 Task: Find connections with filter location Maymana with filter topic #Businesswith filter profile language German with filter current company JPMorgan Chase & Co. with filter school Paavai Engineering College with filter industry Nonresidential Building Construction with filter service category Date Entry with filter keywords title Administrative Manager
Action: Mouse scrolled (452, 286) with delta (0, 0)
Screenshot: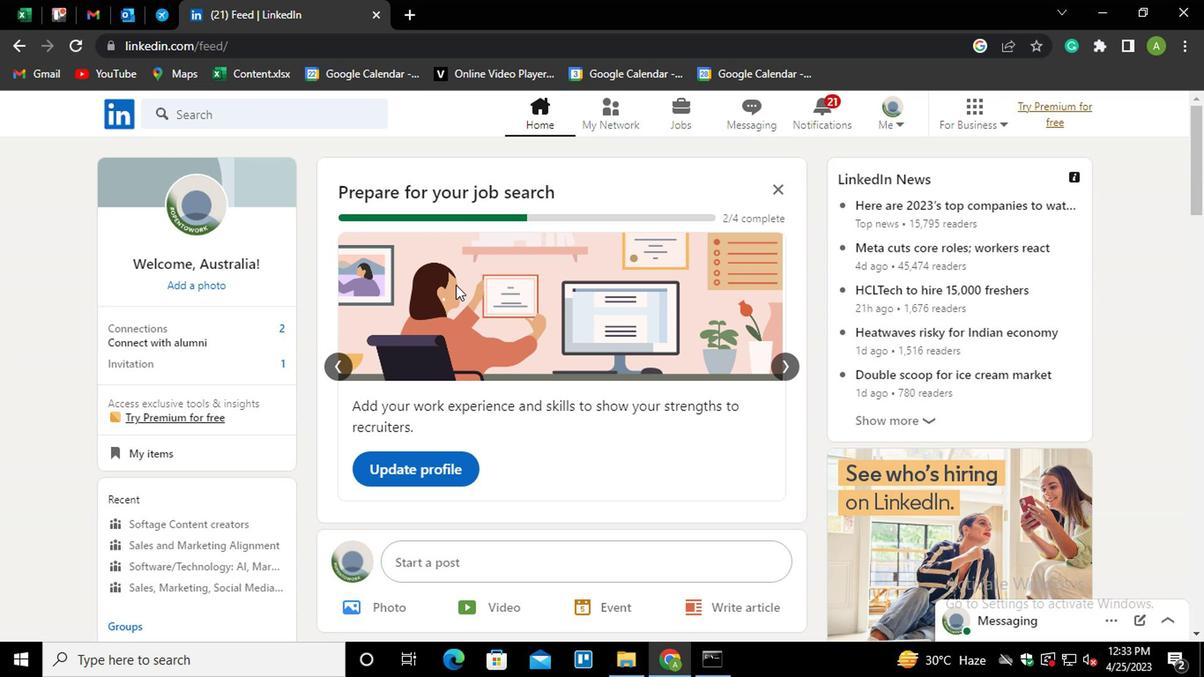 
Action: Mouse moved to (596, 114)
Screenshot: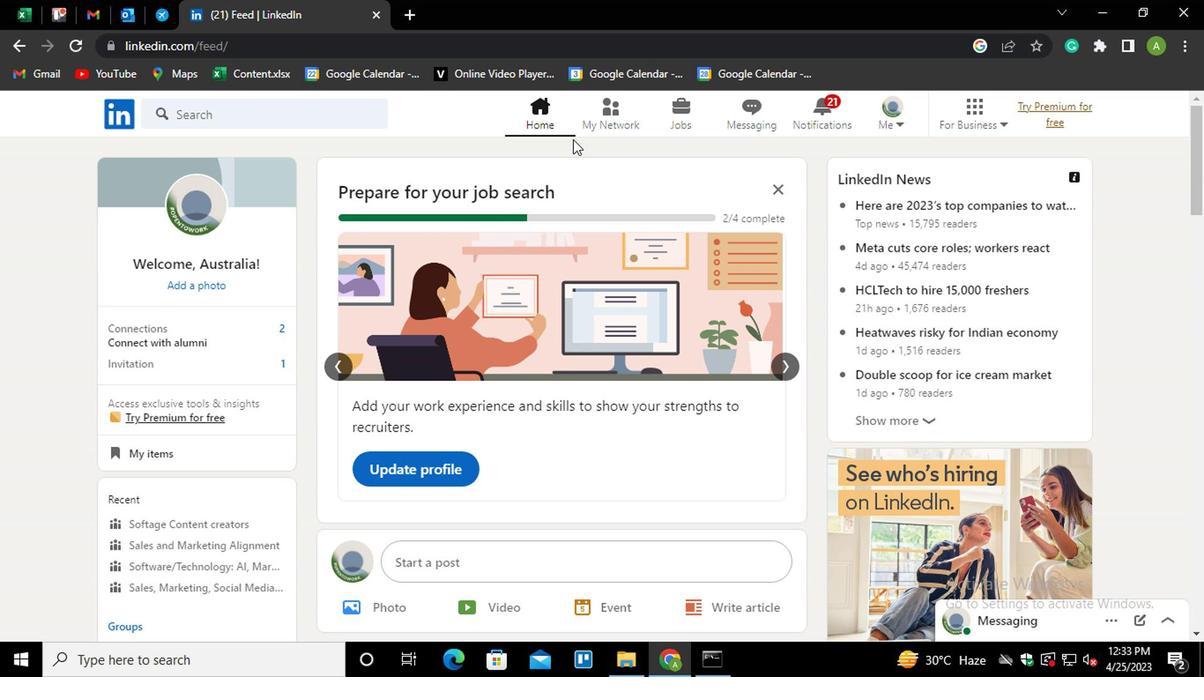 
Action: Mouse pressed left at (596, 114)
Screenshot: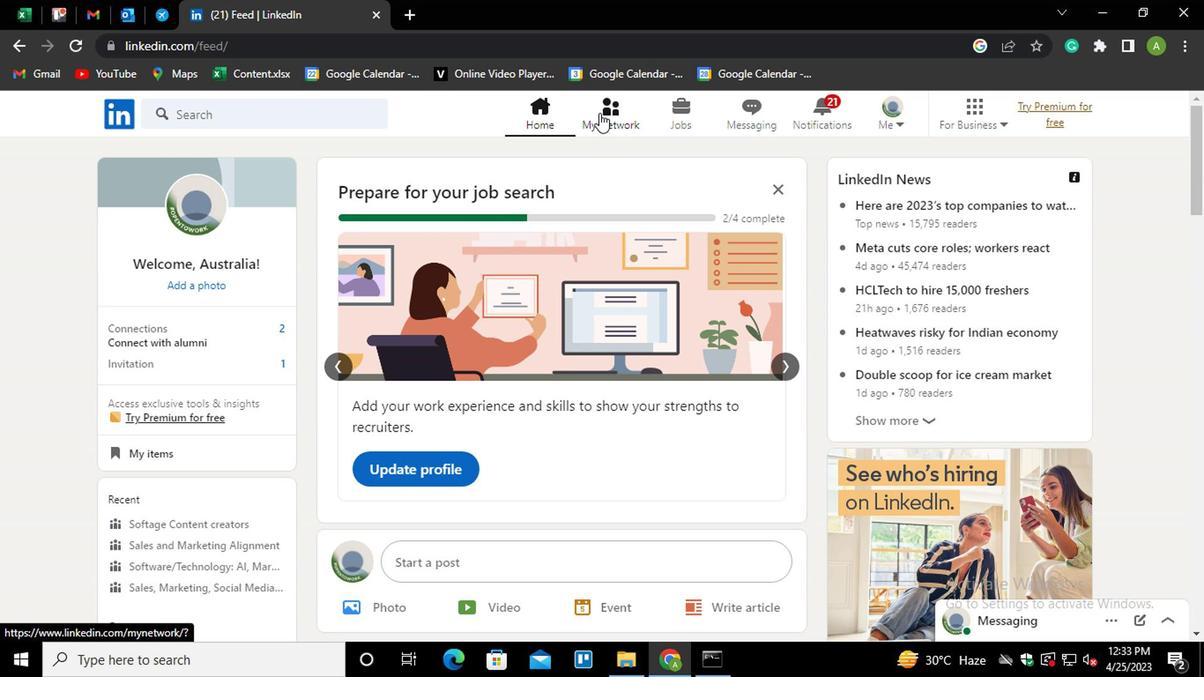 
Action: Mouse moved to (256, 204)
Screenshot: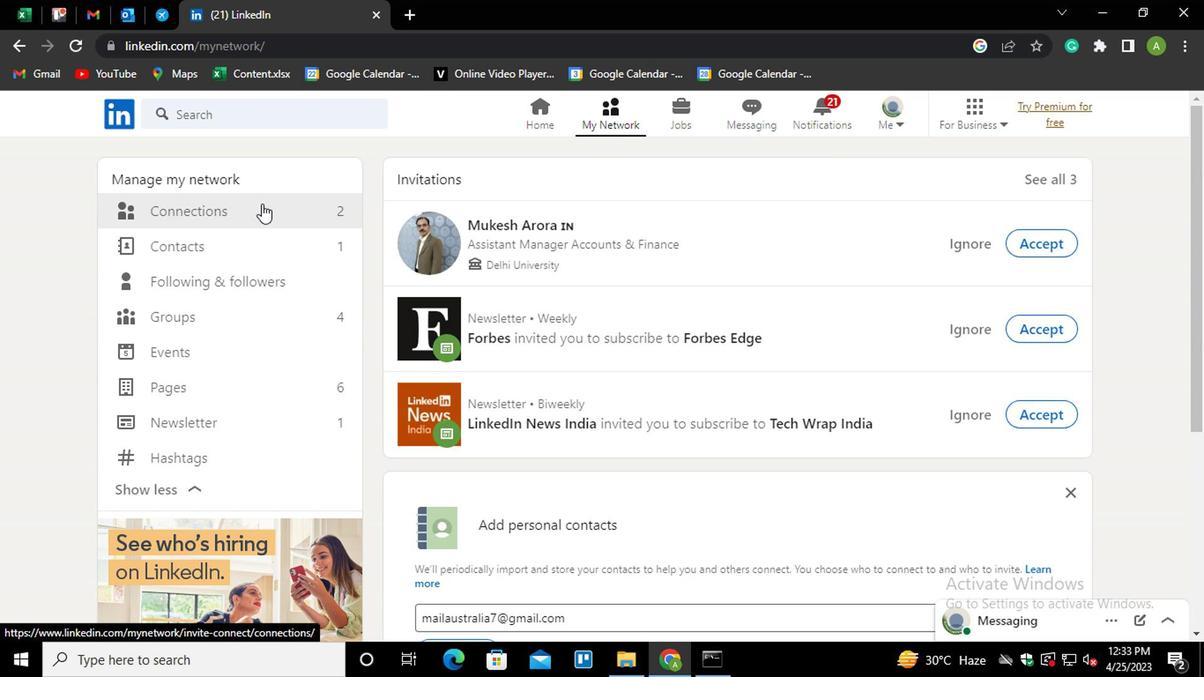 
Action: Mouse pressed left at (256, 204)
Screenshot: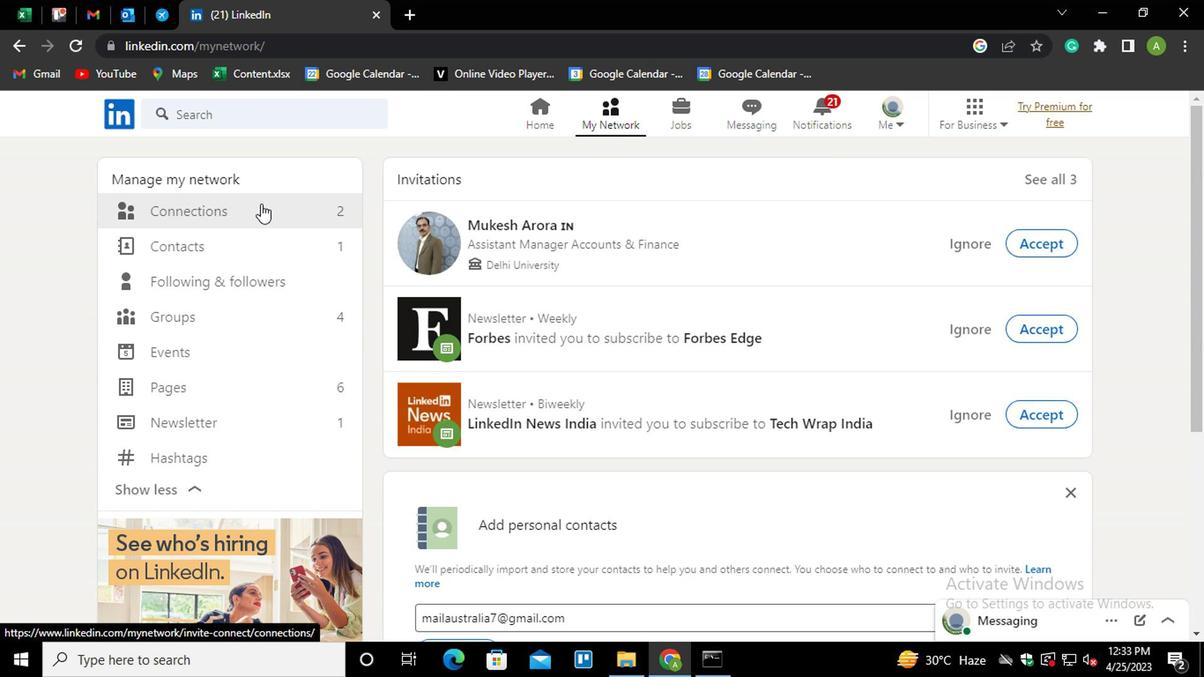 
Action: Mouse moved to (738, 215)
Screenshot: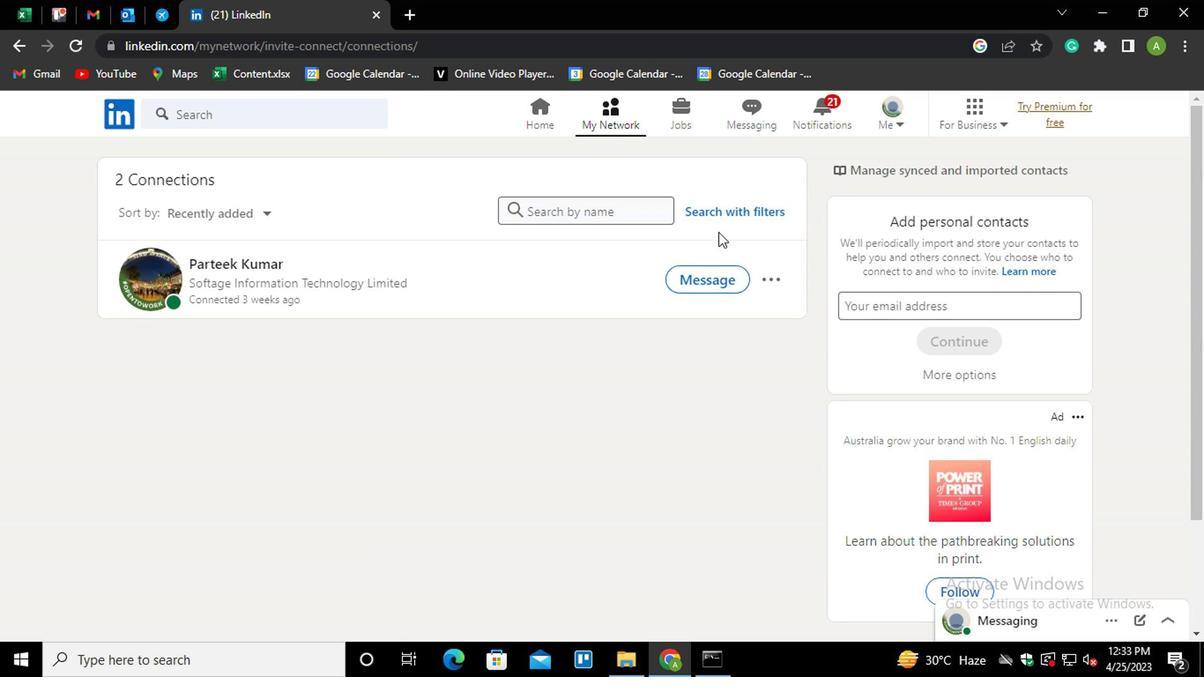 
Action: Mouse pressed left at (738, 215)
Screenshot: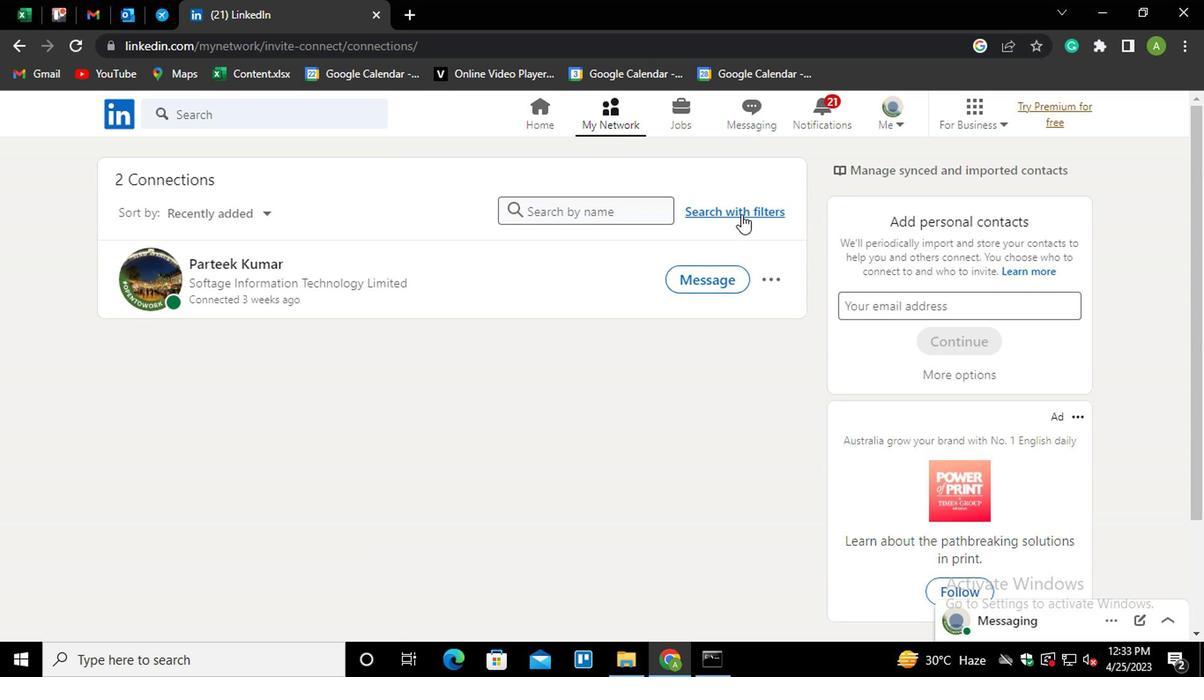 
Action: Mouse moved to (572, 164)
Screenshot: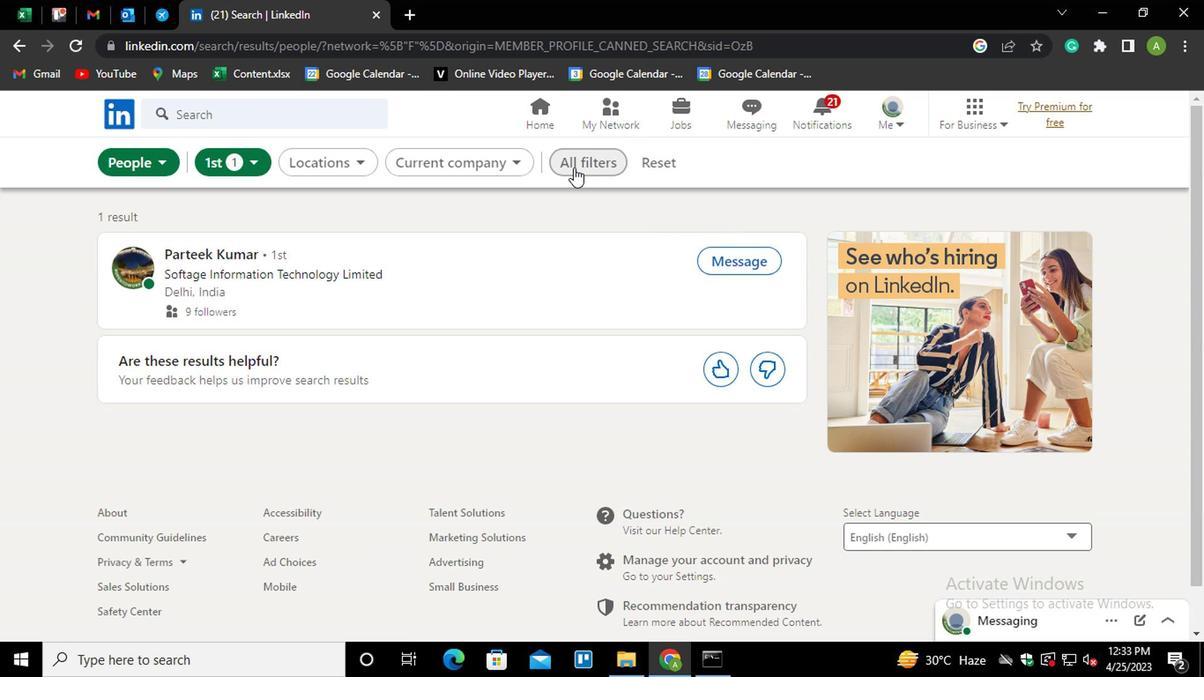 
Action: Mouse pressed left at (572, 164)
Screenshot: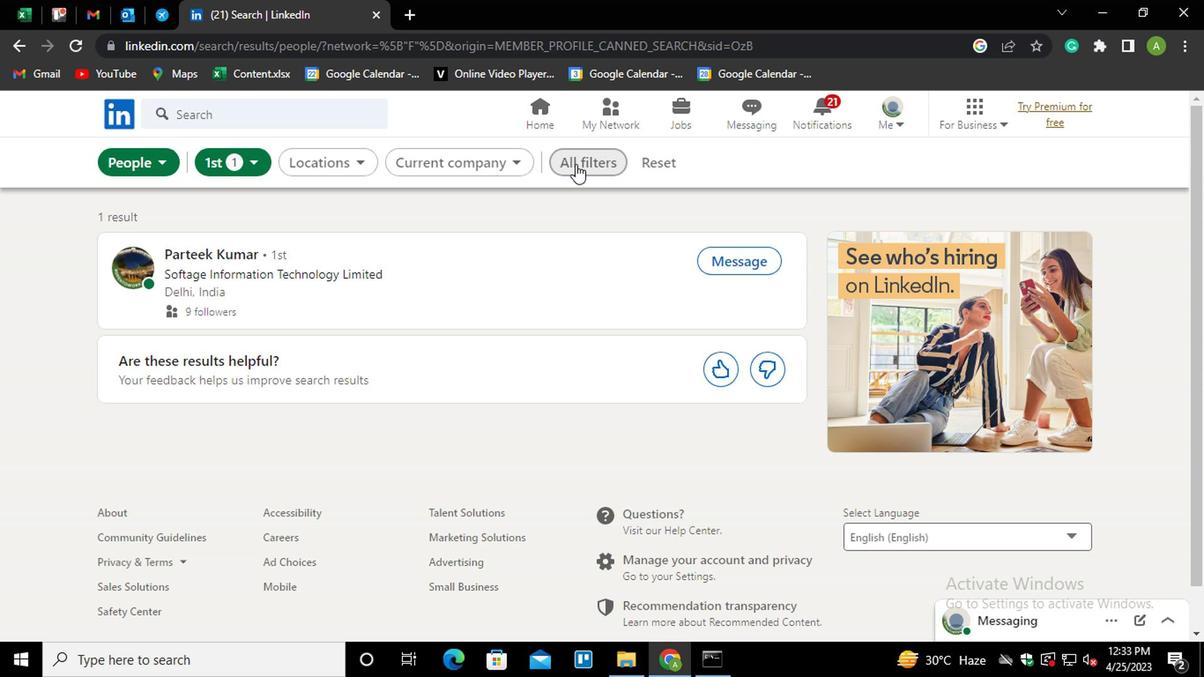 
Action: Mouse moved to (828, 417)
Screenshot: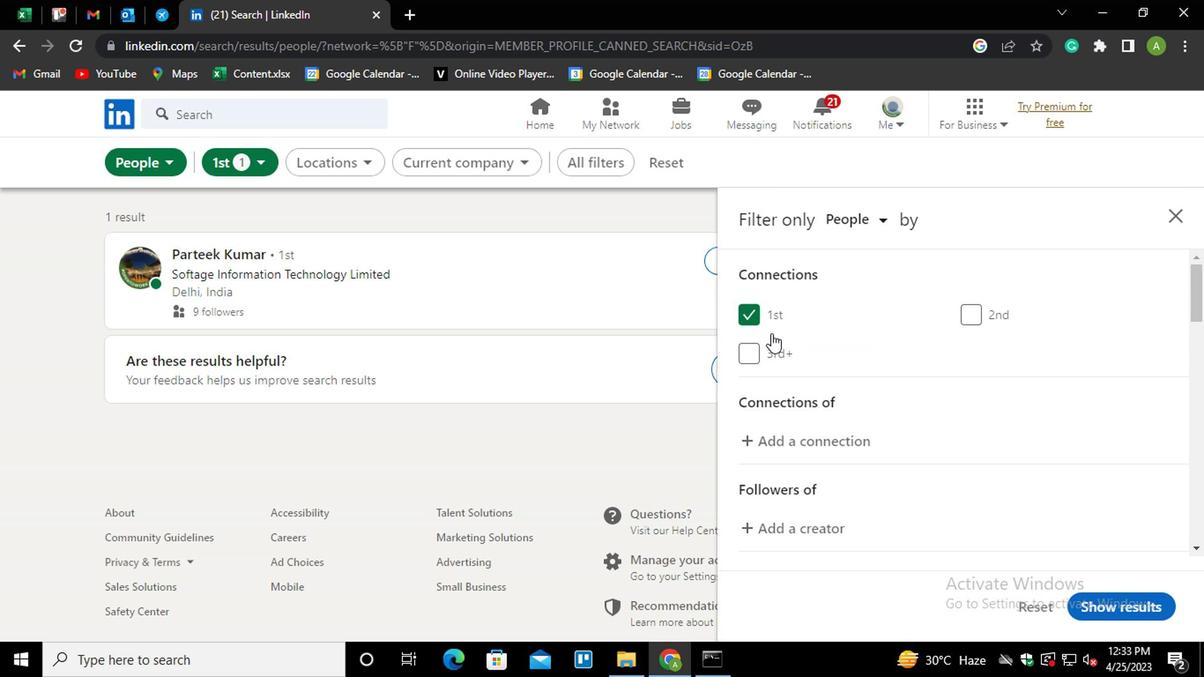 
Action: Mouse scrolled (828, 416) with delta (0, 0)
Screenshot: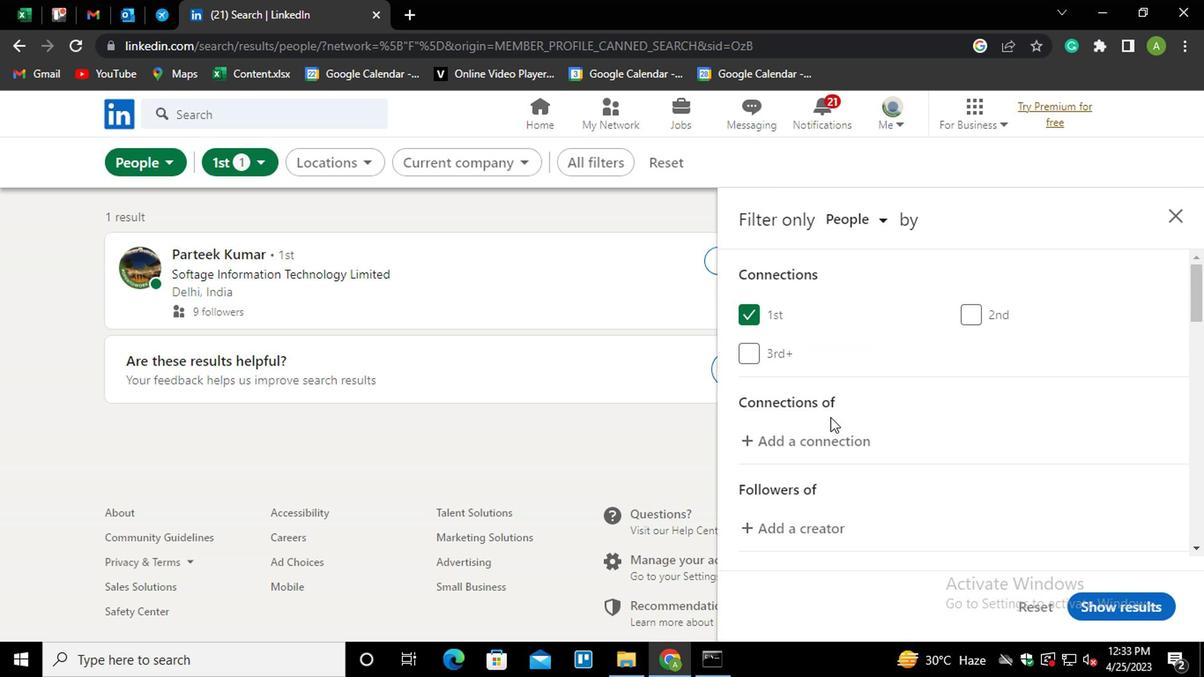 
Action: Mouse scrolled (828, 416) with delta (0, 0)
Screenshot: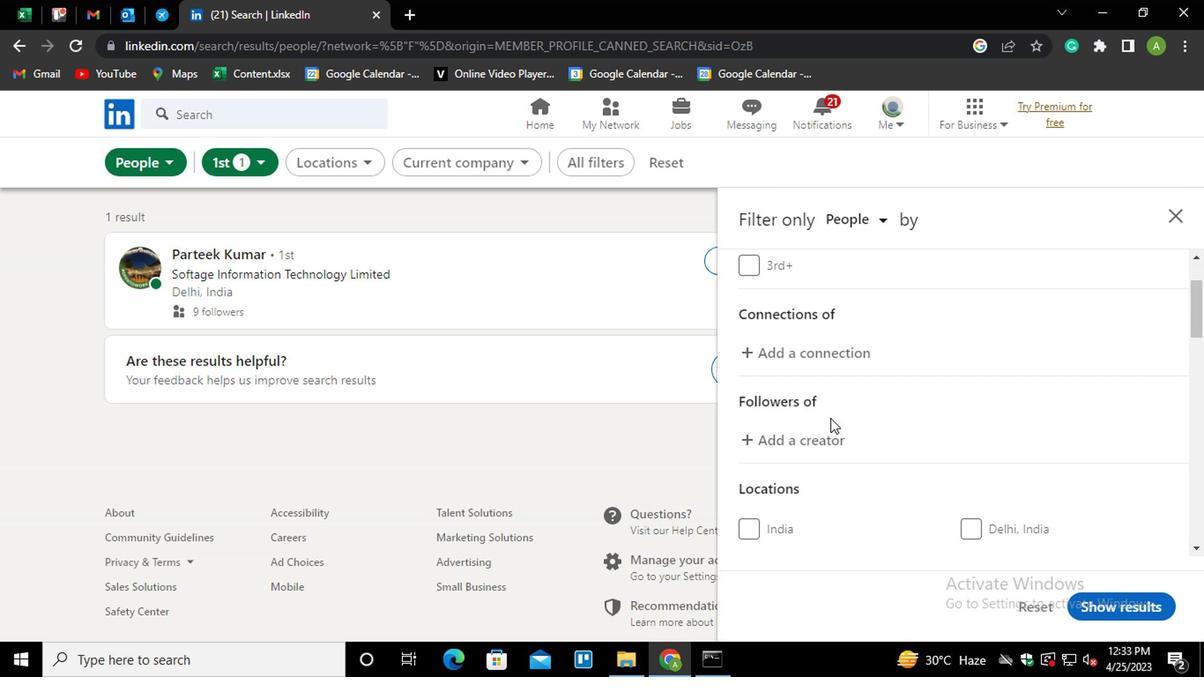 
Action: Mouse scrolled (828, 416) with delta (0, 0)
Screenshot: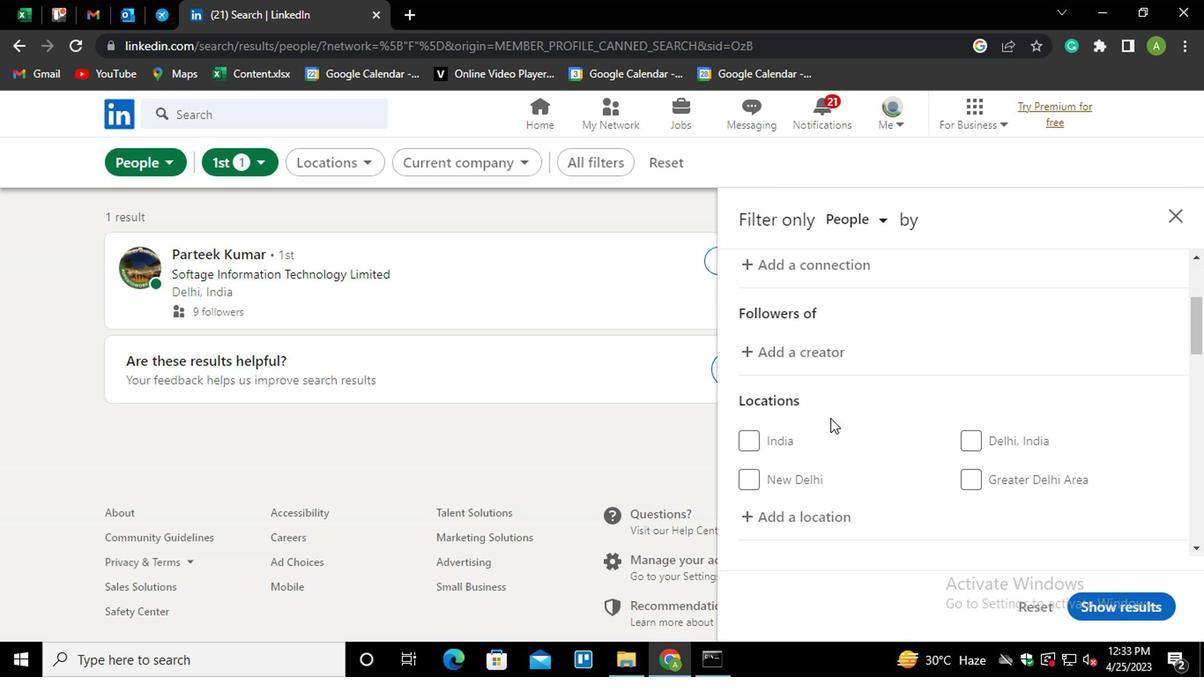 
Action: Mouse scrolled (828, 416) with delta (0, 0)
Screenshot: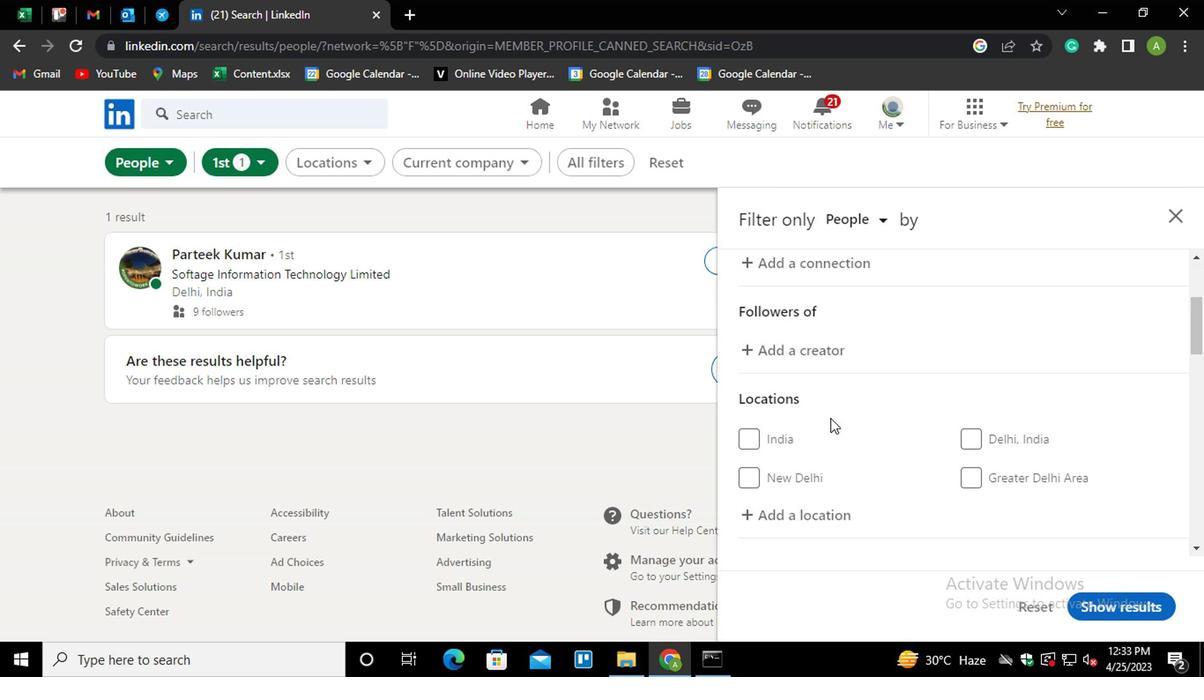 
Action: Mouse moved to (792, 333)
Screenshot: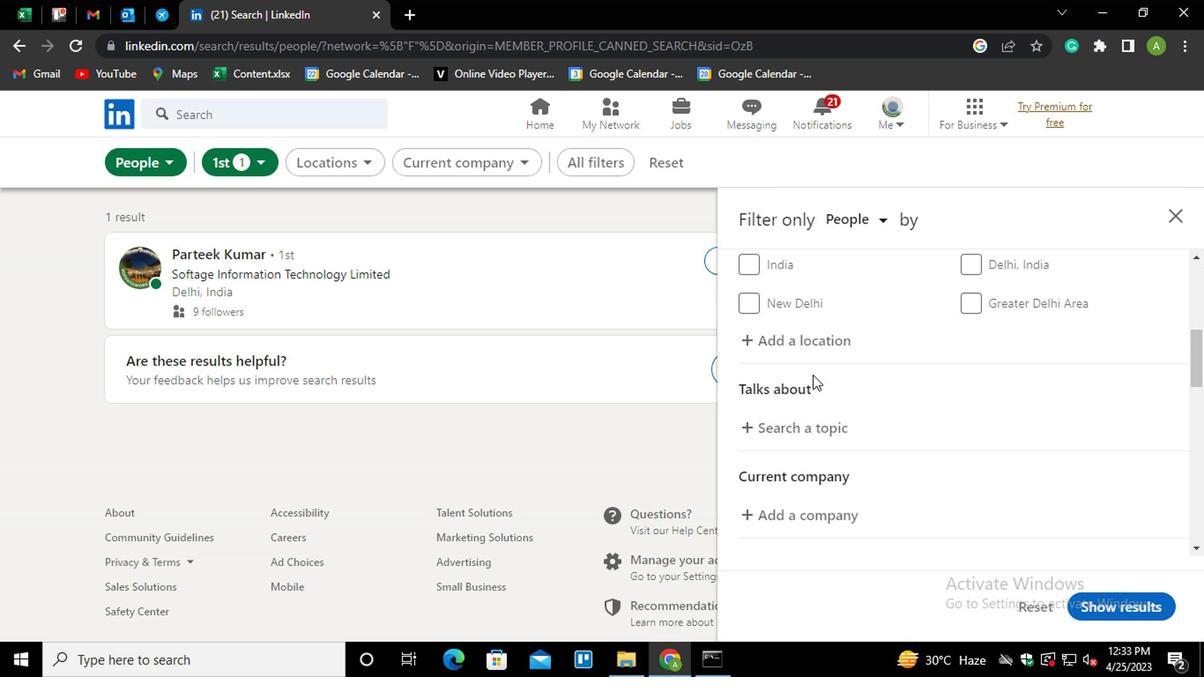 
Action: Mouse pressed left at (792, 333)
Screenshot: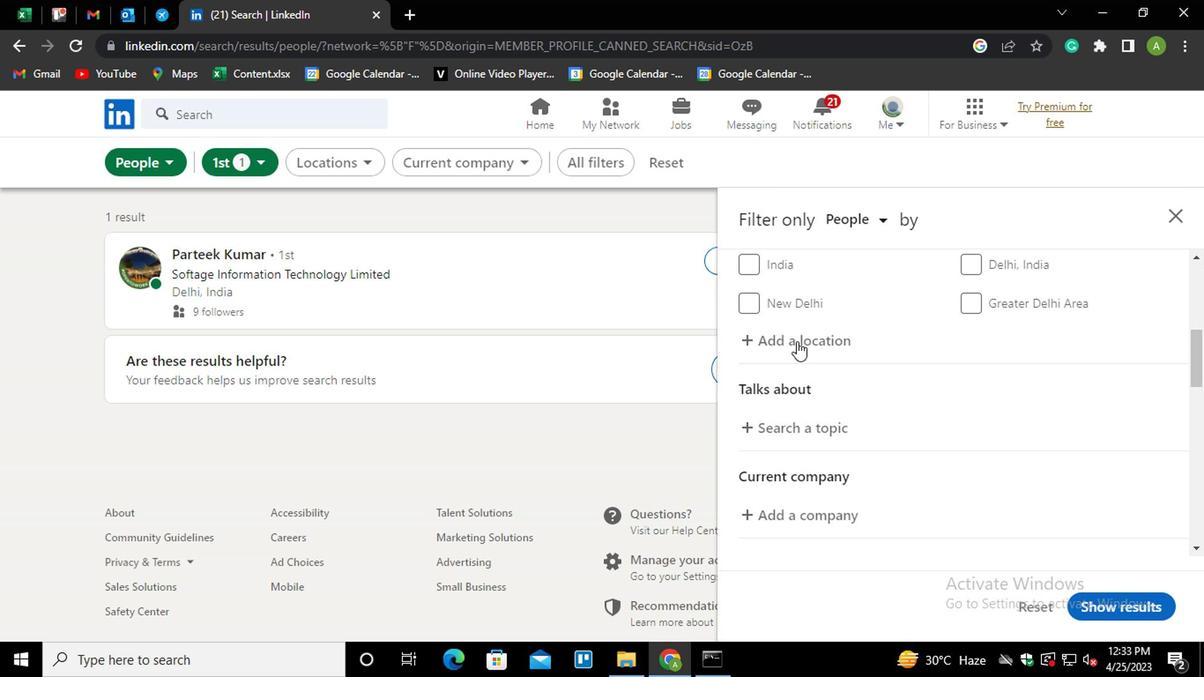 
Action: Mouse moved to (802, 343)
Screenshot: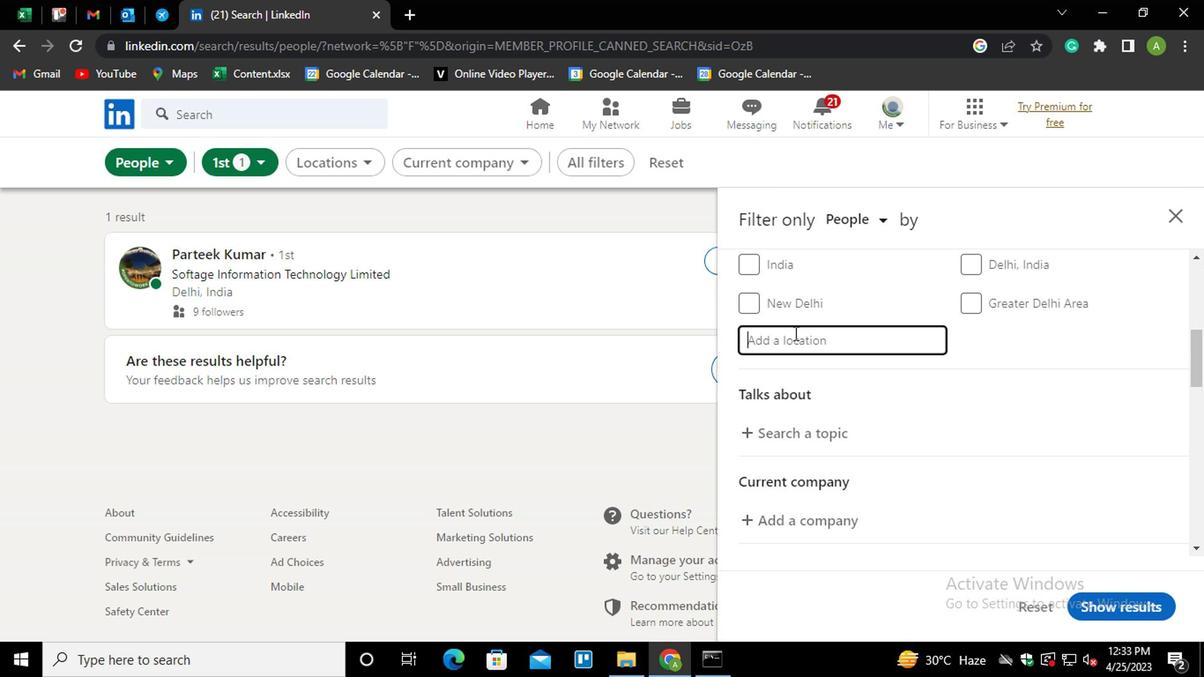 
Action: Mouse pressed left at (802, 343)
Screenshot: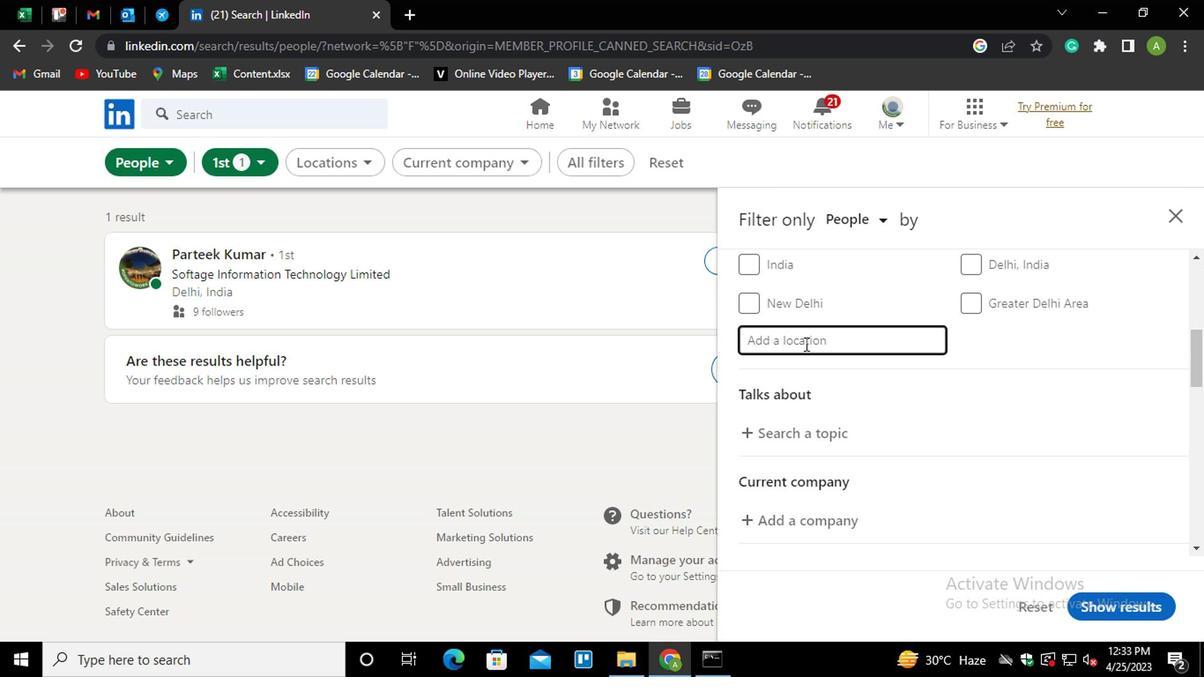 
Action: Key pressed <Key.shift_r>Maymana<Key.enter>
Screenshot: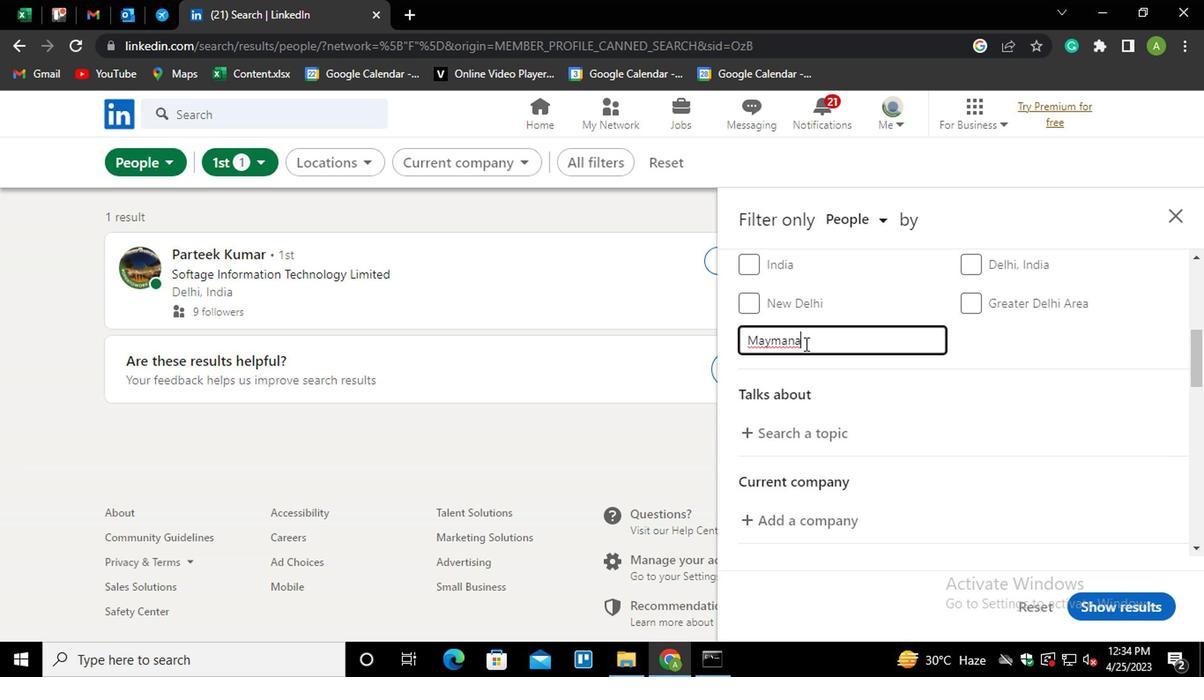 
Action: Mouse moved to (1038, 388)
Screenshot: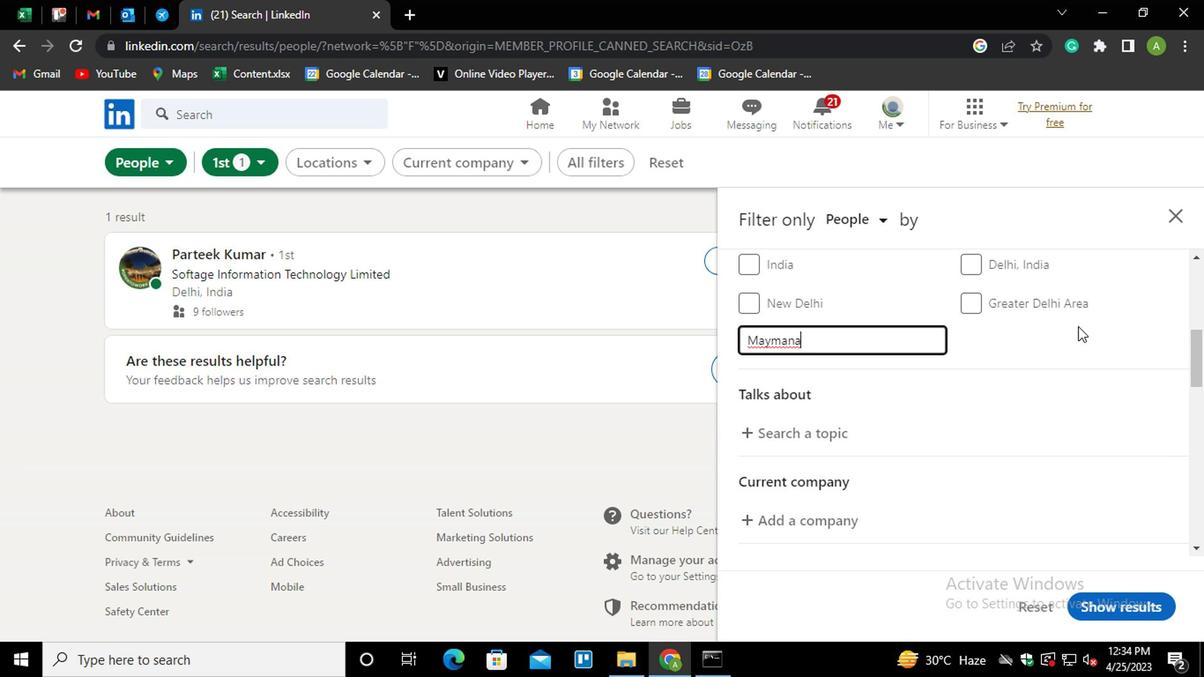 
Action: Mouse pressed left at (1038, 388)
Screenshot: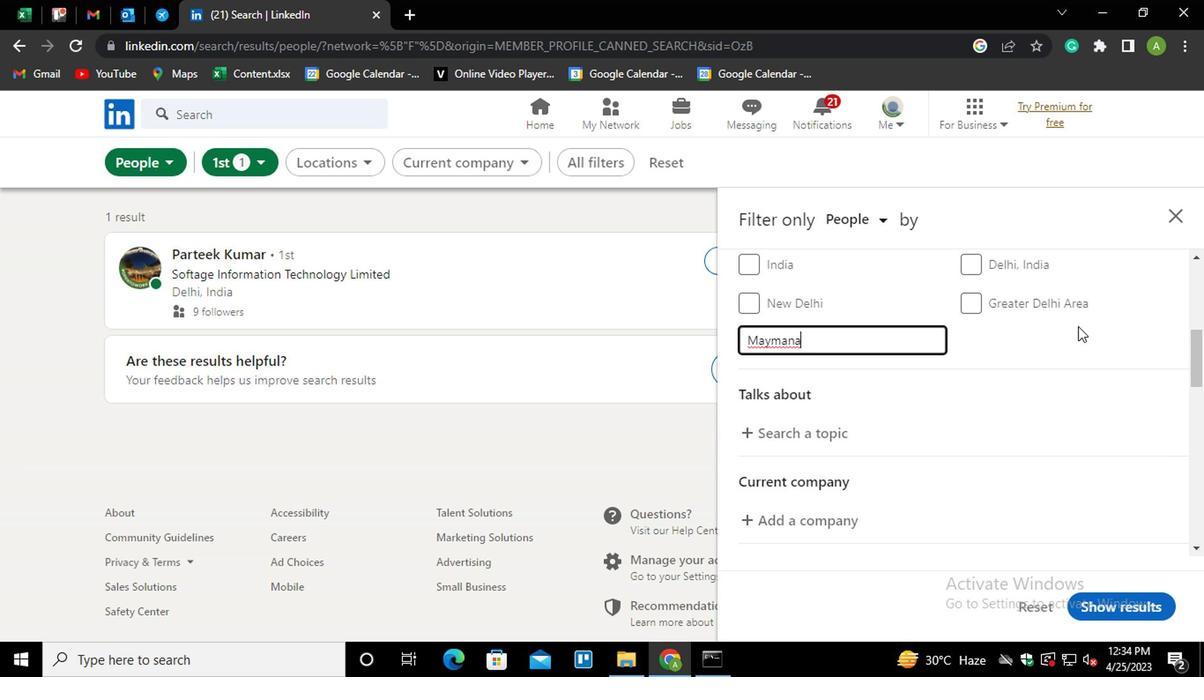 
Action: Mouse moved to (1038, 386)
Screenshot: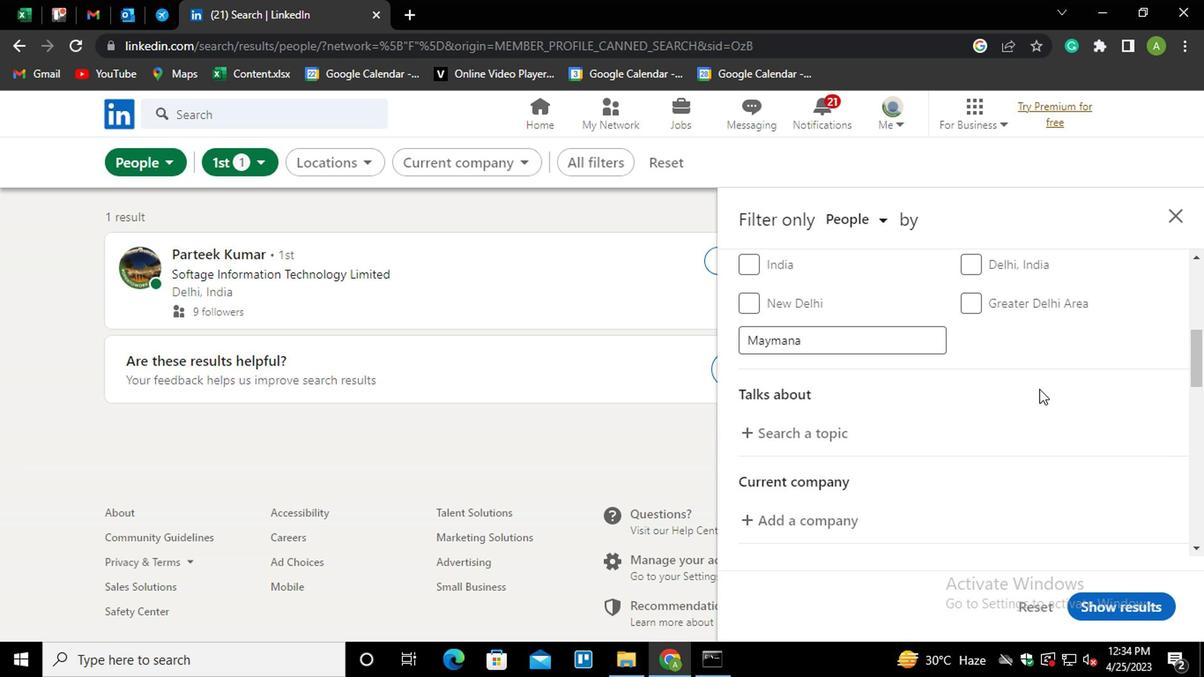 
Action: Mouse scrolled (1038, 385) with delta (0, 0)
Screenshot: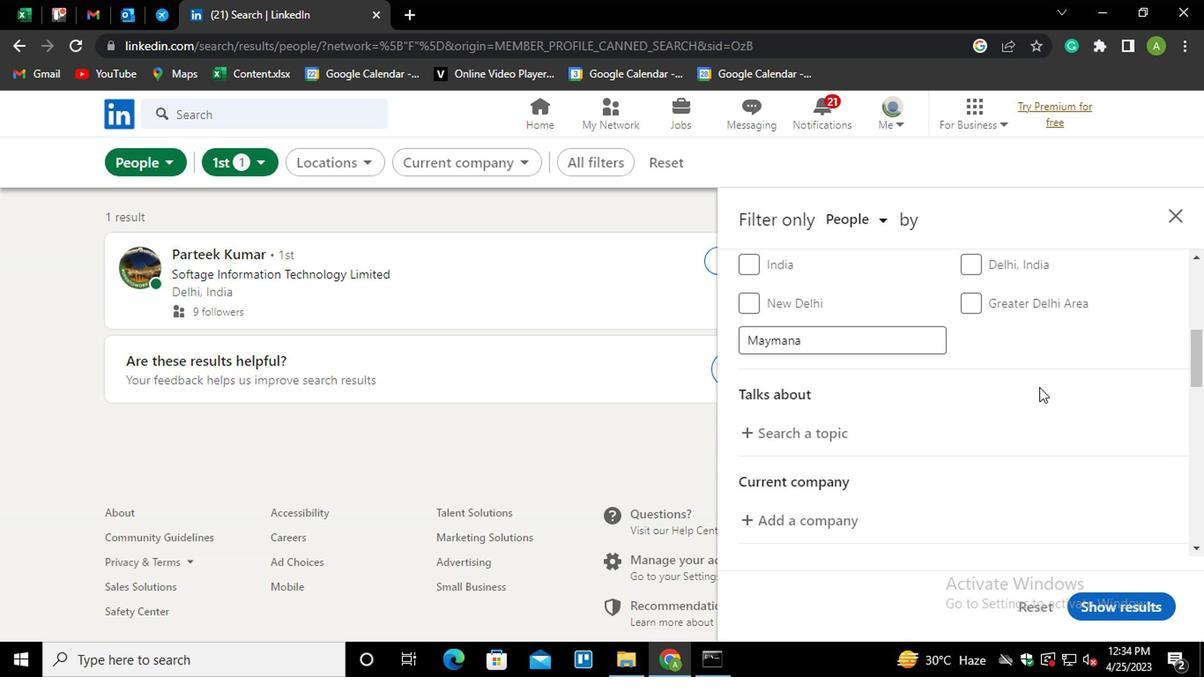 
Action: Mouse moved to (807, 348)
Screenshot: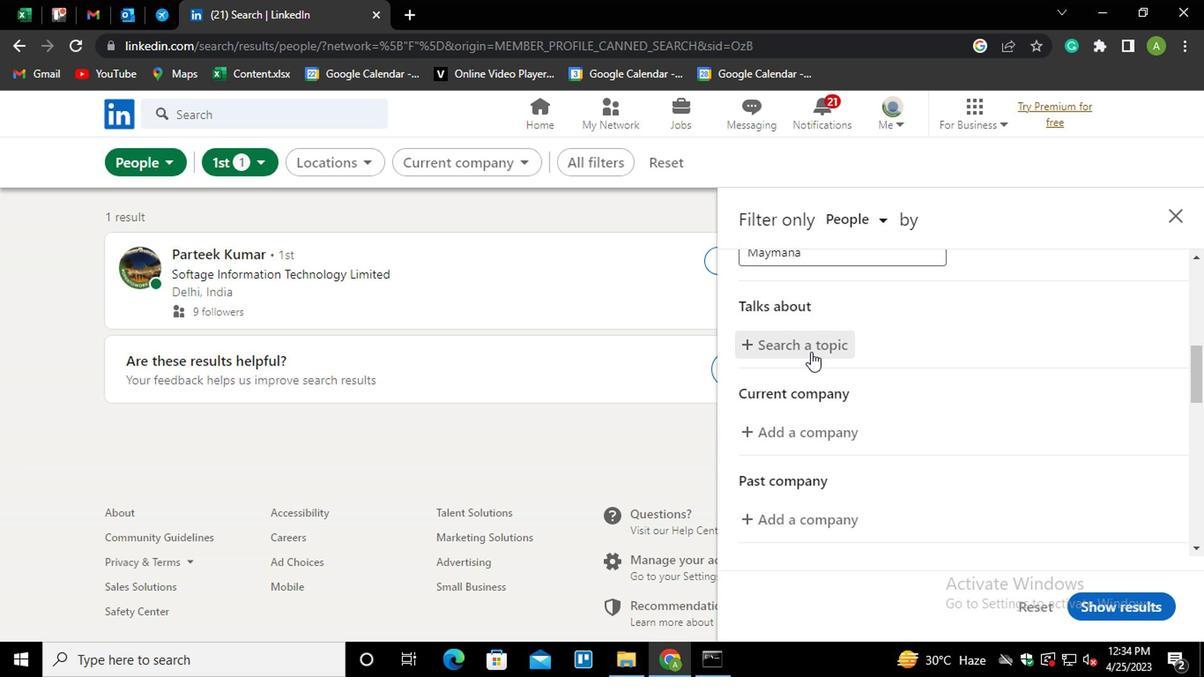 
Action: Mouse pressed left at (807, 348)
Screenshot: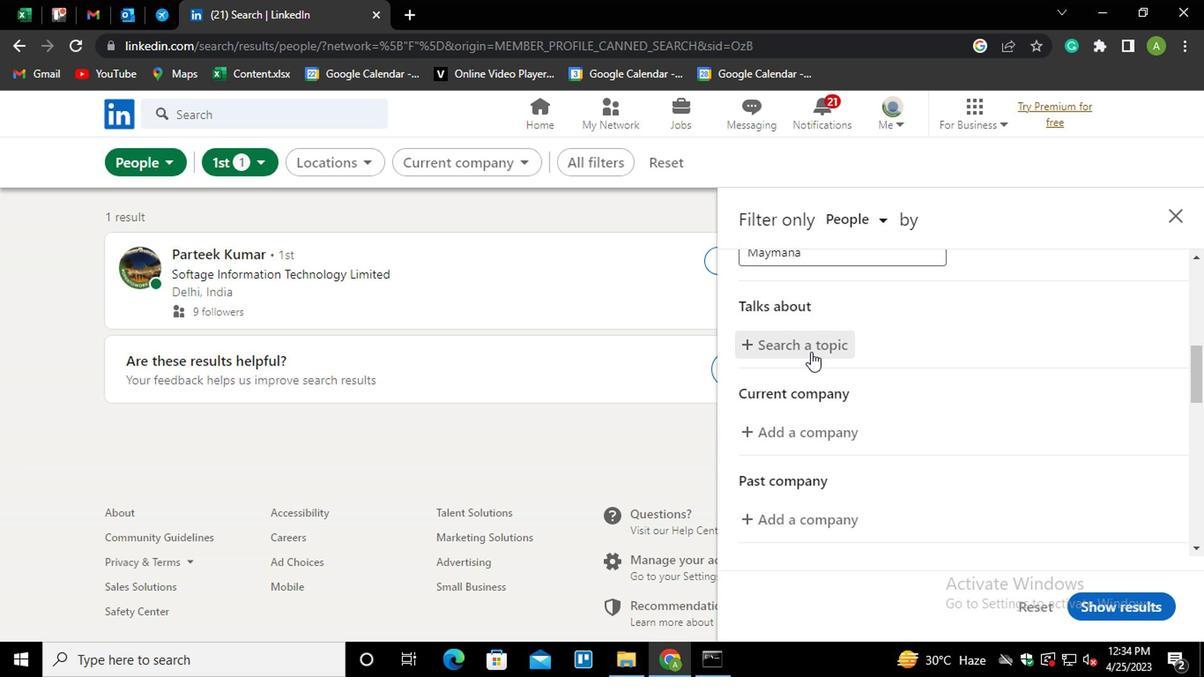 
Action: Mouse moved to (811, 344)
Screenshot: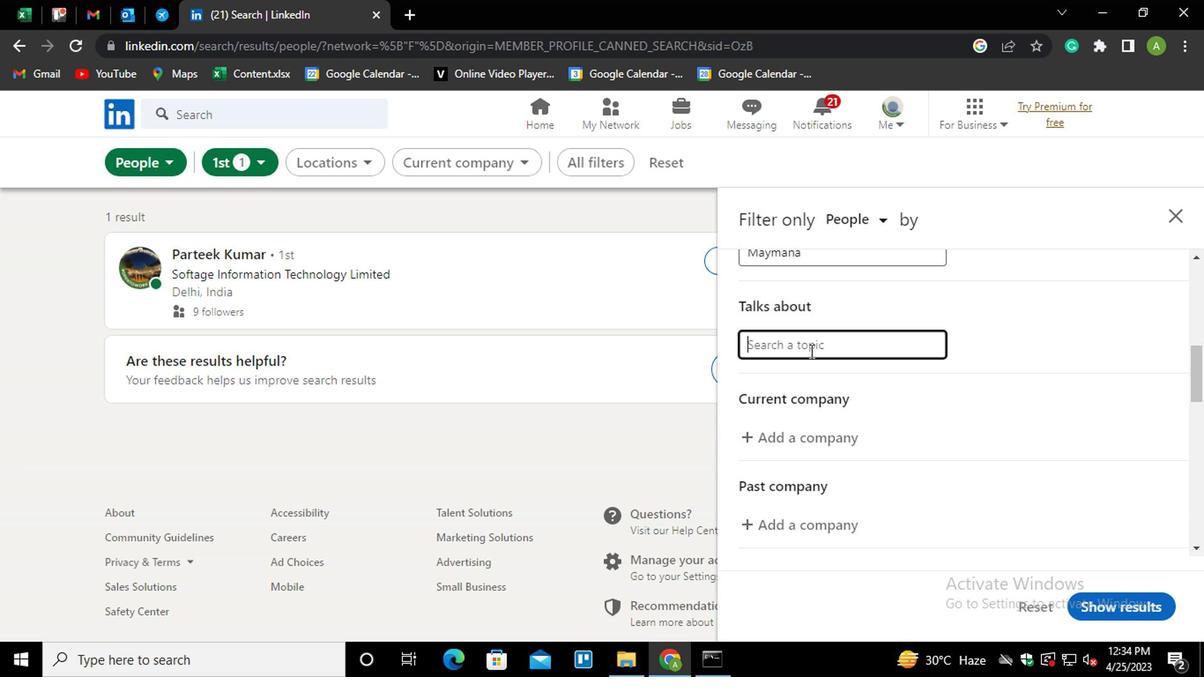 
Action: Mouse pressed left at (811, 344)
Screenshot: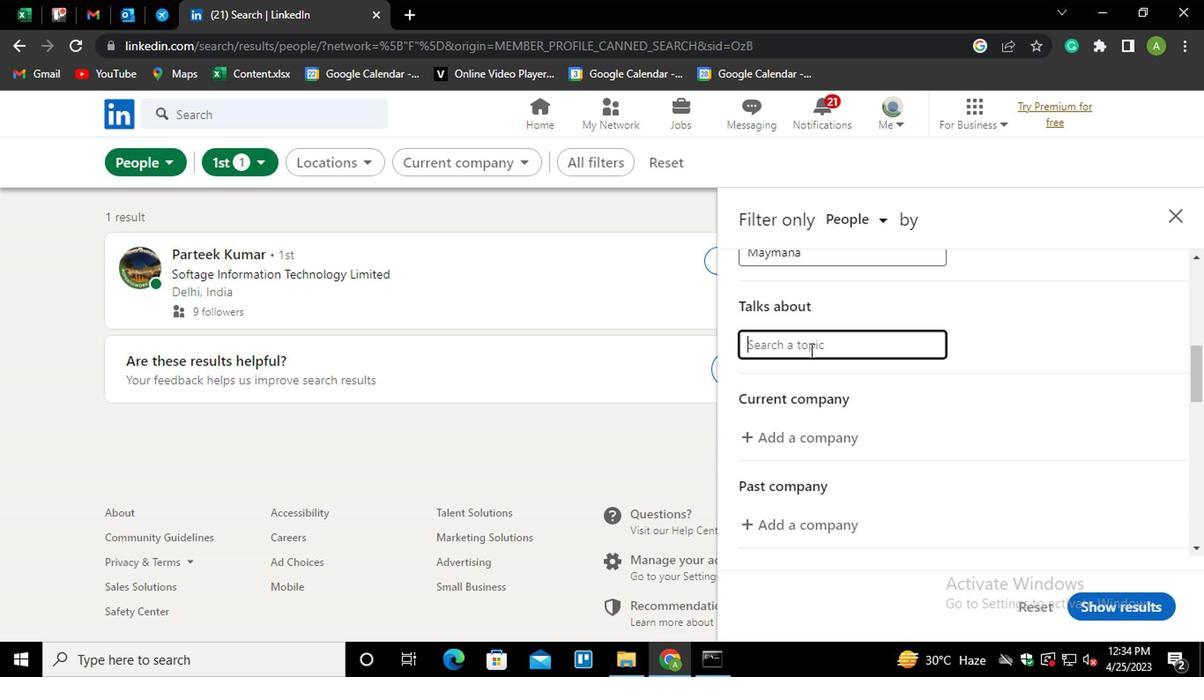 
Action: Key pressed <Key.shift>#<Key.shift_r>BUSS<Key.backspace>INESSWITH
Screenshot: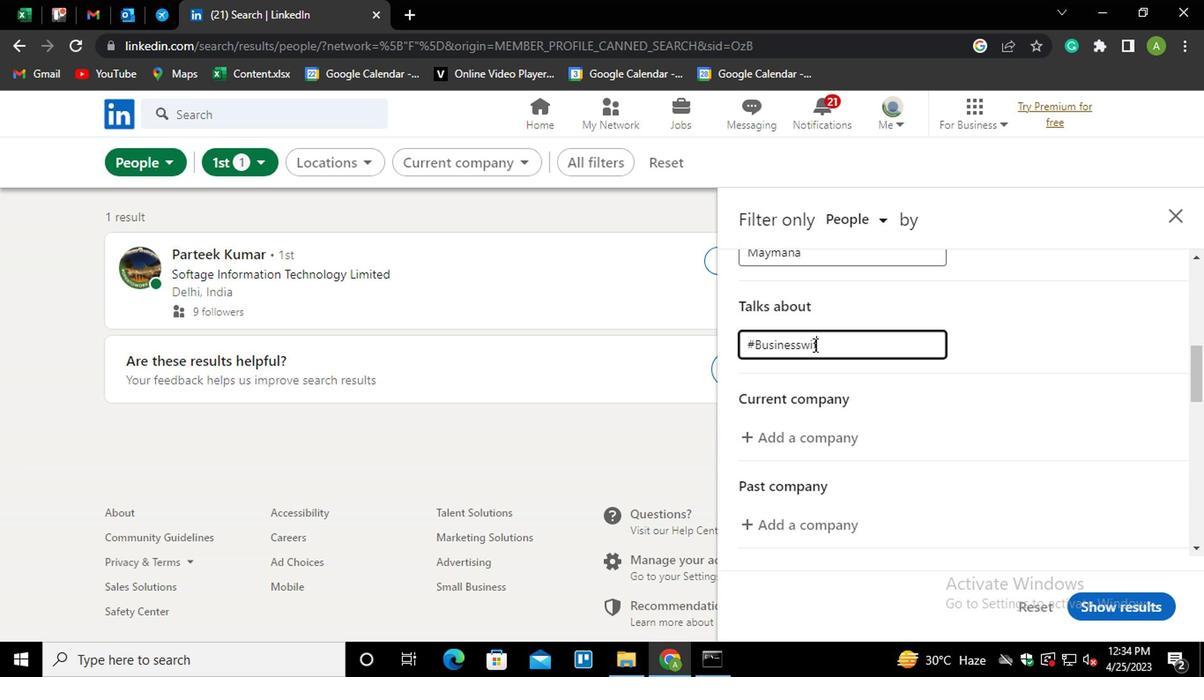 
Action: Mouse moved to (981, 319)
Screenshot: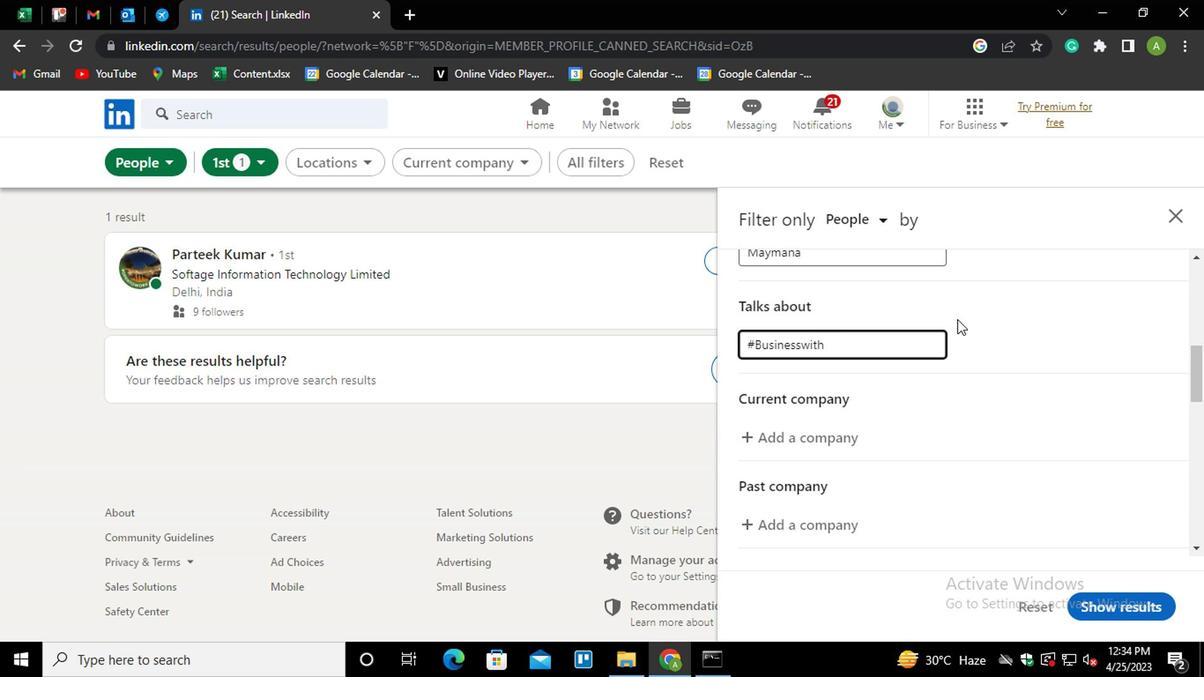 
Action: Mouse pressed left at (981, 319)
Screenshot: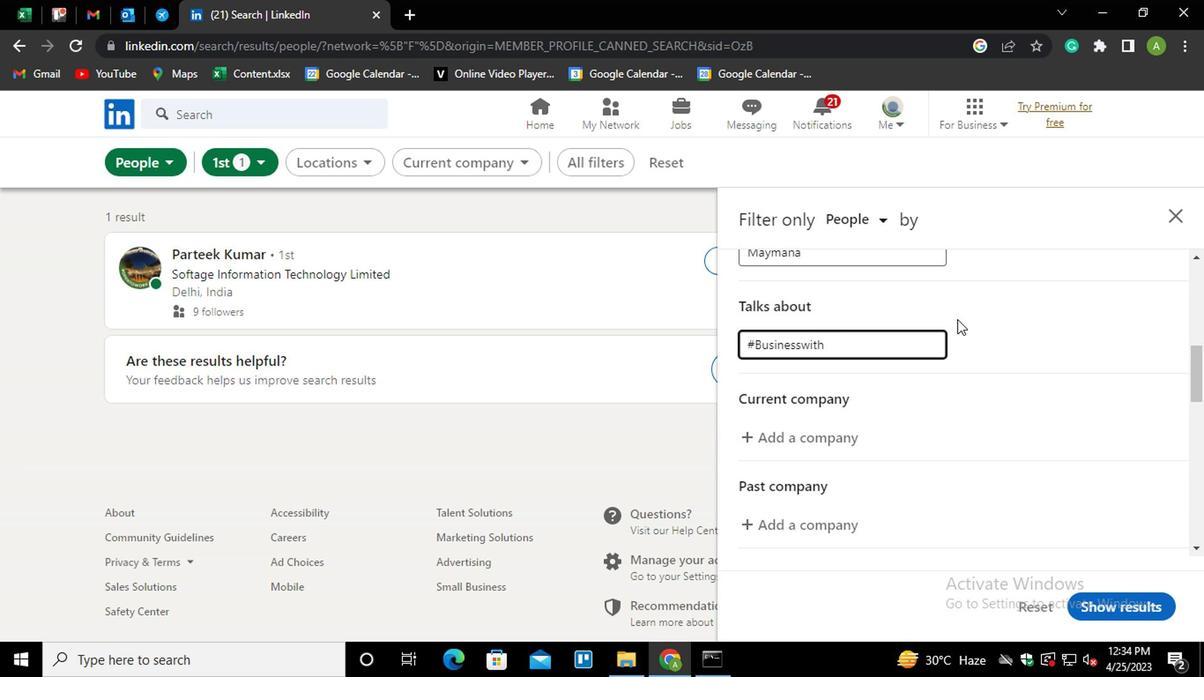 
Action: Mouse moved to (1021, 350)
Screenshot: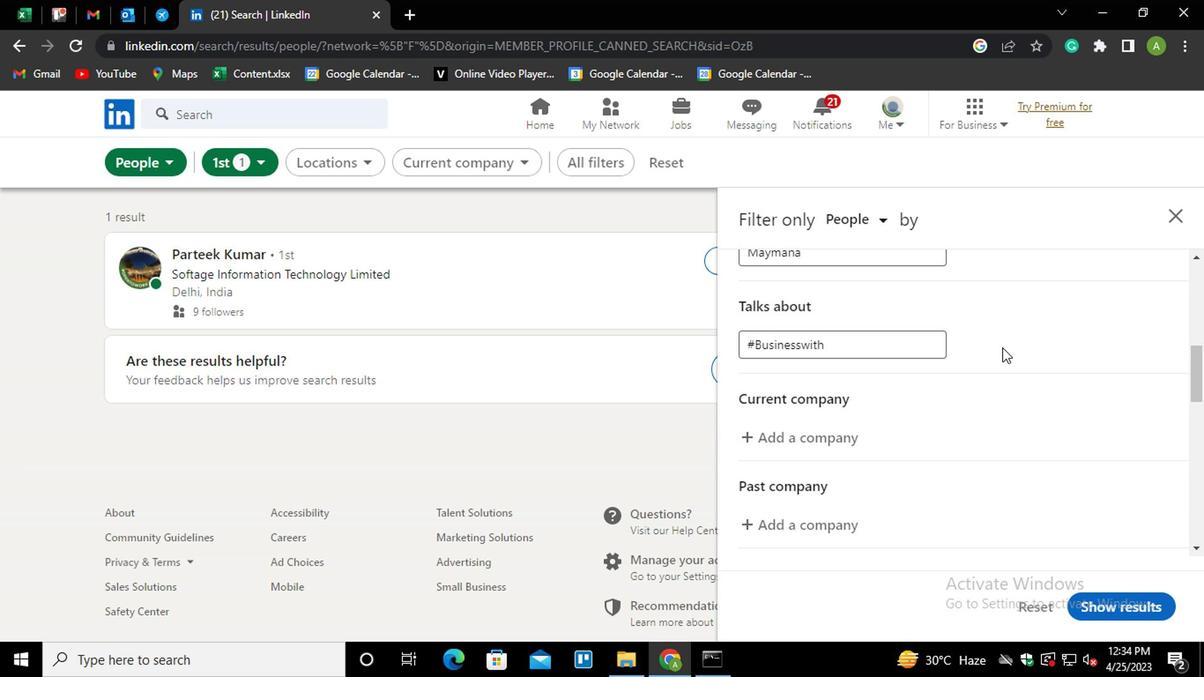 
Action: Mouse scrolled (1021, 350) with delta (0, 0)
Screenshot: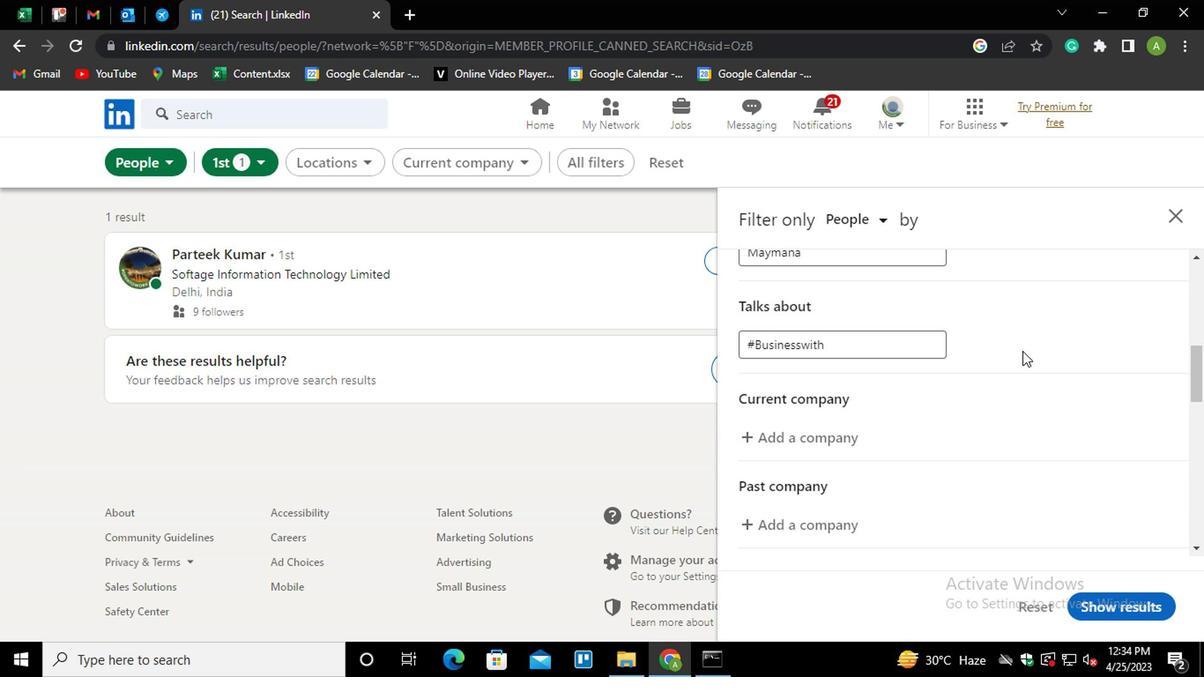 
Action: Mouse moved to (1018, 350)
Screenshot: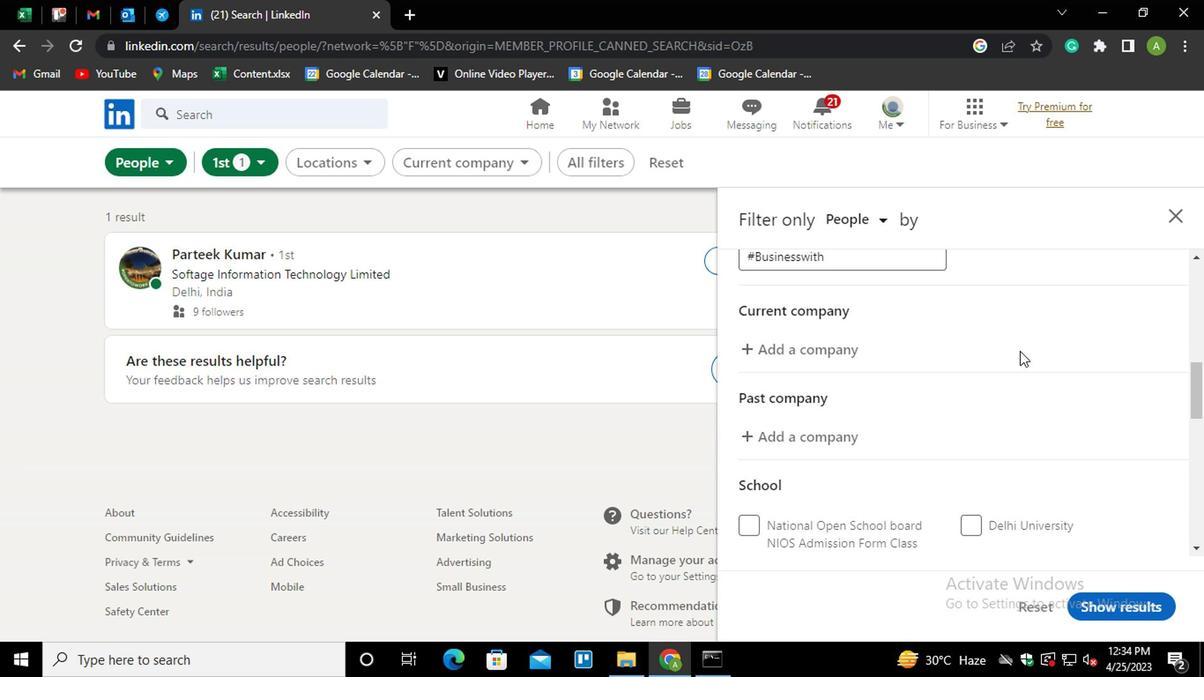 
Action: Mouse scrolled (1018, 348) with delta (0, -1)
Screenshot: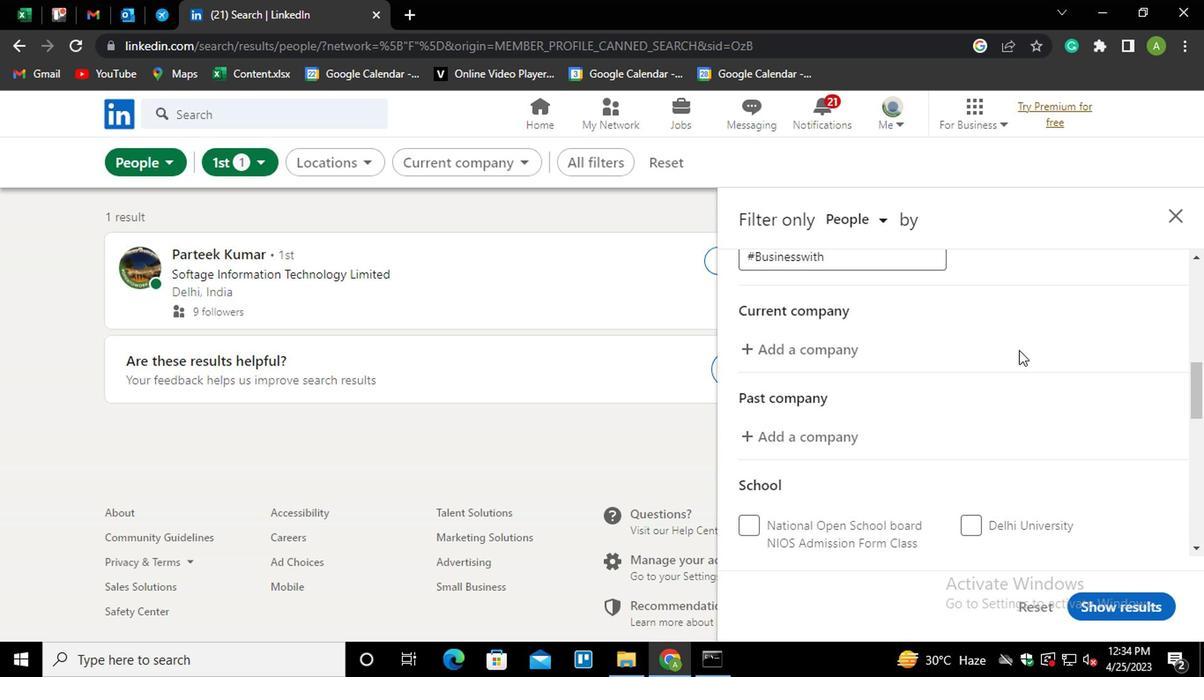 
Action: Mouse scrolled (1018, 348) with delta (0, -1)
Screenshot: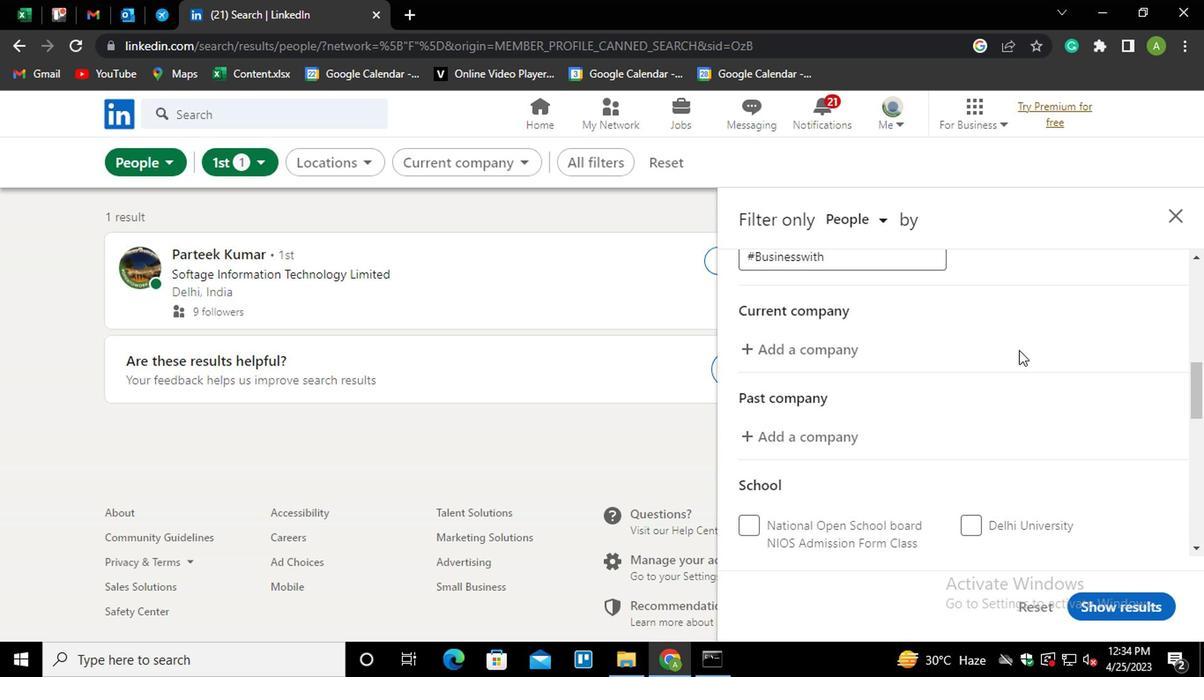 
Action: Mouse scrolled (1018, 348) with delta (0, -1)
Screenshot: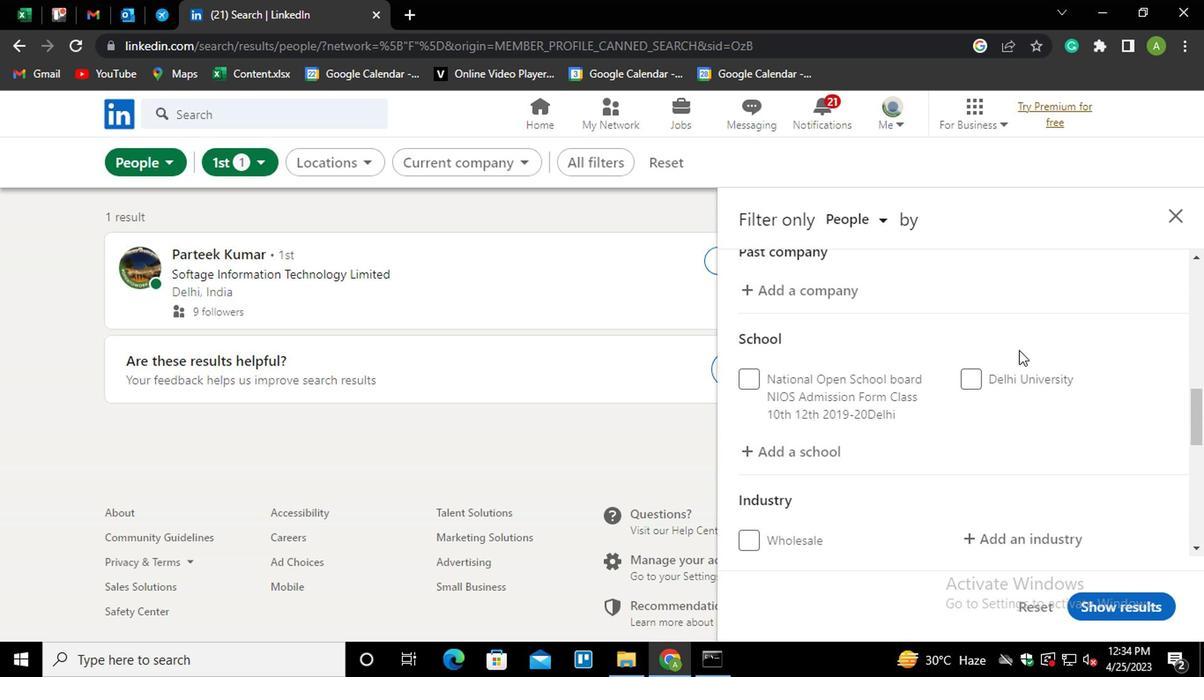 
Action: Mouse scrolled (1018, 348) with delta (0, -1)
Screenshot: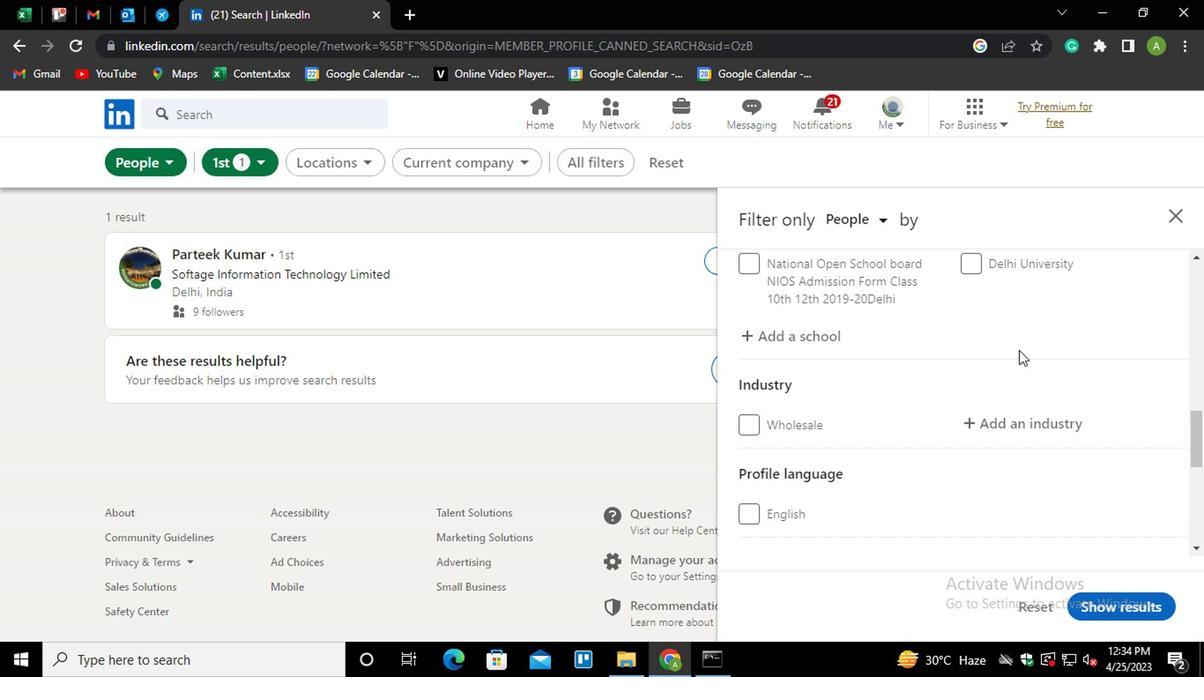 
Action: Mouse scrolled (1018, 350) with delta (0, 0)
Screenshot: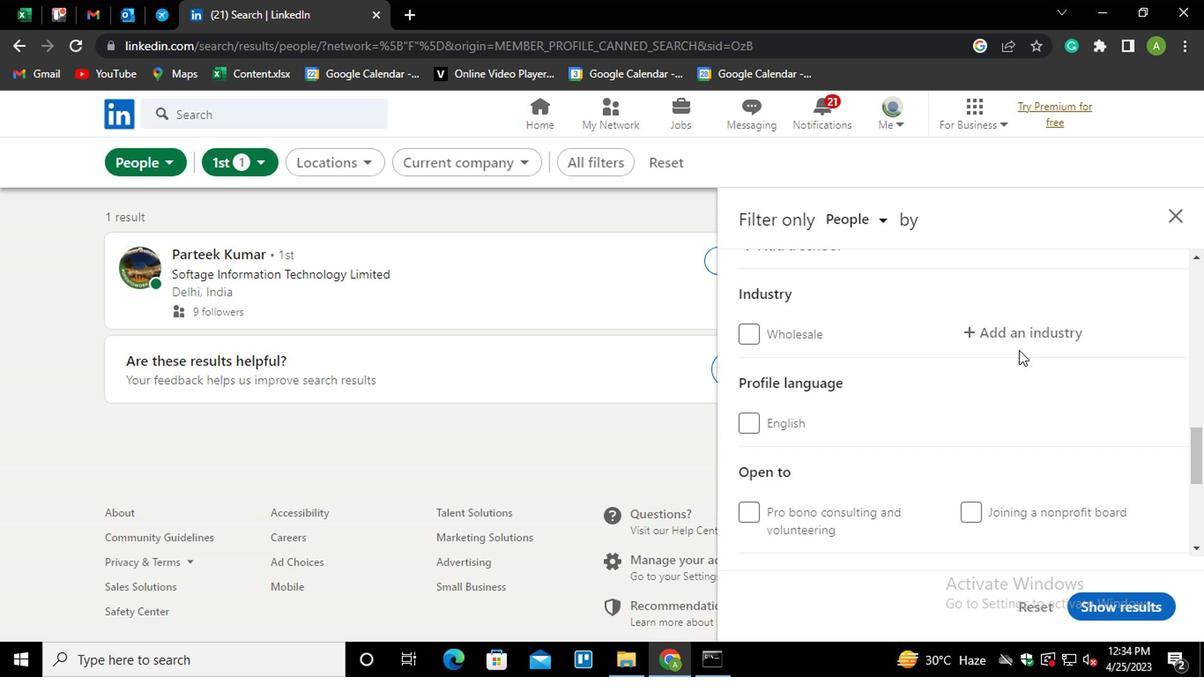 
Action: Mouse scrolled (1018, 350) with delta (0, 0)
Screenshot: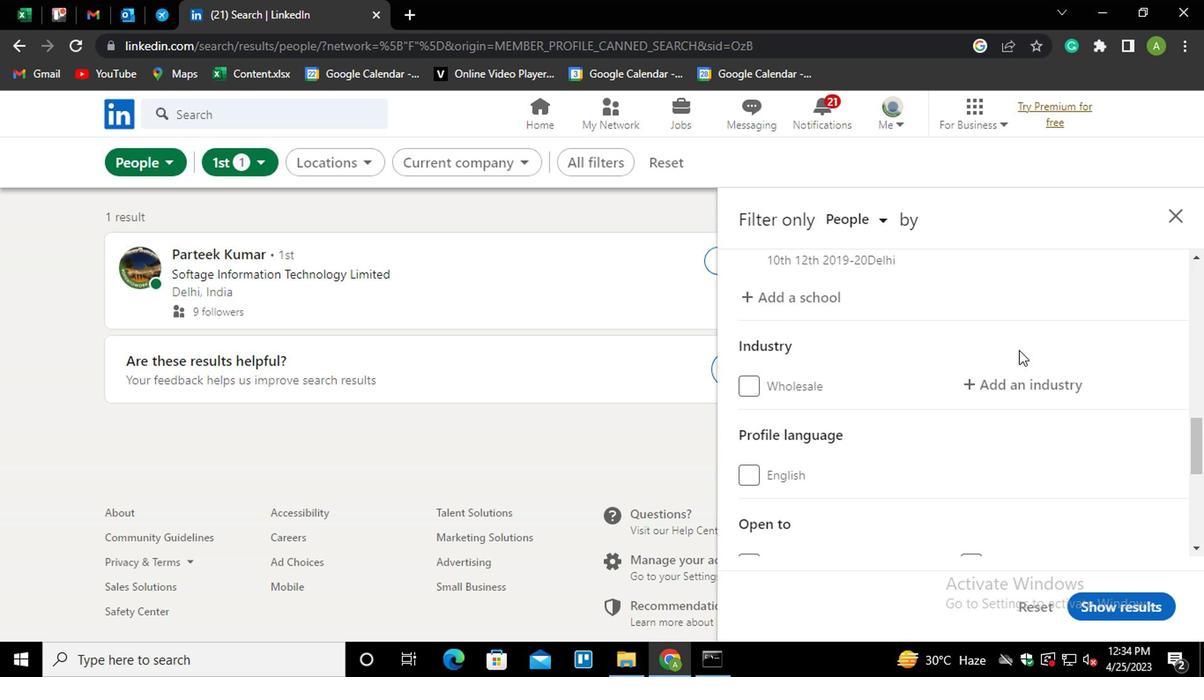 
Action: Mouse scrolled (1018, 350) with delta (0, 0)
Screenshot: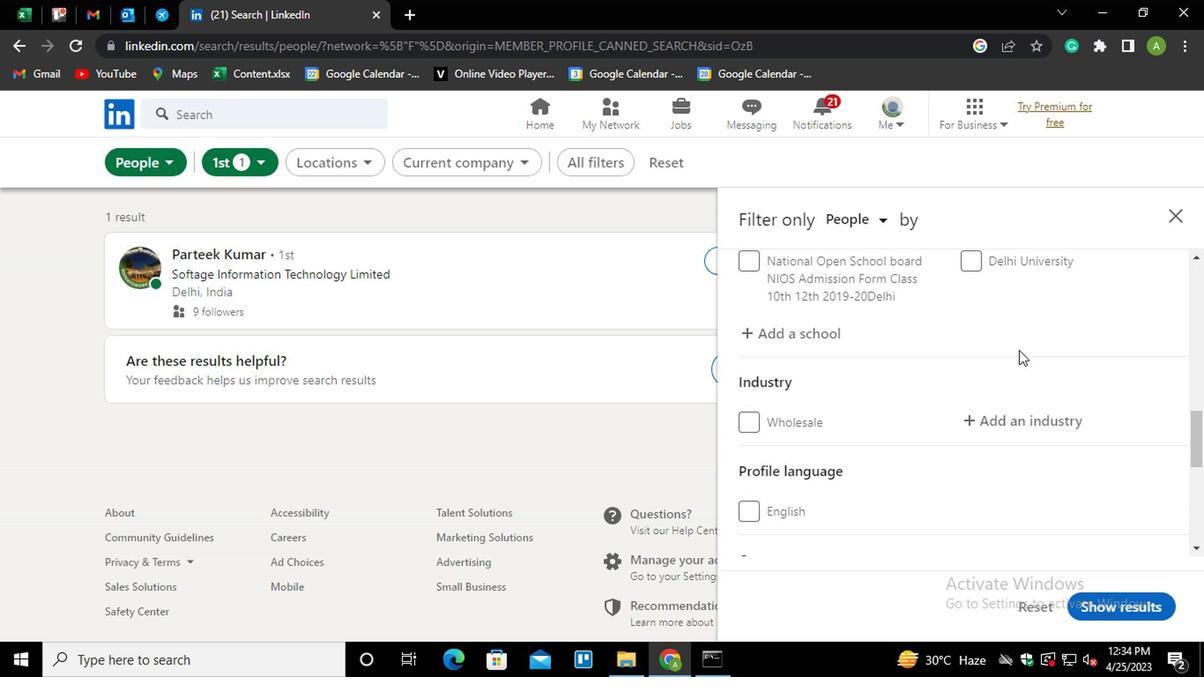 
Action: Mouse moved to (967, 356)
Screenshot: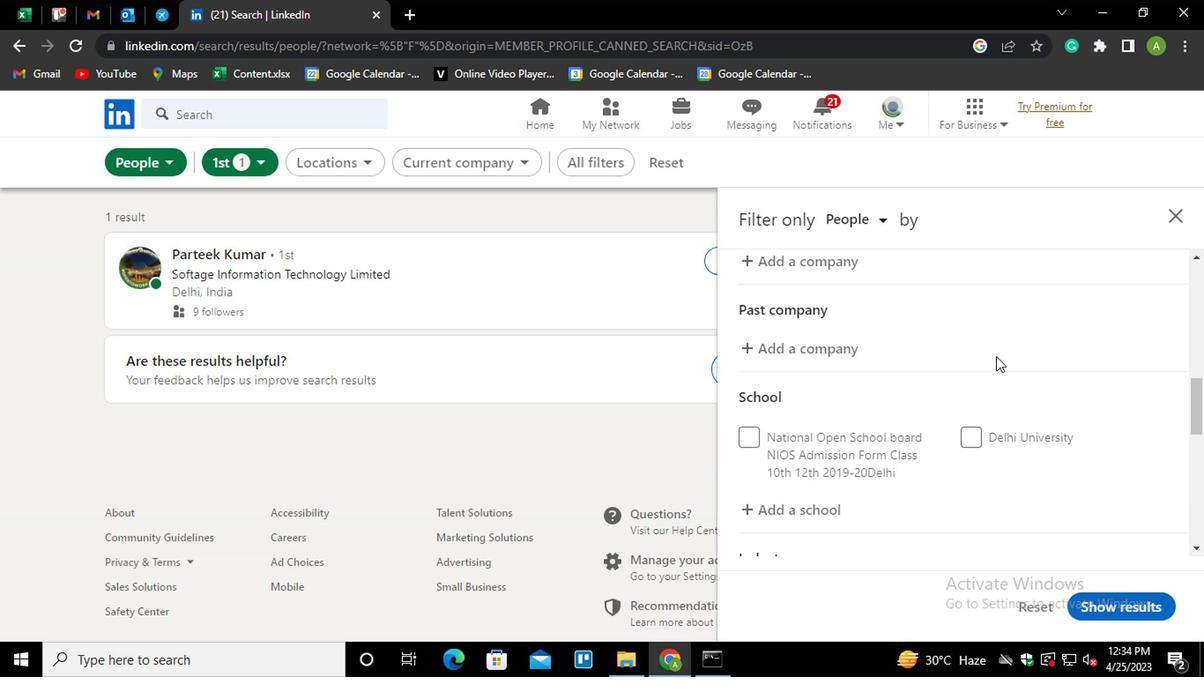 
Action: Mouse scrolled (967, 357) with delta (0, 0)
Screenshot: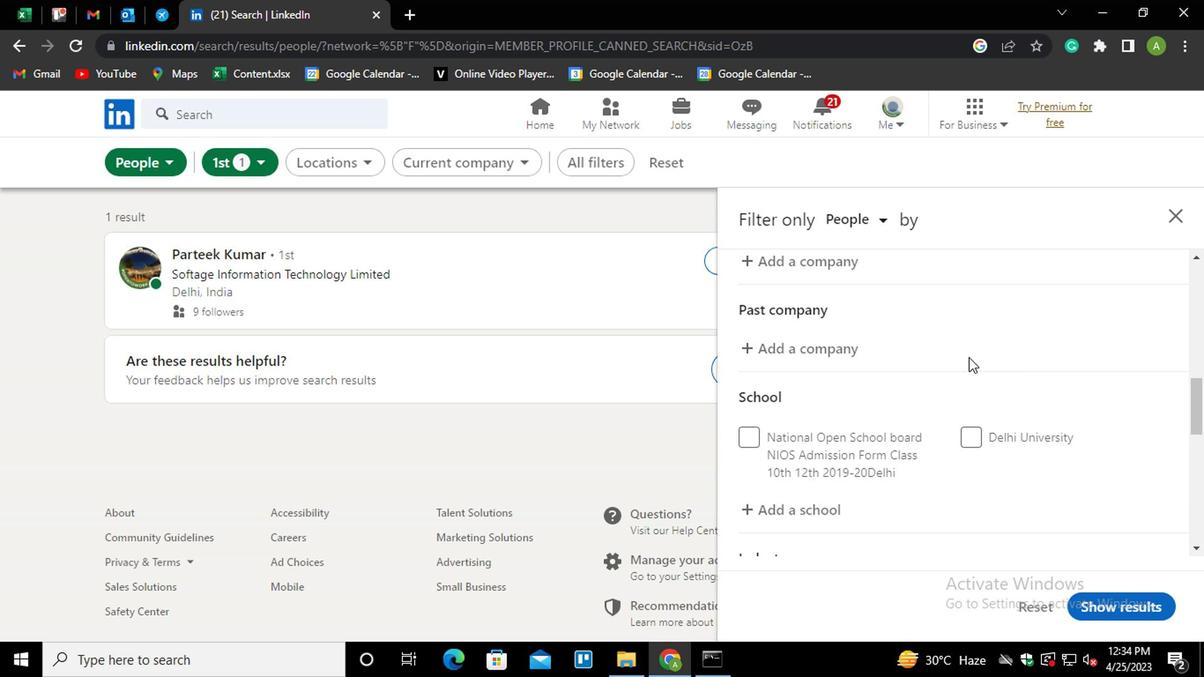 
Action: Mouse moved to (816, 338)
Screenshot: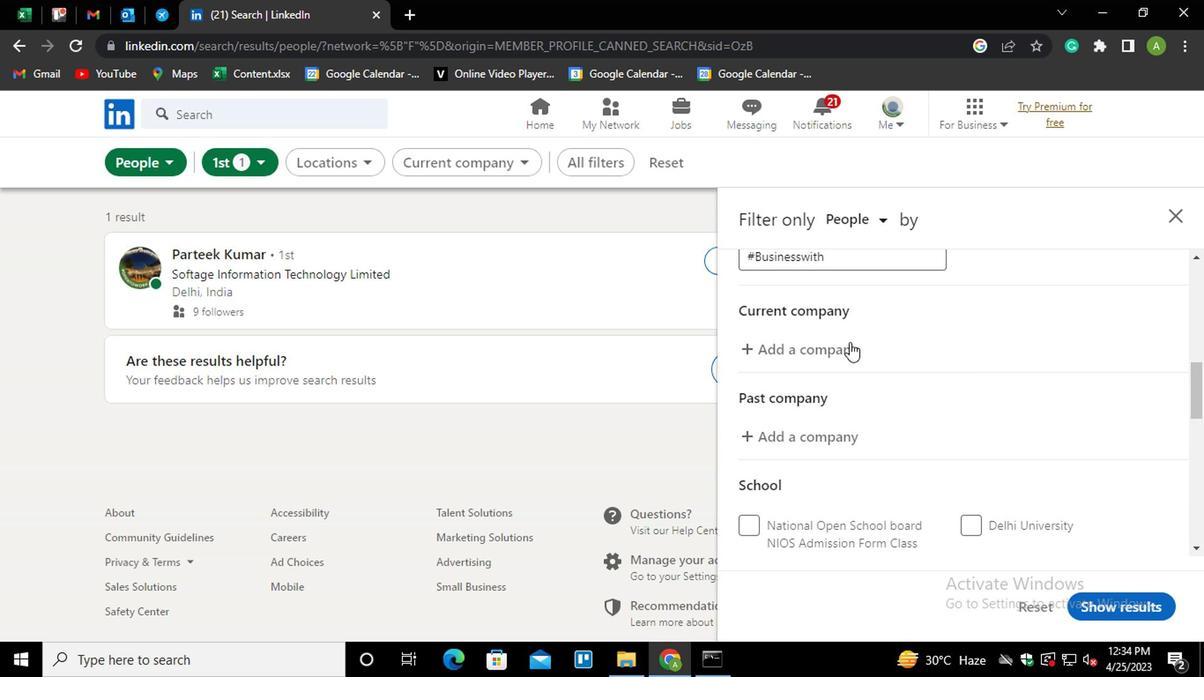 
Action: Mouse pressed left at (816, 338)
Screenshot: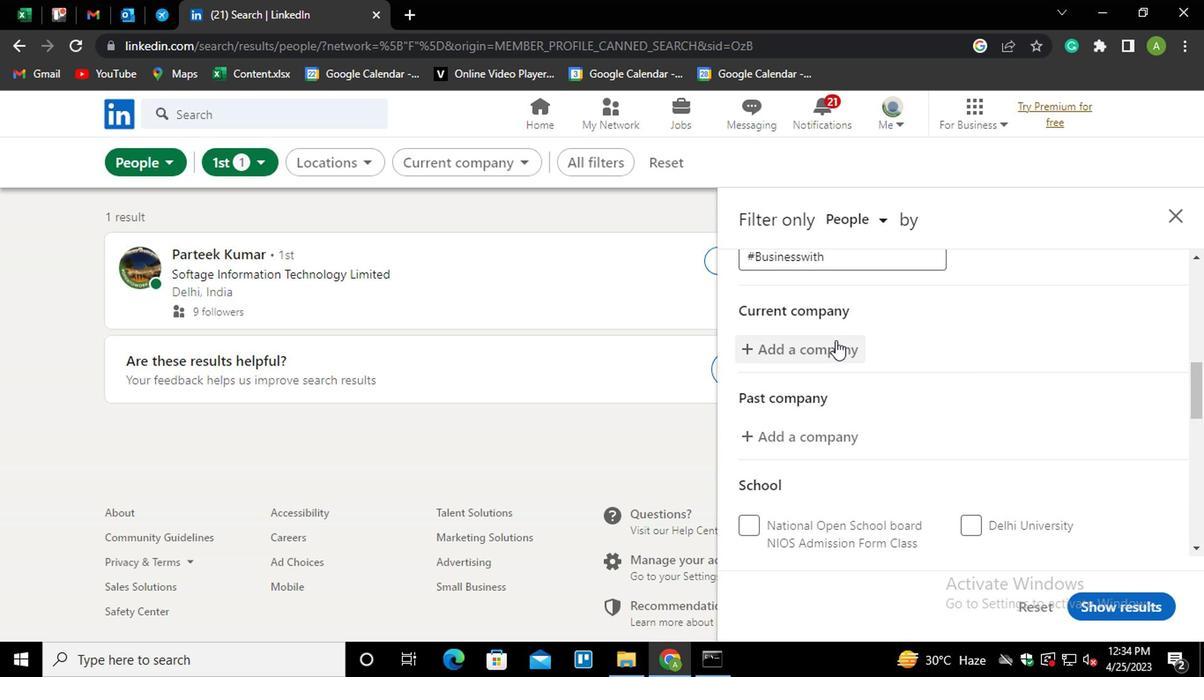 
Action: Mouse moved to (817, 339)
Screenshot: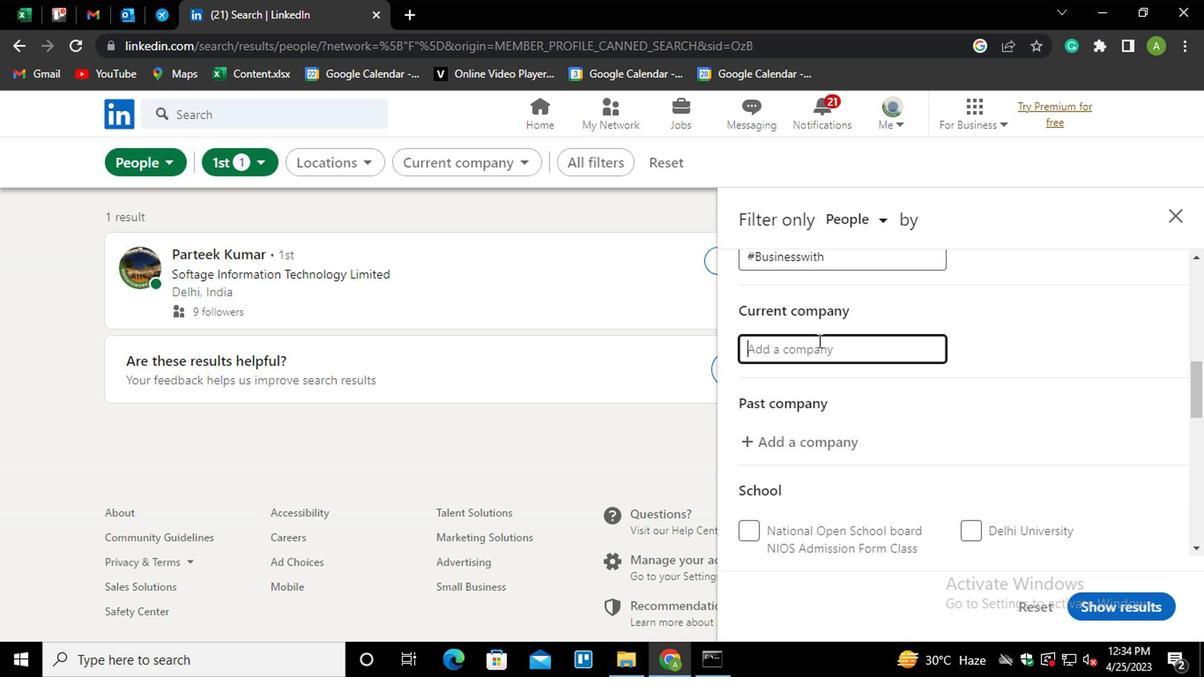 
Action: Key pressed <Key.shift_r><Key.shift_r><Key.shift_r><Key.shift_r><Key.shift_r><Key.shift_r><Key.shift_r><Key.shift_r><Key.shift_r><Key.shift_r><Key.shift_r><Key.shift_r><Key.shift_r><Key.shift_r>JP<Key.down><Key.enter>
Screenshot: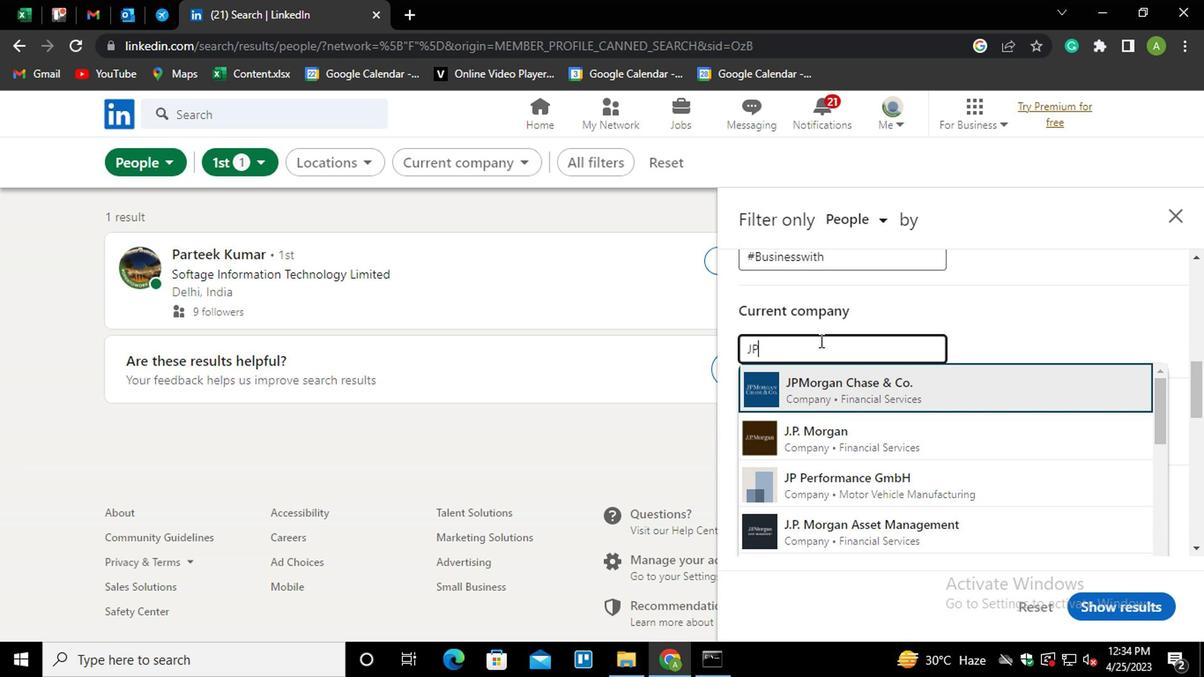 
Action: Mouse moved to (891, 392)
Screenshot: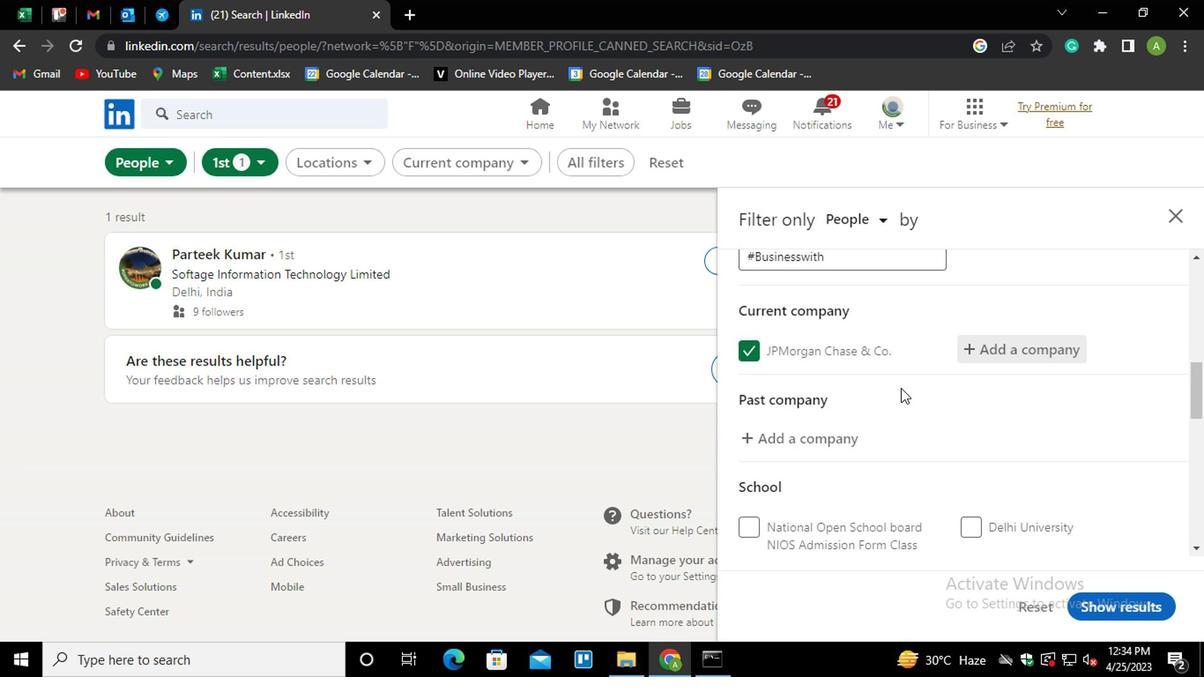 
Action: Mouse scrolled (891, 392) with delta (0, 0)
Screenshot: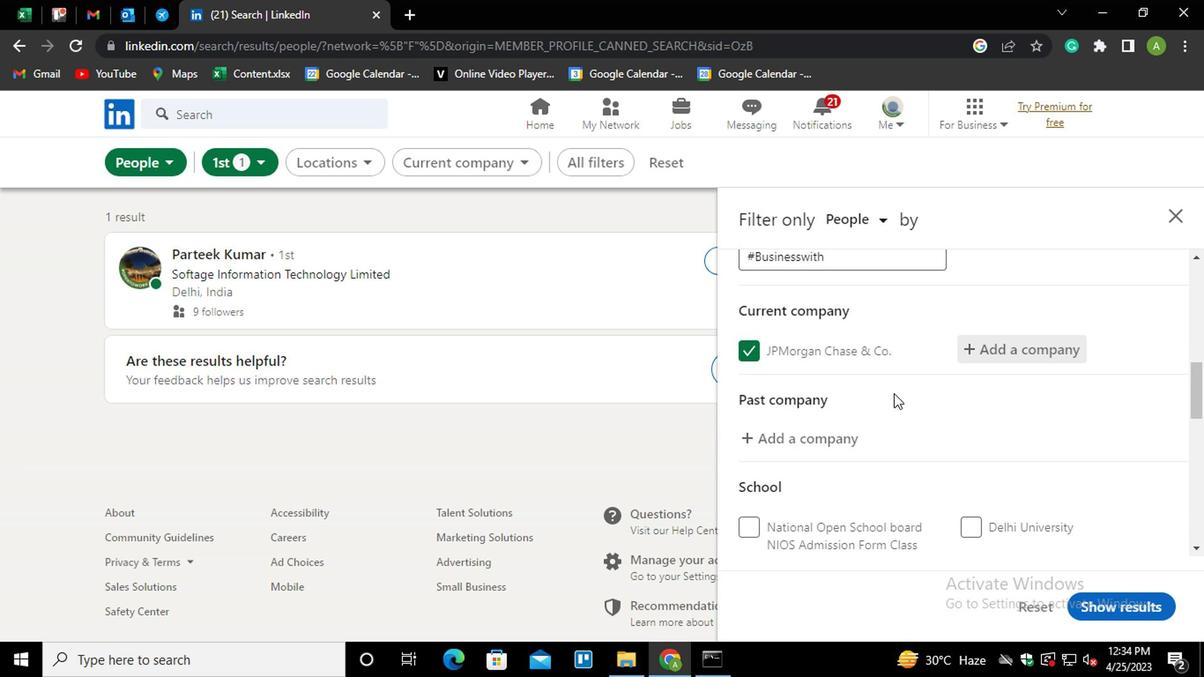 
Action: Mouse moved to (809, 511)
Screenshot: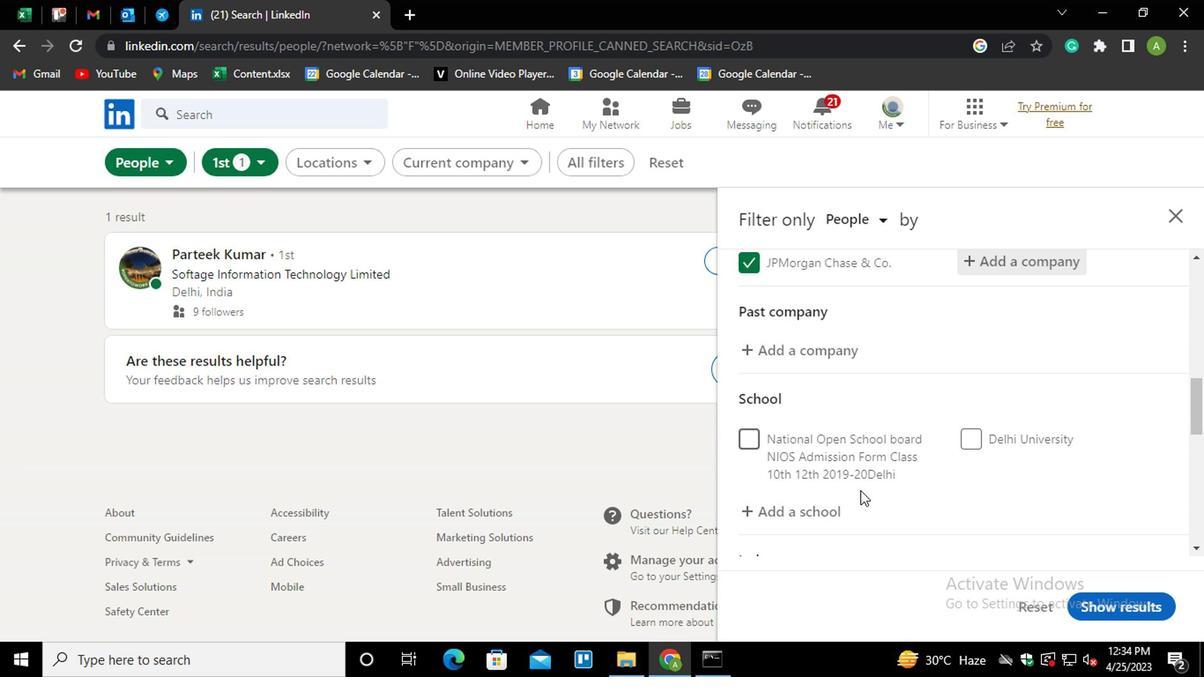 
Action: Mouse pressed left at (809, 511)
Screenshot: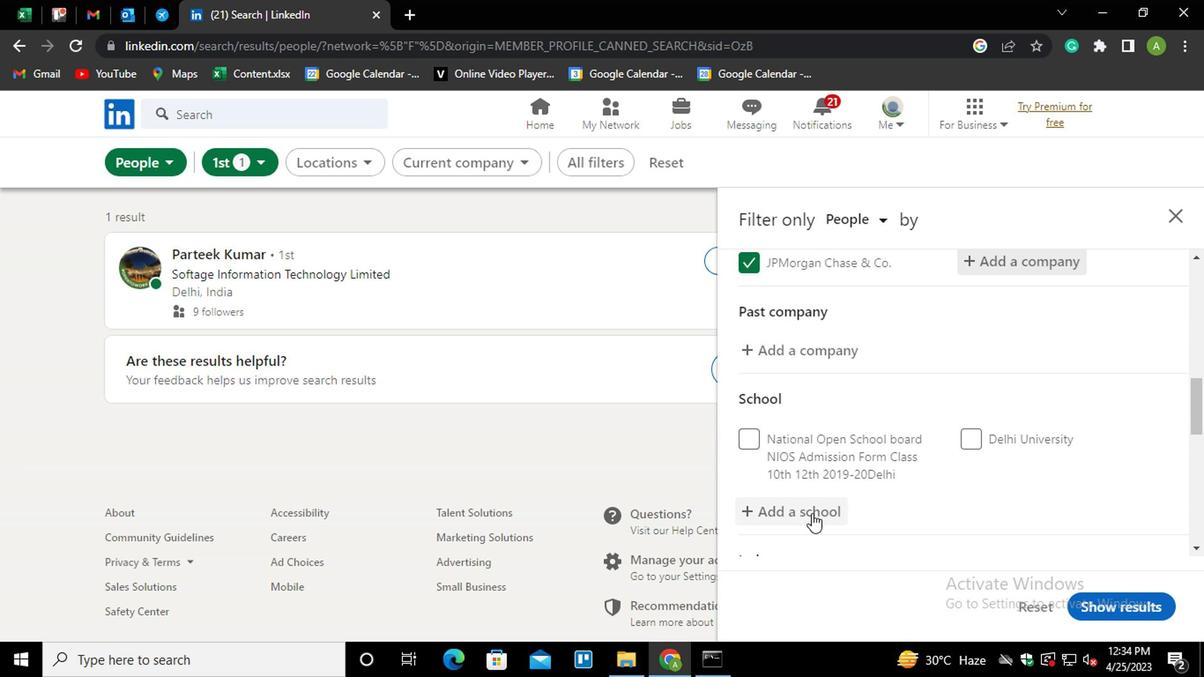 
Action: Mouse moved to (806, 508)
Screenshot: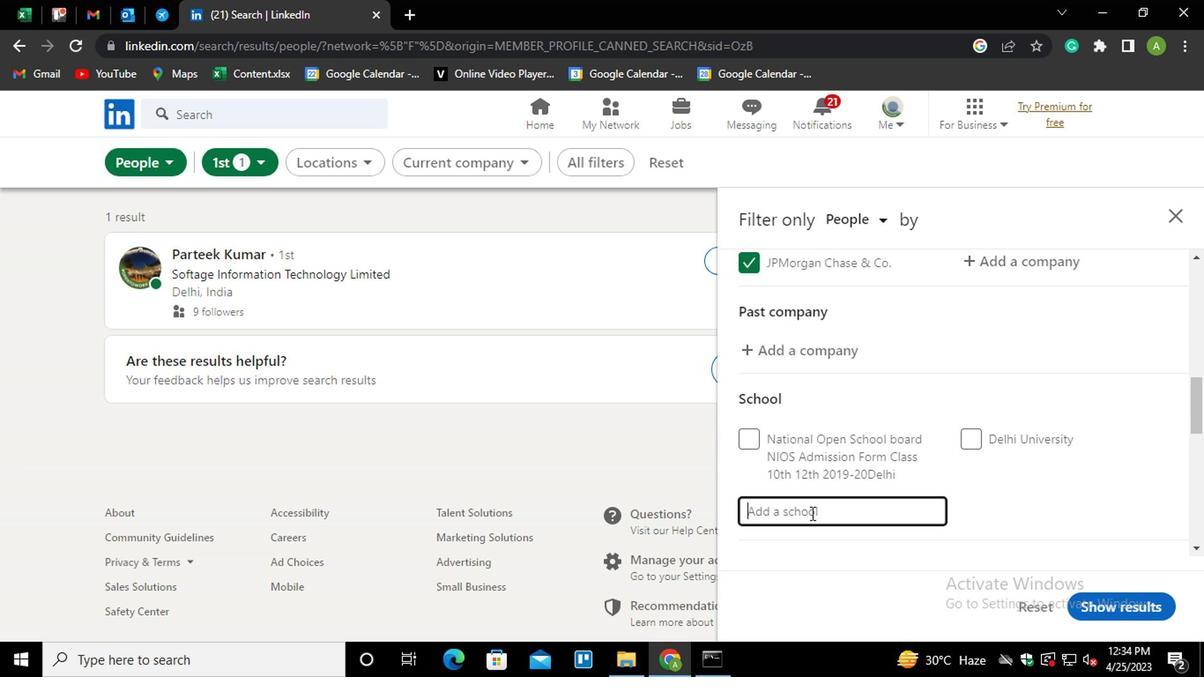 
Action: Mouse pressed left at (806, 508)
Screenshot: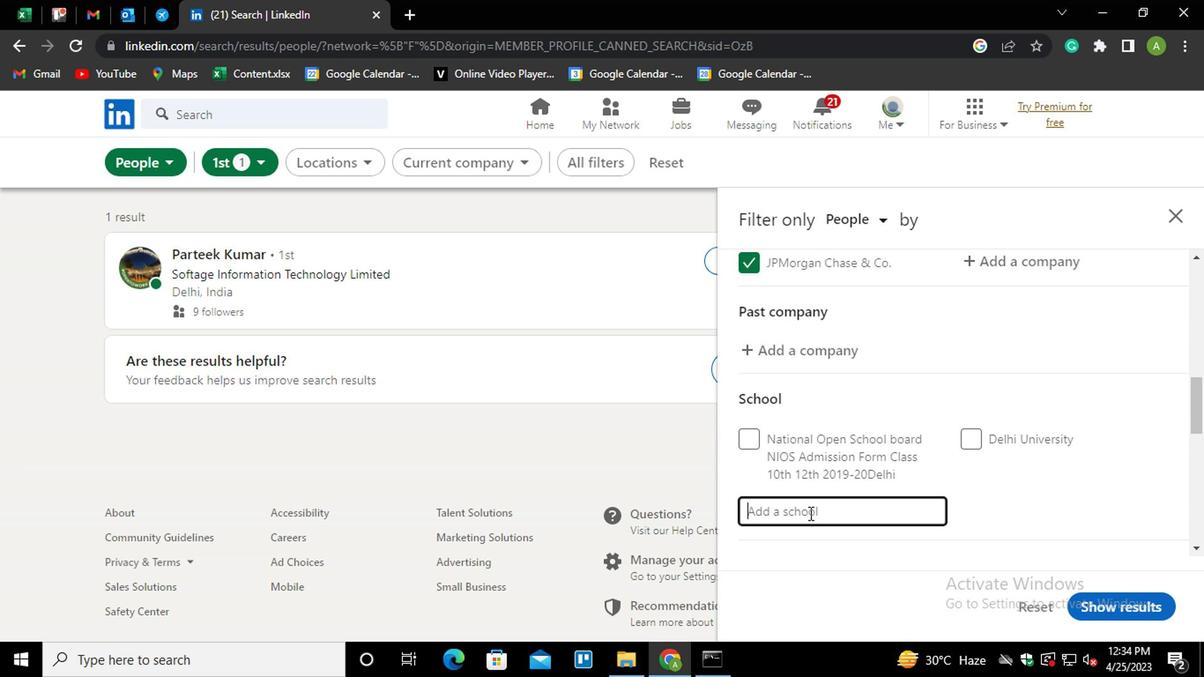 
Action: Mouse moved to (821, 477)
Screenshot: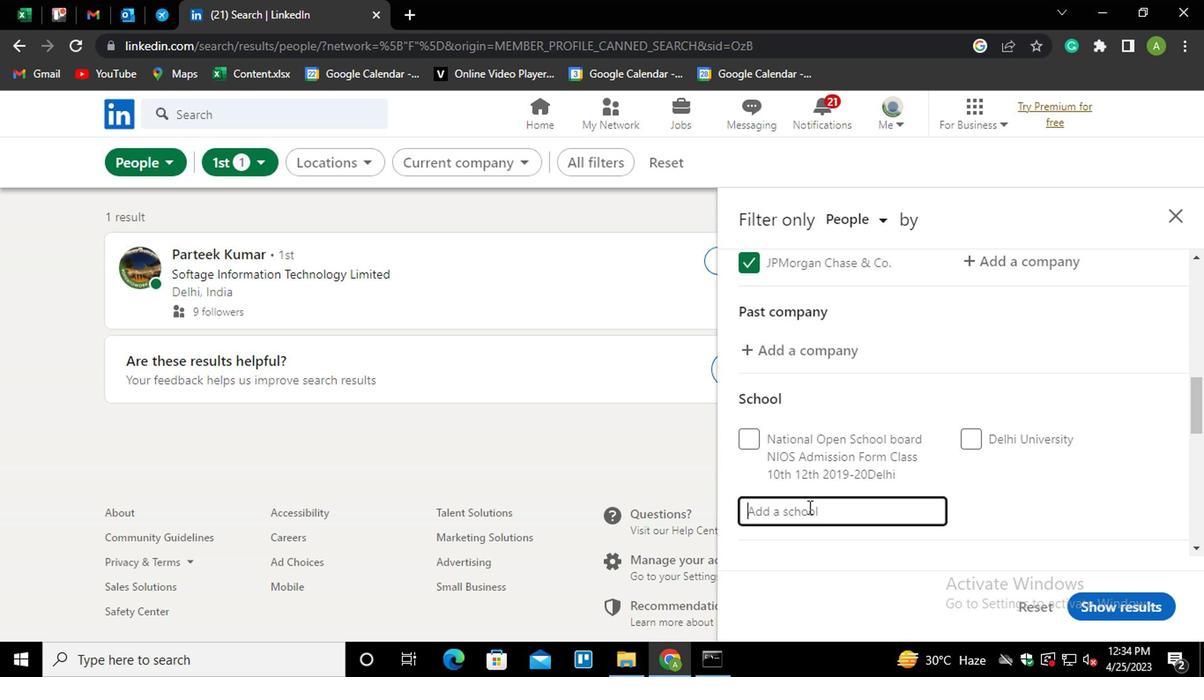 
Action: Mouse scrolled (821, 476) with delta (0, -1)
Screenshot: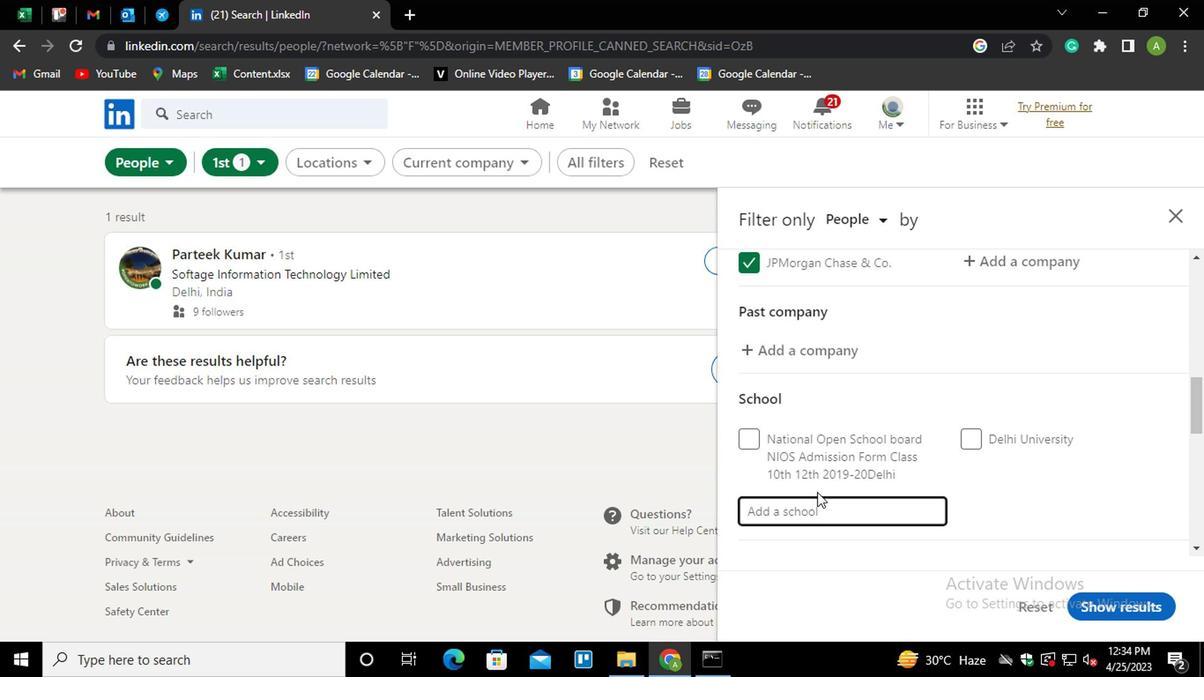 
Action: Mouse scrolled (821, 476) with delta (0, -1)
Screenshot: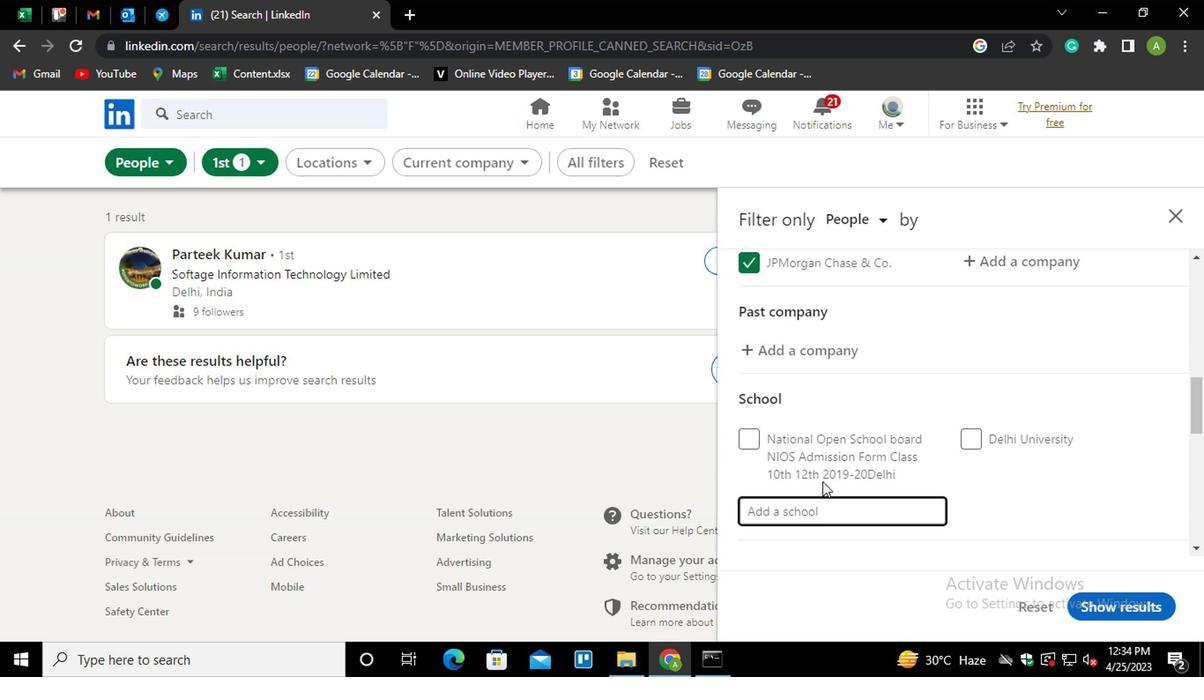 
Action: Mouse moved to (837, 333)
Screenshot: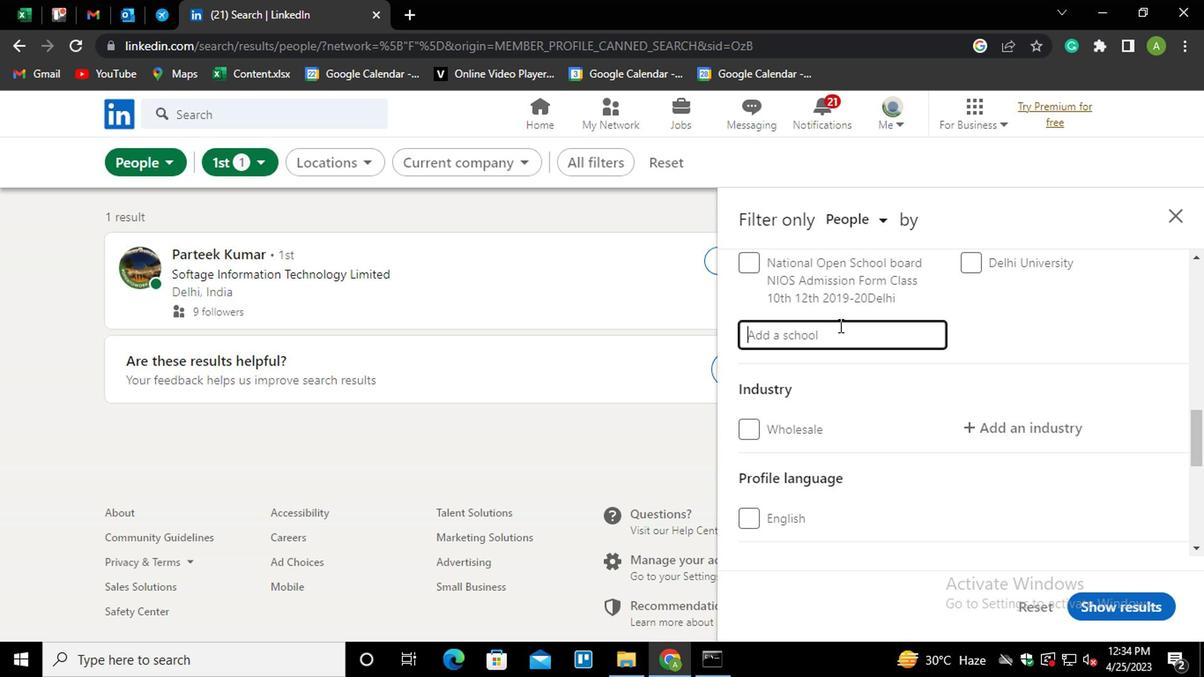 
Action: Mouse pressed left at (837, 333)
Screenshot: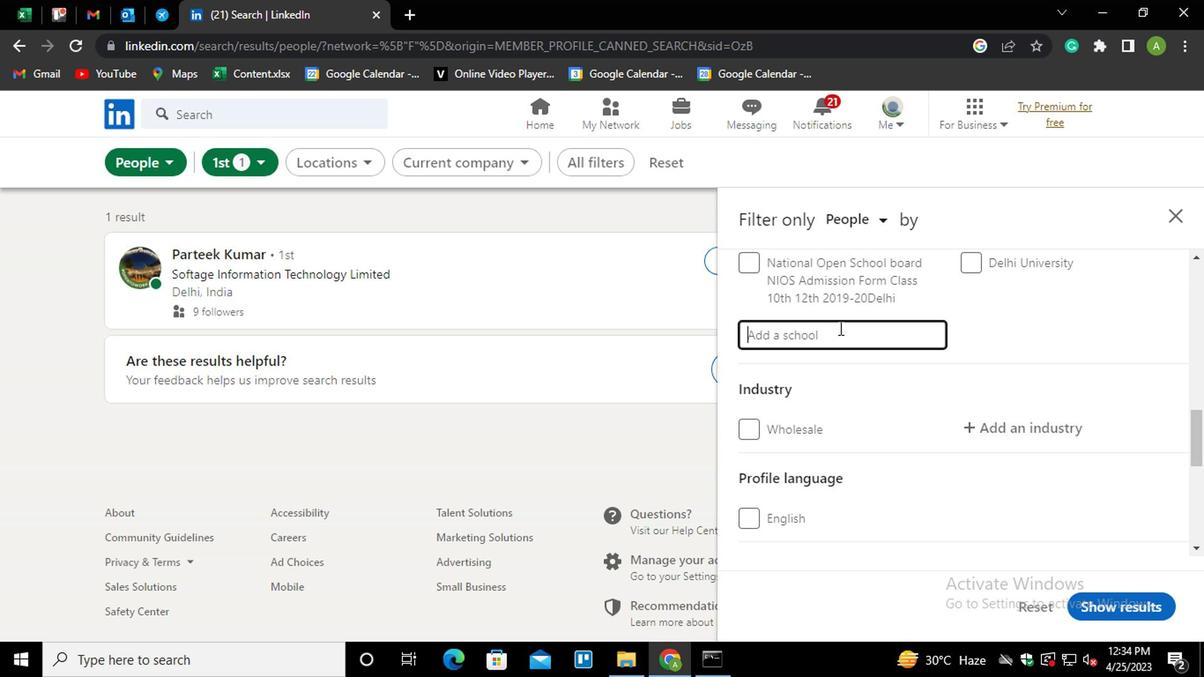 
Action: Key pressed <Key.shift_r>PAAVAL<Key.backspace><Key.down><Key.enter>
Screenshot: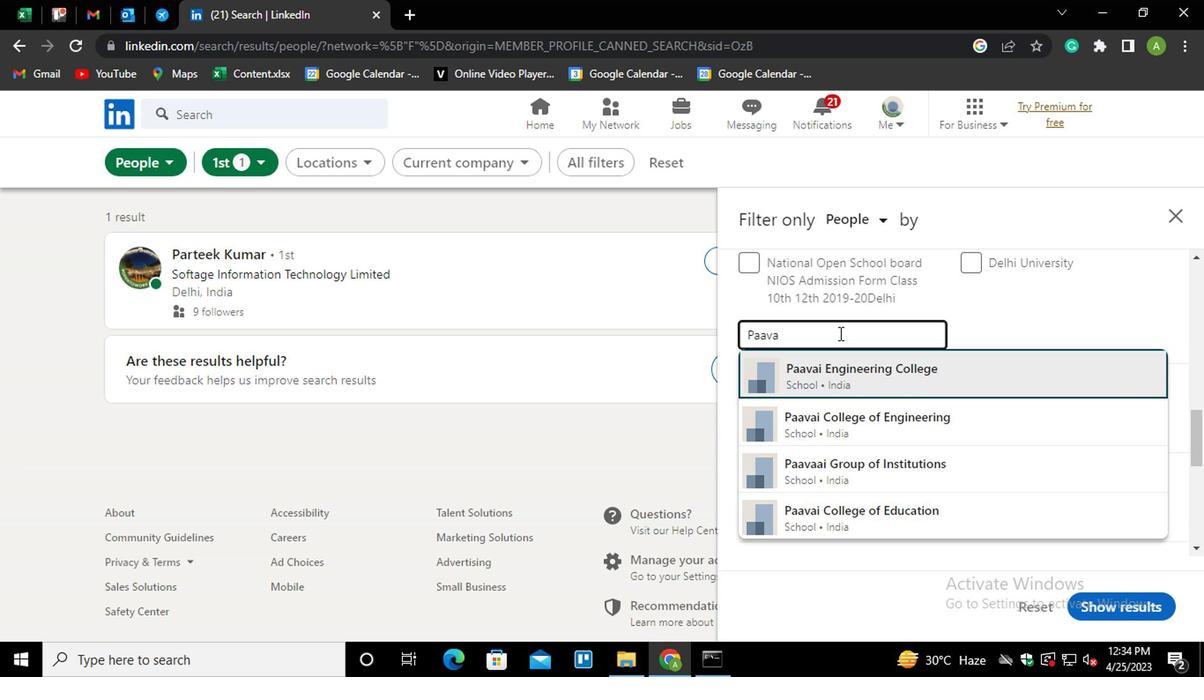 
Action: Mouse moved to (856, 345)
Screenshot: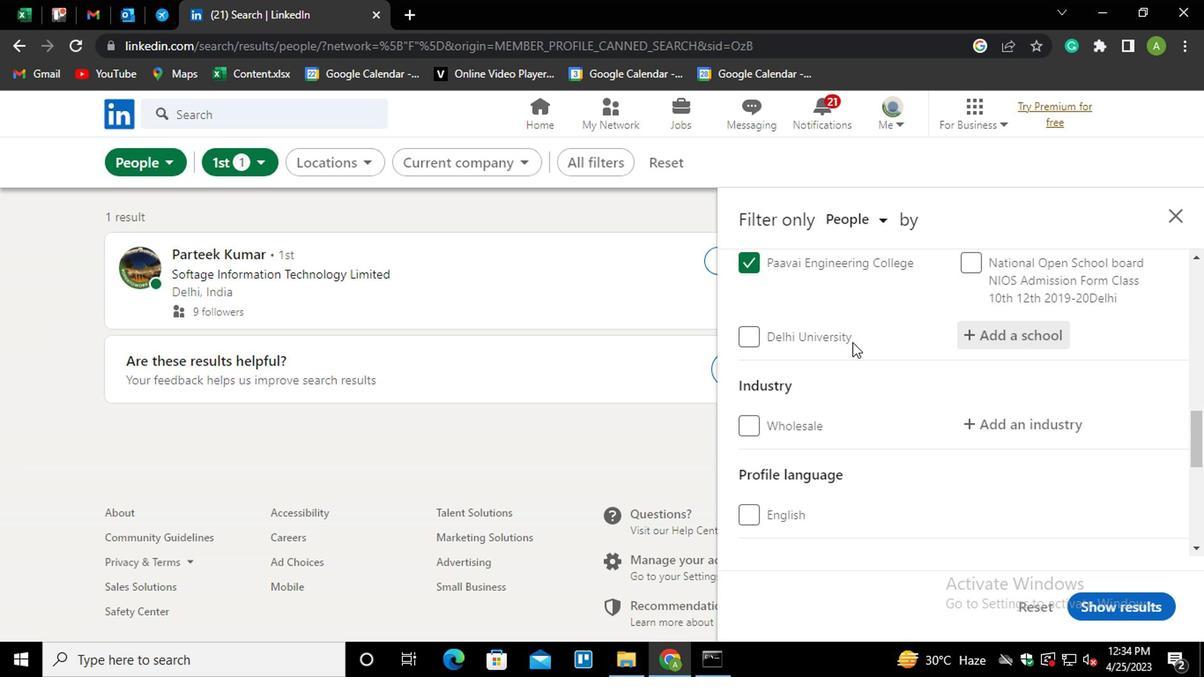 
Action: Mouse scrolled (856, 344) with delta (0, -1)
Screenshot: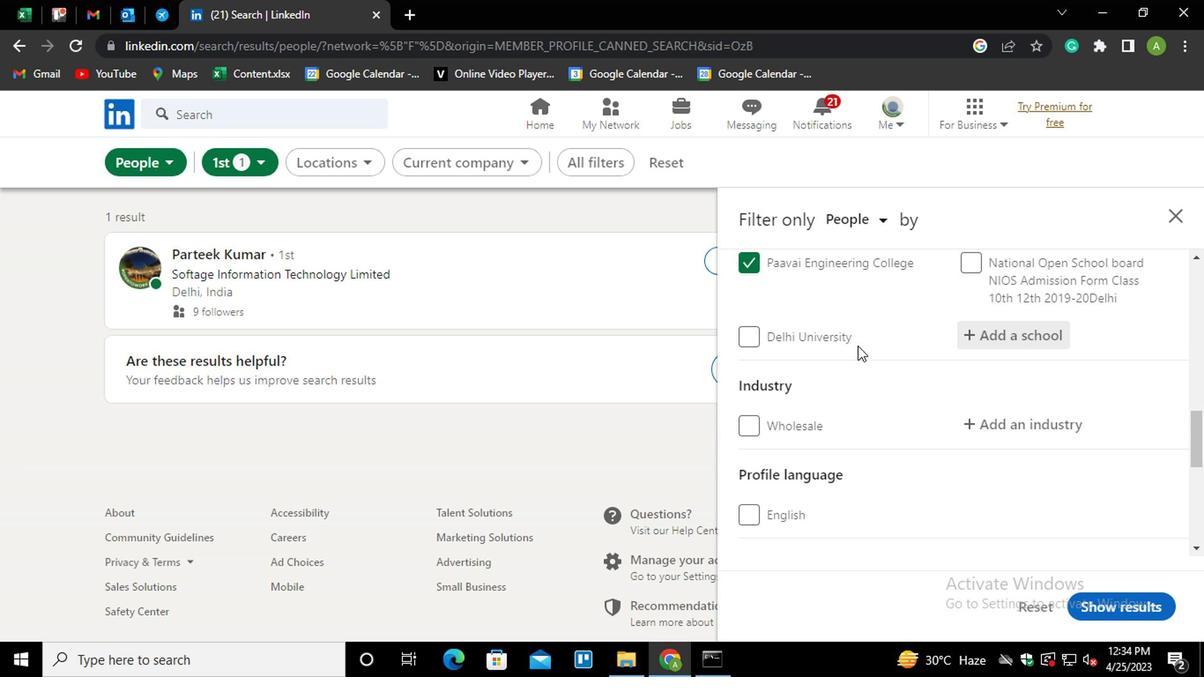 
Action: Mouse moved to (981, 339)
Screenshot: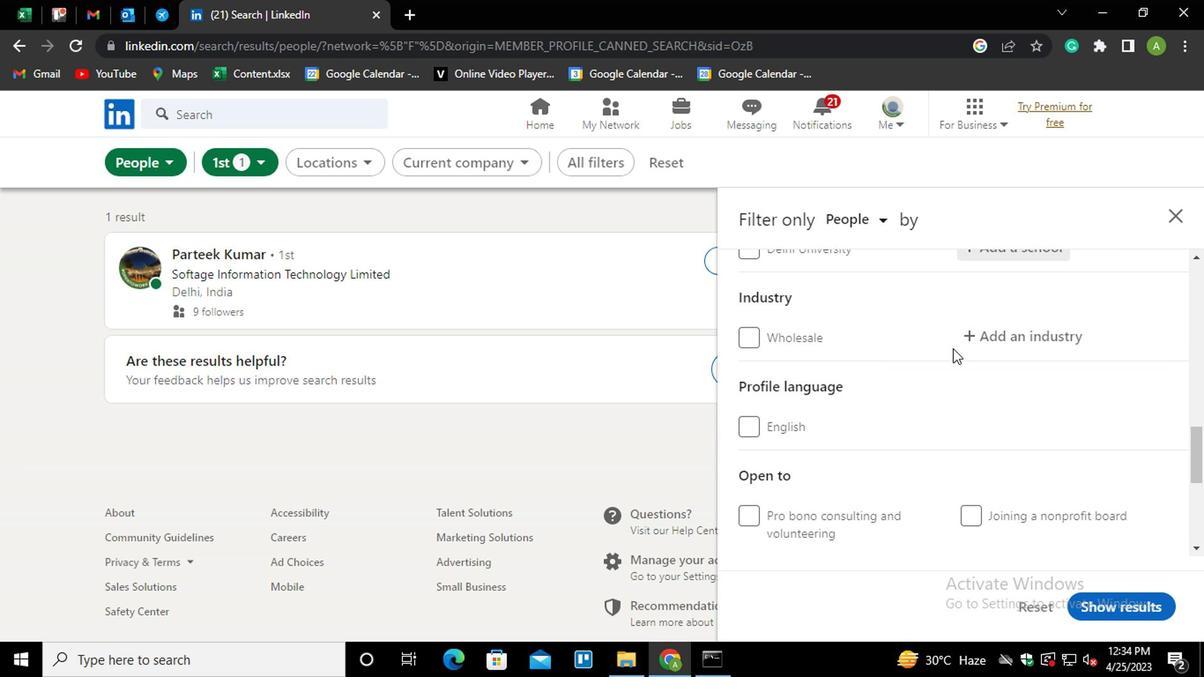 
Action: Mouse pressed left at (981, 339)
Screenshot: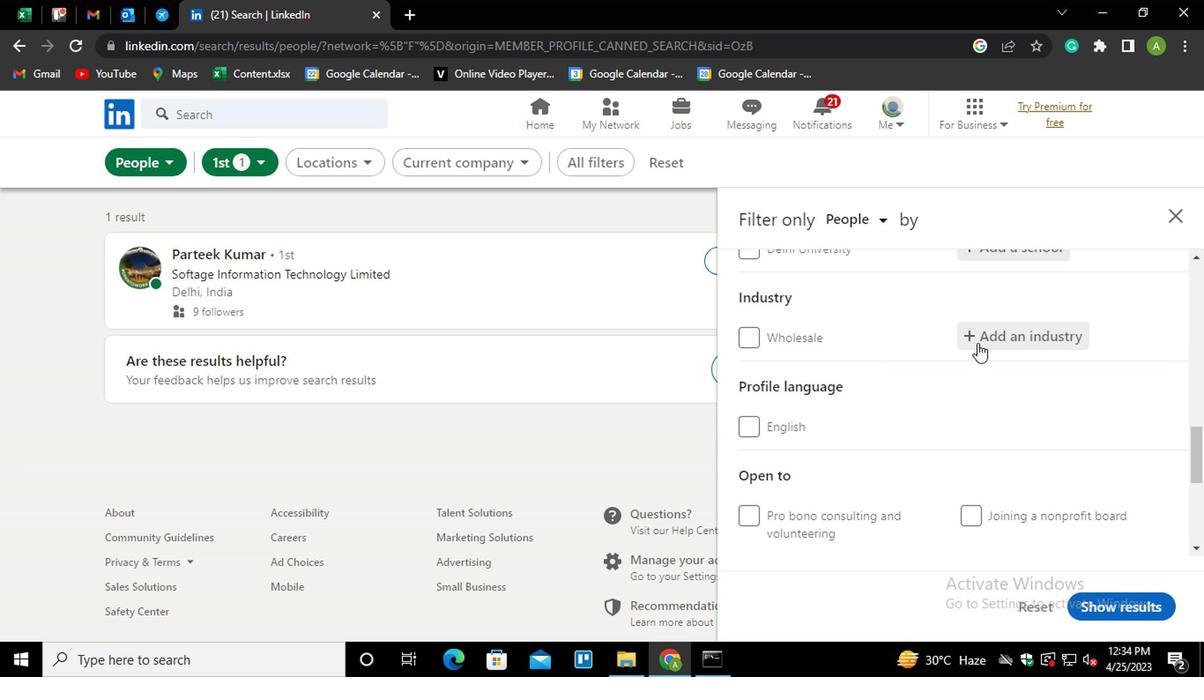 
Action: Mouse moved to (984, 334)
Screenshot: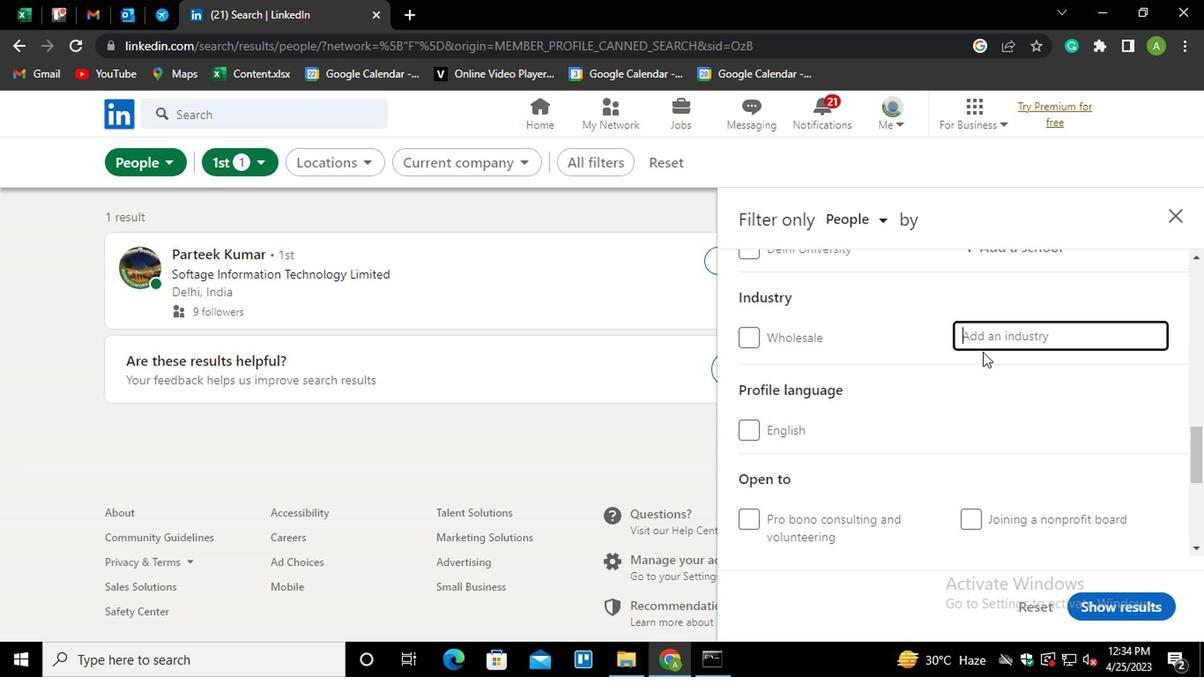 
Action: Mouse pressed left at (984, 334)
Screenshot: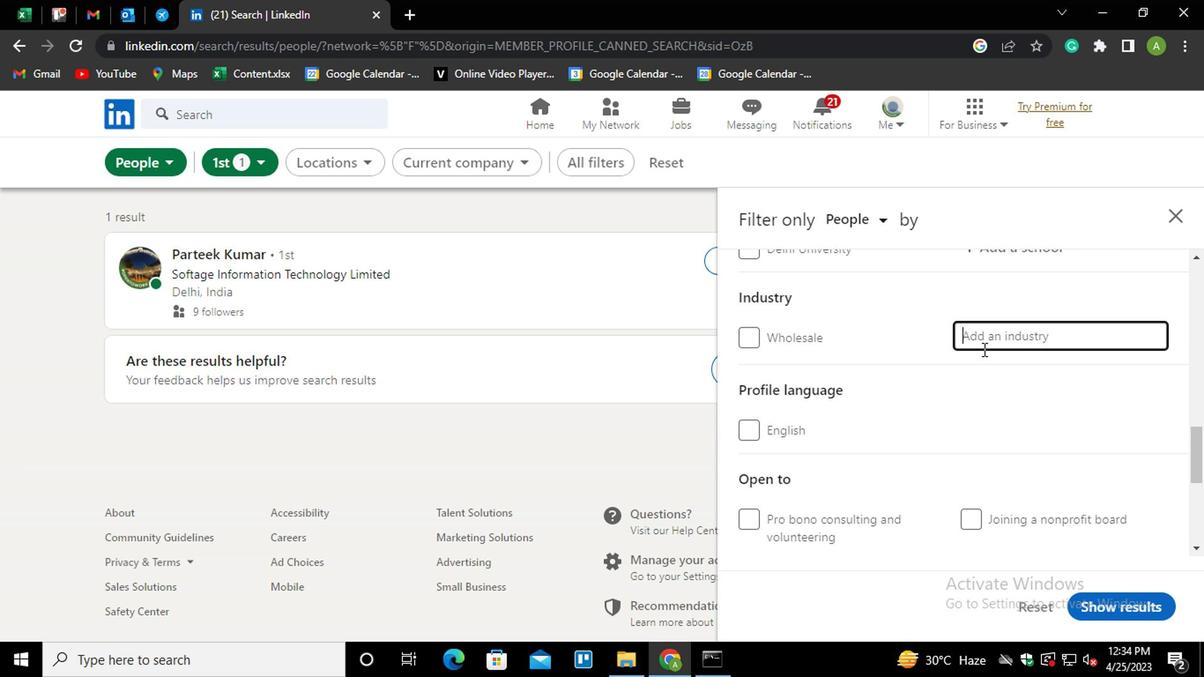 
Action: Key pressed <Key.shift_r><Key.shift_r>NONRE<Key.down><Key.enter>
Screenshot: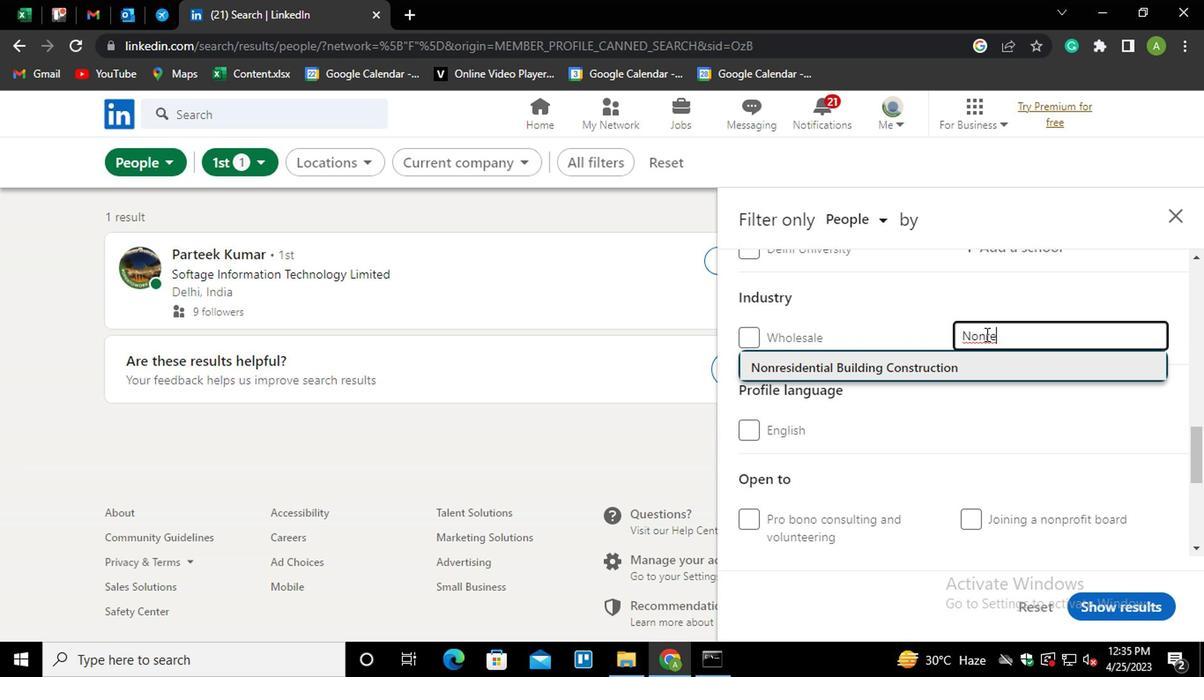 
Action: Mouse moved to (895, 412)
Screenshot: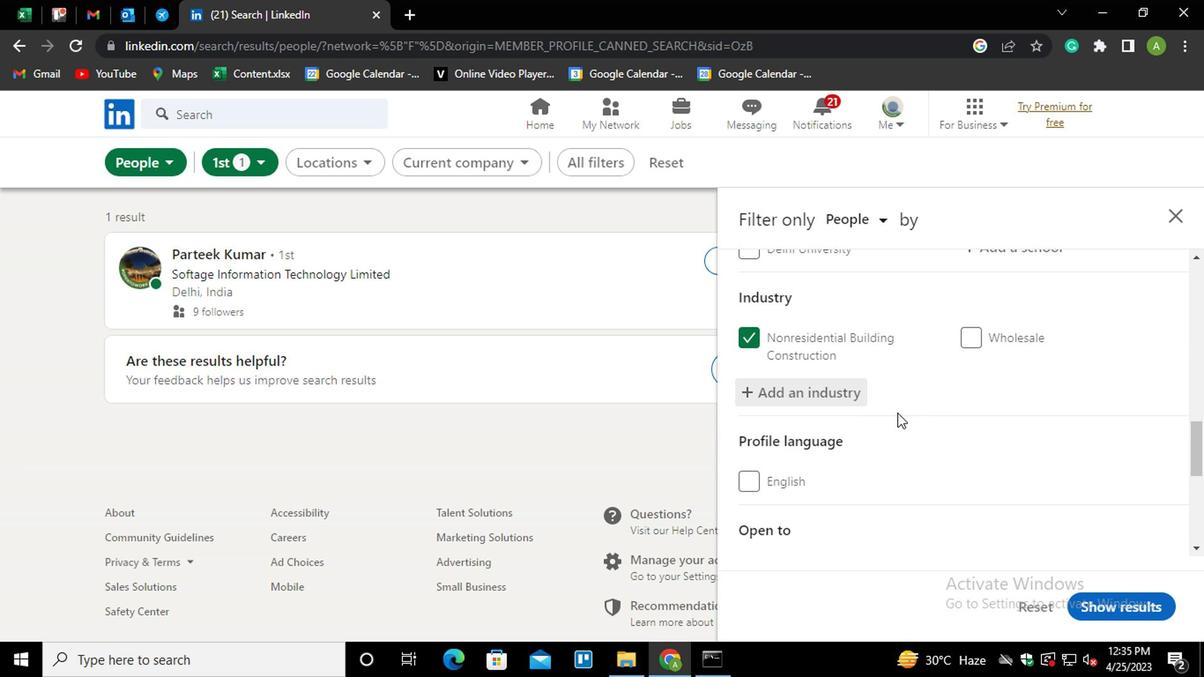 
Action: Mouse scrolled (895, 410) with delta (0, -1)
Screenshot: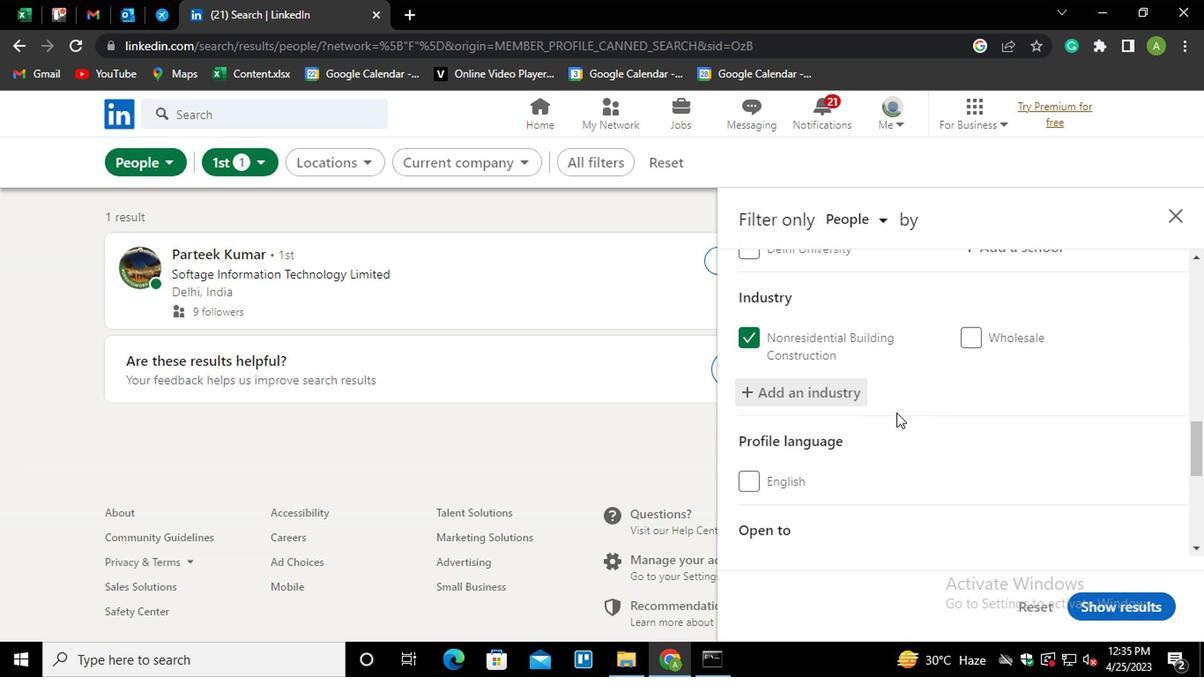 
Action: Mouse scrolled (895, 410) with delta (0, -1)
Screenshot: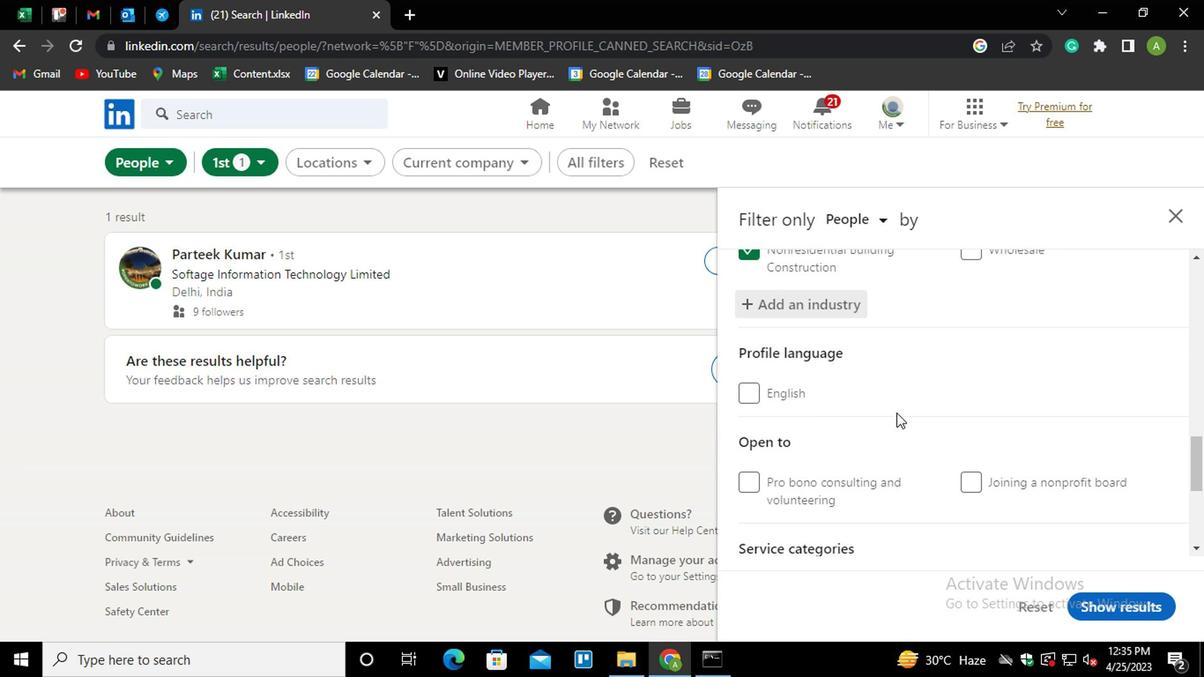 
Action: Mouse scrolled (895, 410) with delta (0, -1)
Screenshot: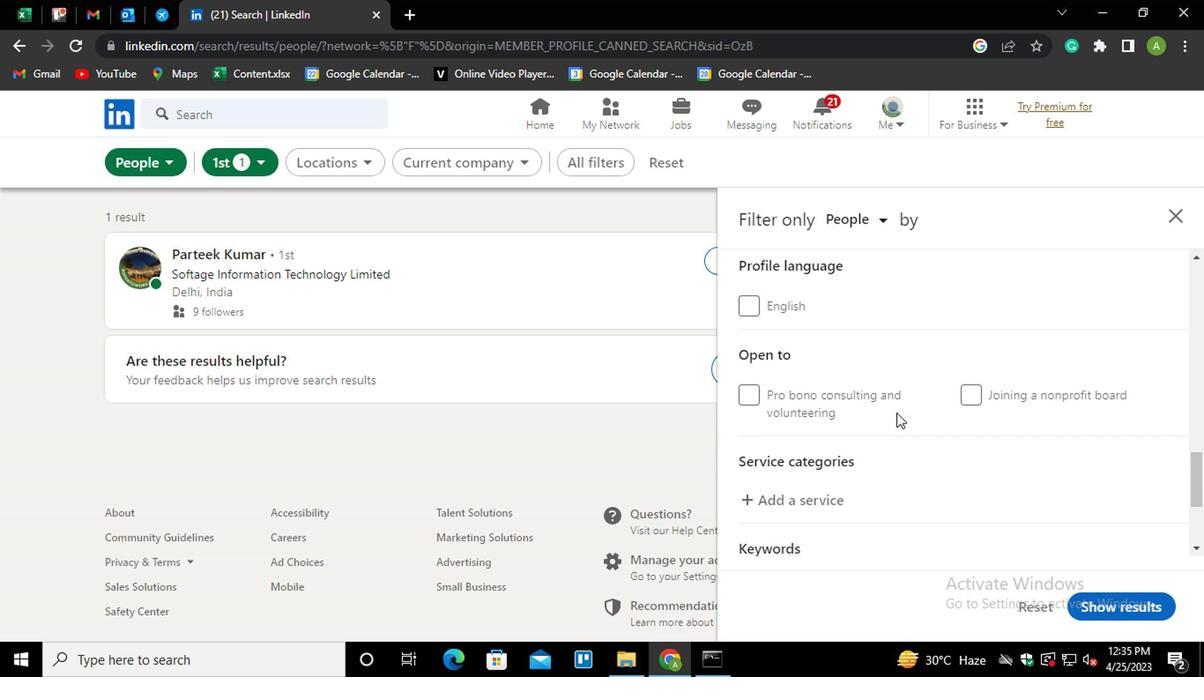 
Action: Mouse scrolled (895, 410) with delta (0, -1)
Screenshot: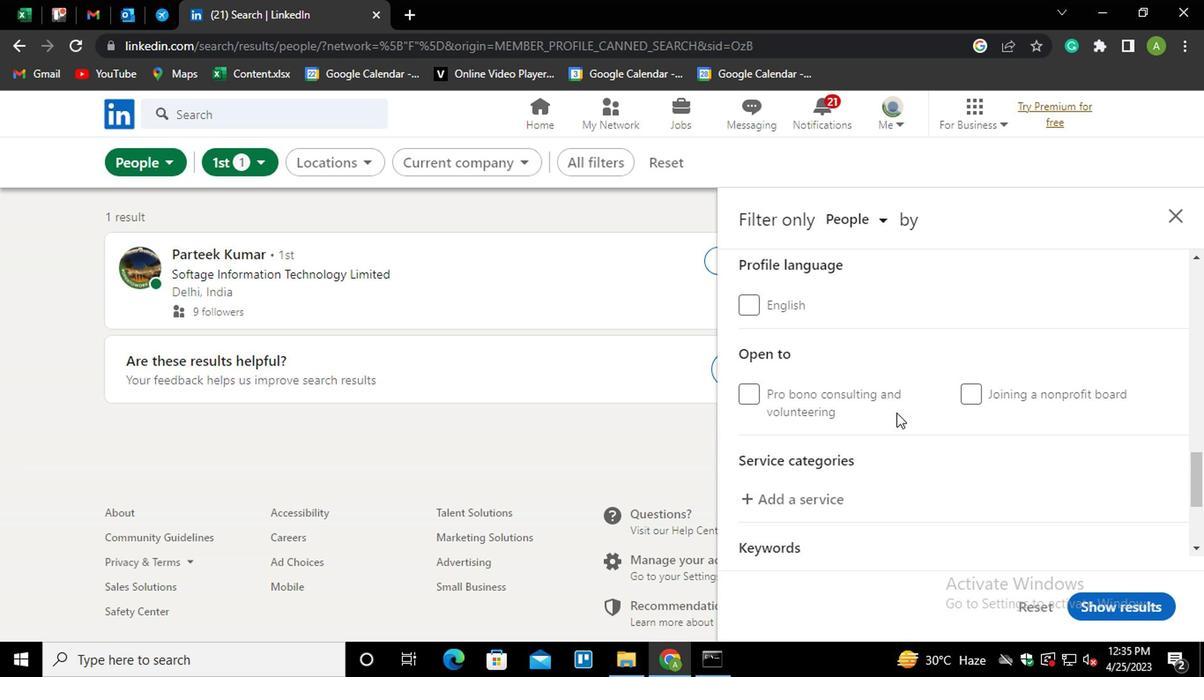 
Action: Mouse moved to (796, 327)
Screenshot: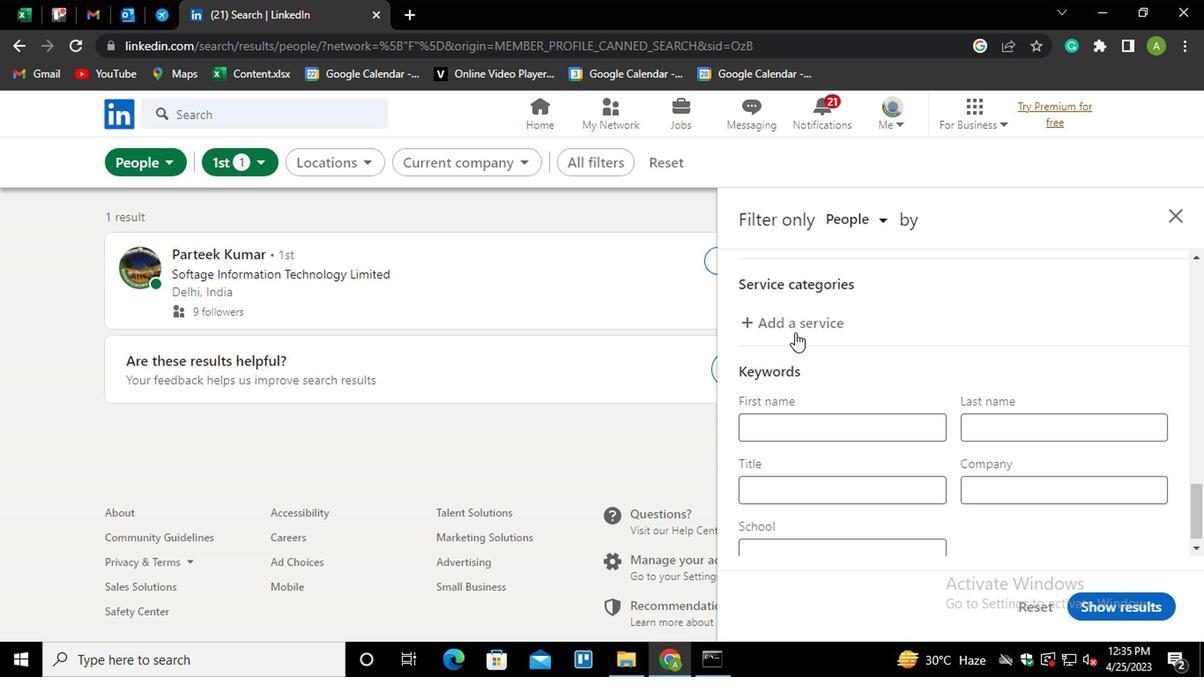 
Action: Mouse pressed left at (796, 327)
Screenshot: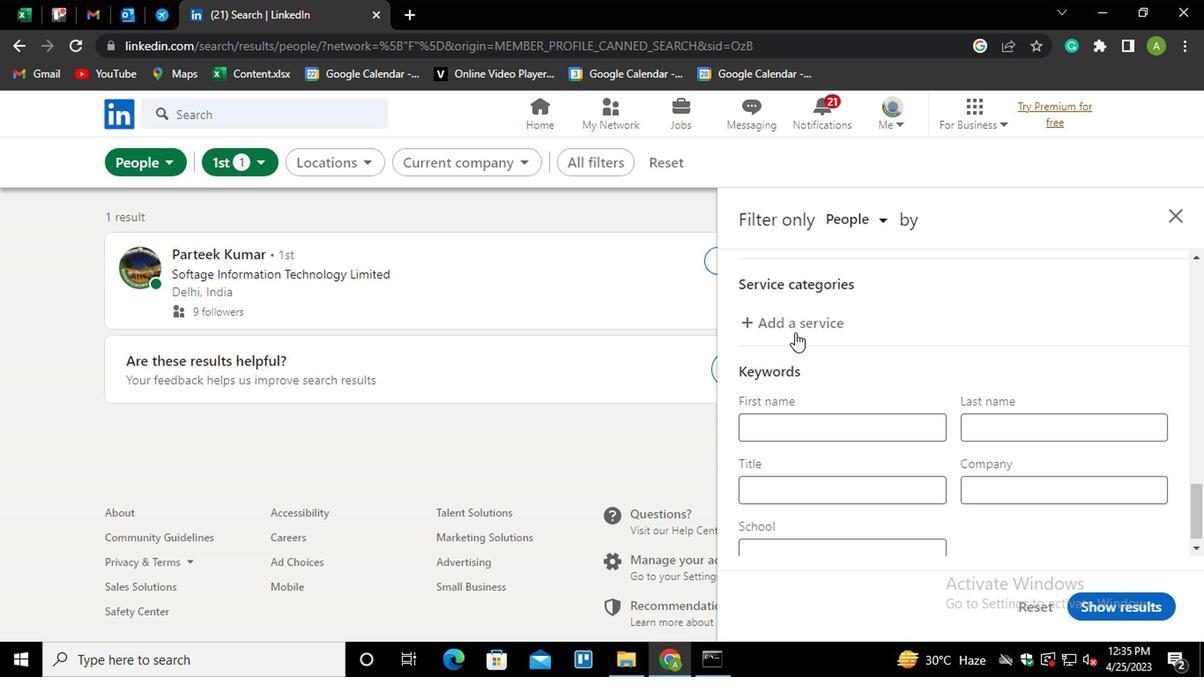 
Action: Mouse moved to (800, 326)
Screenshot: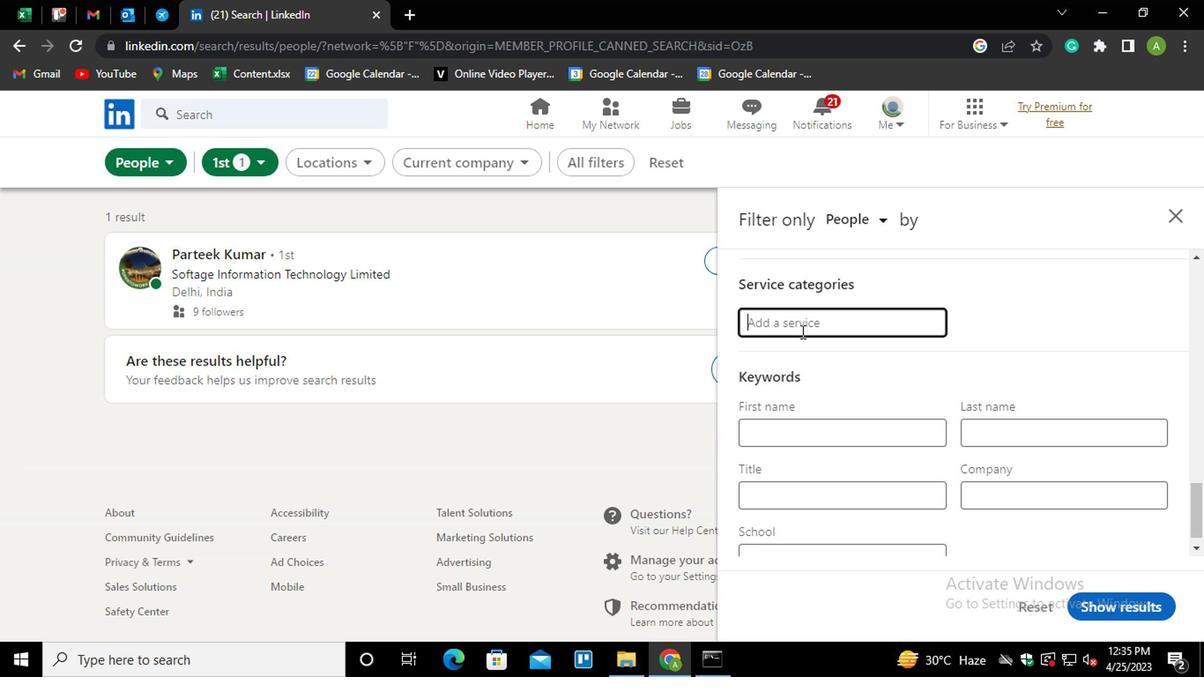 
Action: Mouse pressed left at (800, 326)
Screenshot: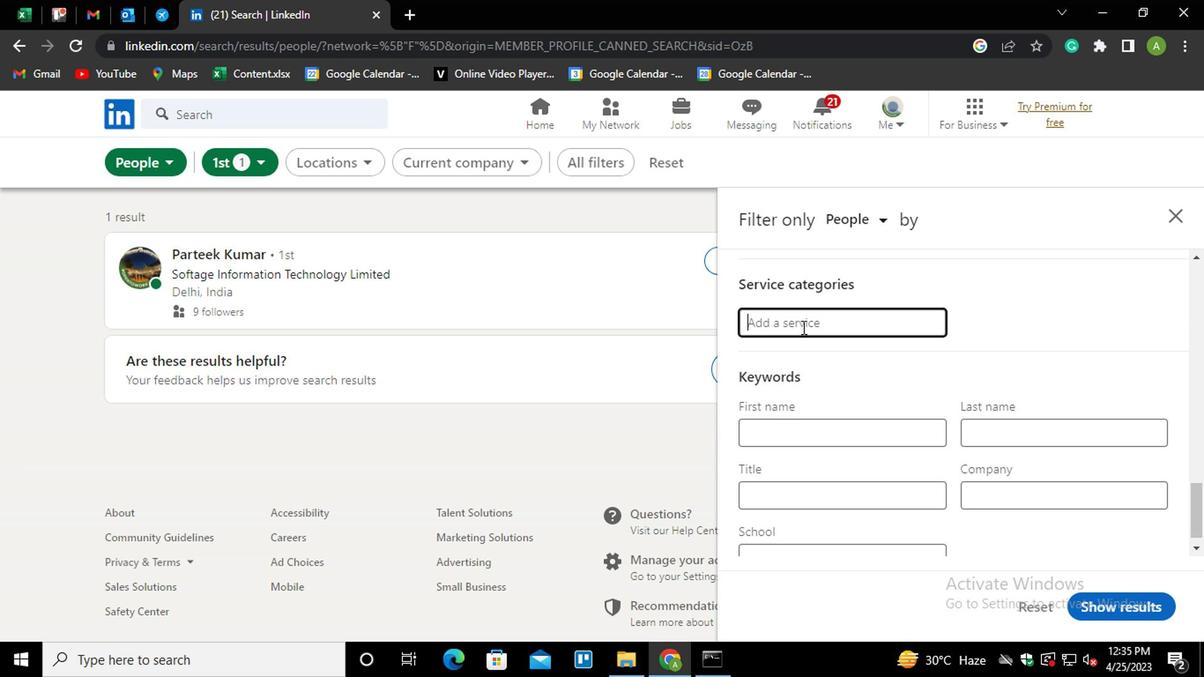 
Action: Mouse moved to (802, 323)
Screenshot: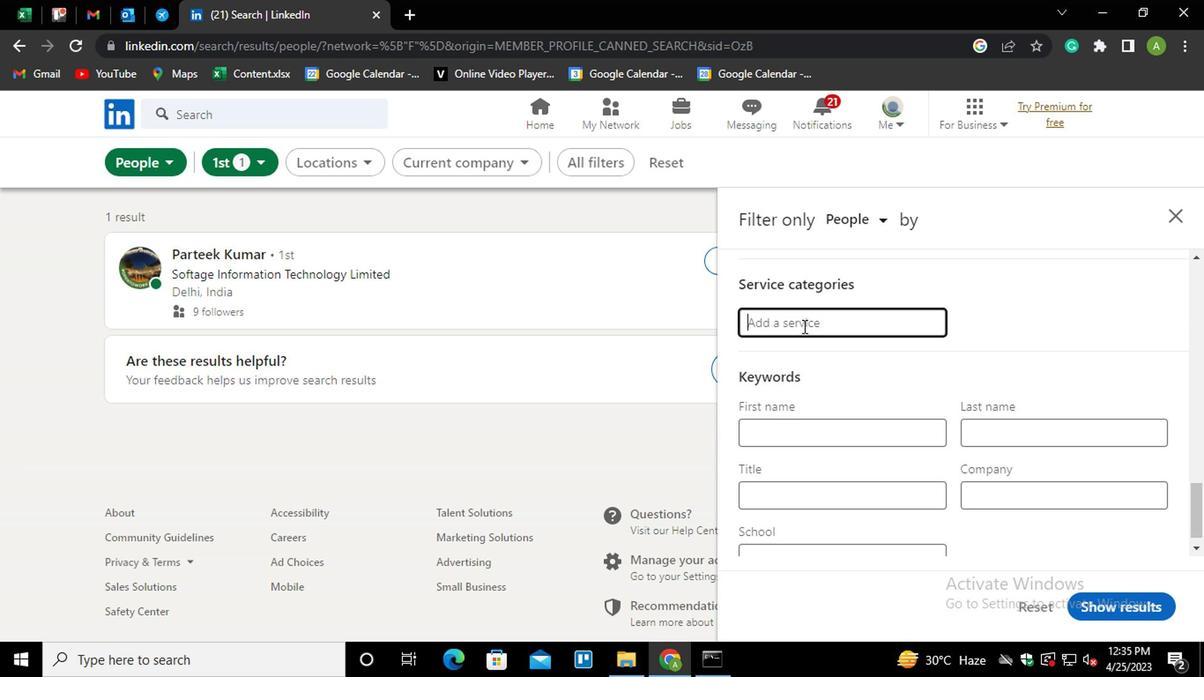 
Action: Key pressed <Key.shift>DATA<Key.space><Key.down><Key.enter>
Screenshot: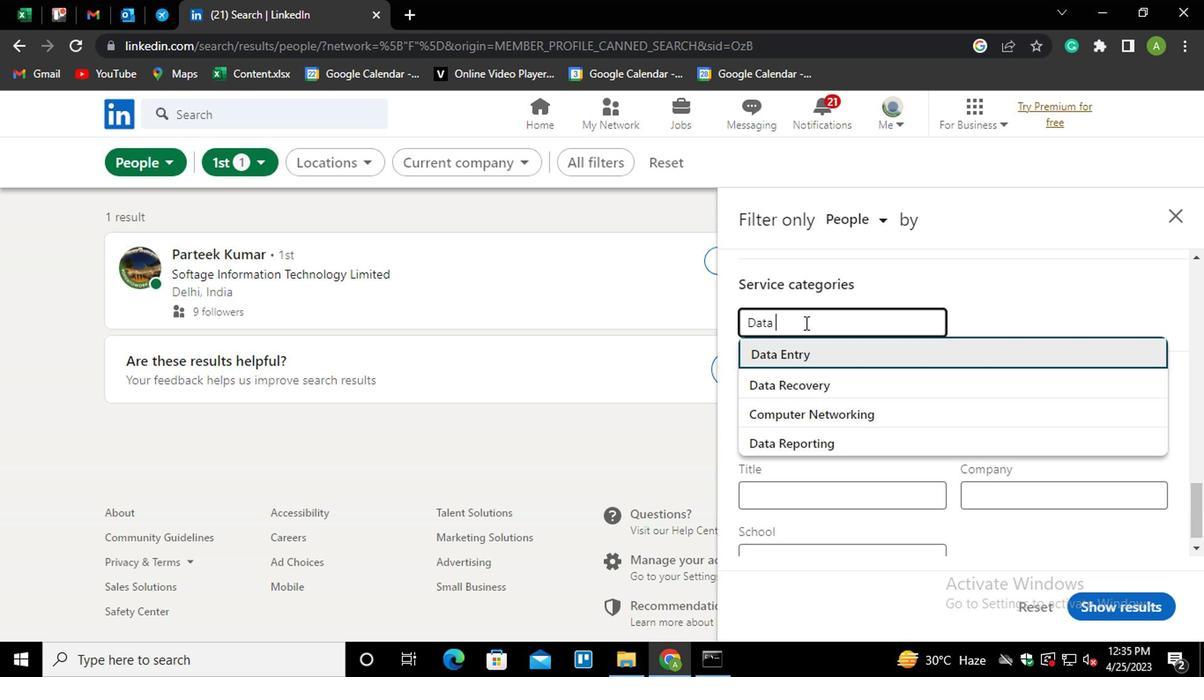 
Action: Mouse moved to (837, 358)
Screenshot: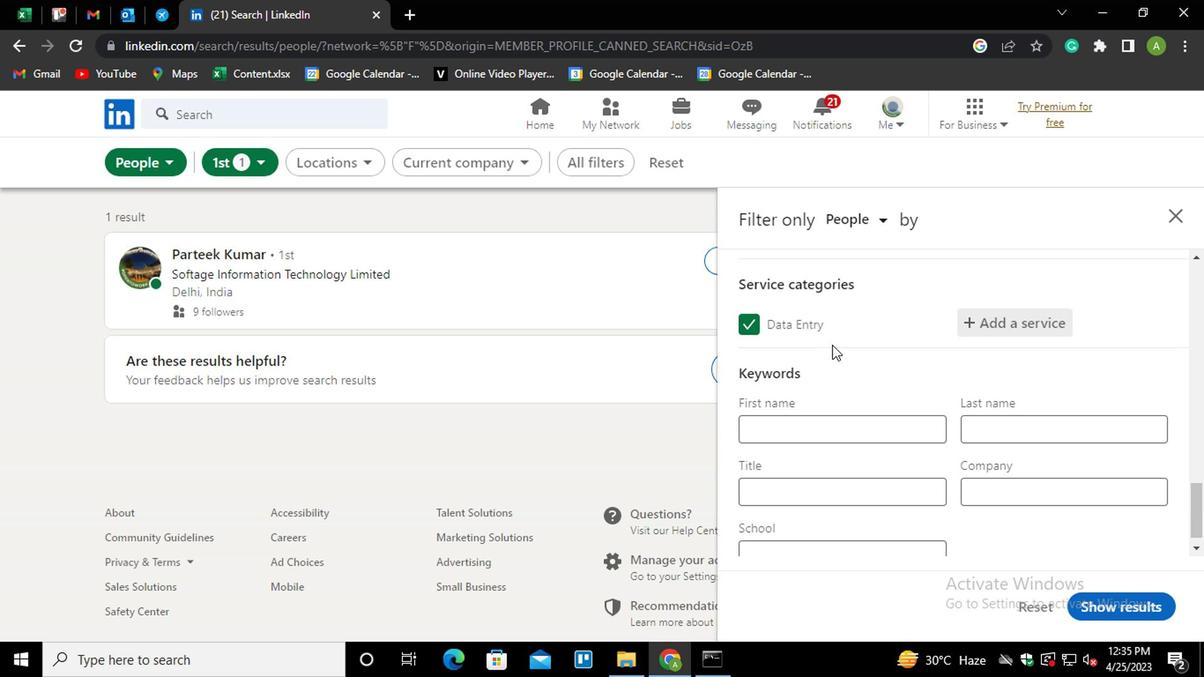 
Action: Mouse scrolled (837, 357) with delta (0, -1)
Screenshot: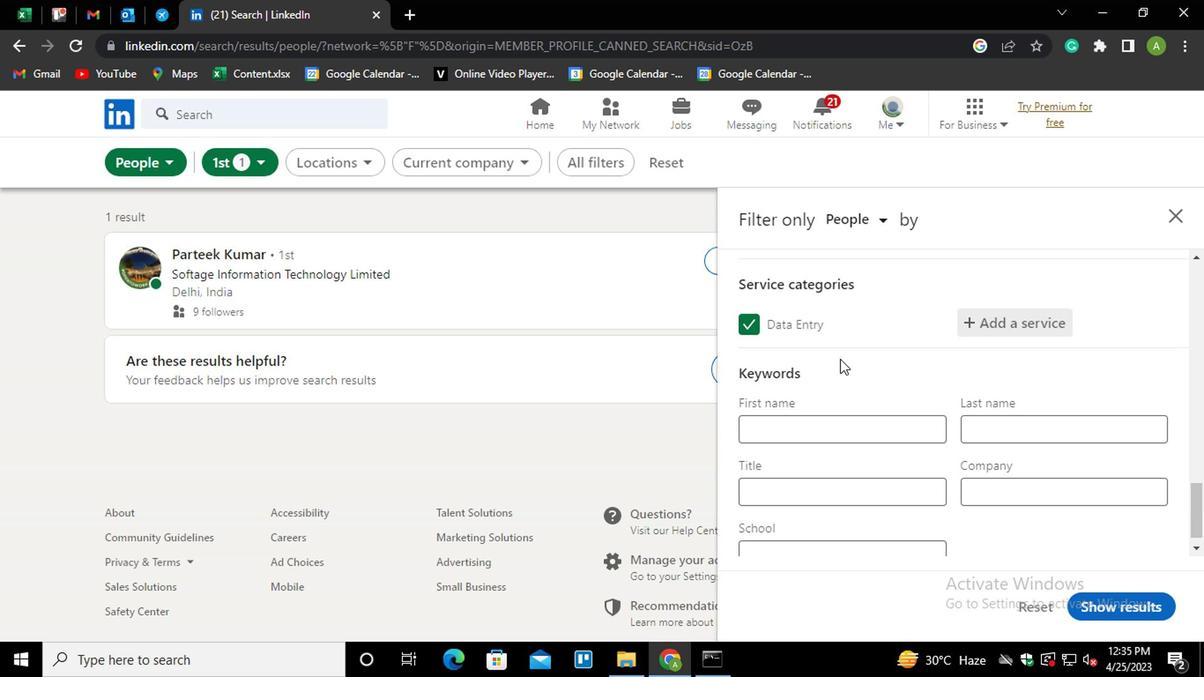 
Action: Mouse moved to (822, 481)
Screenshot: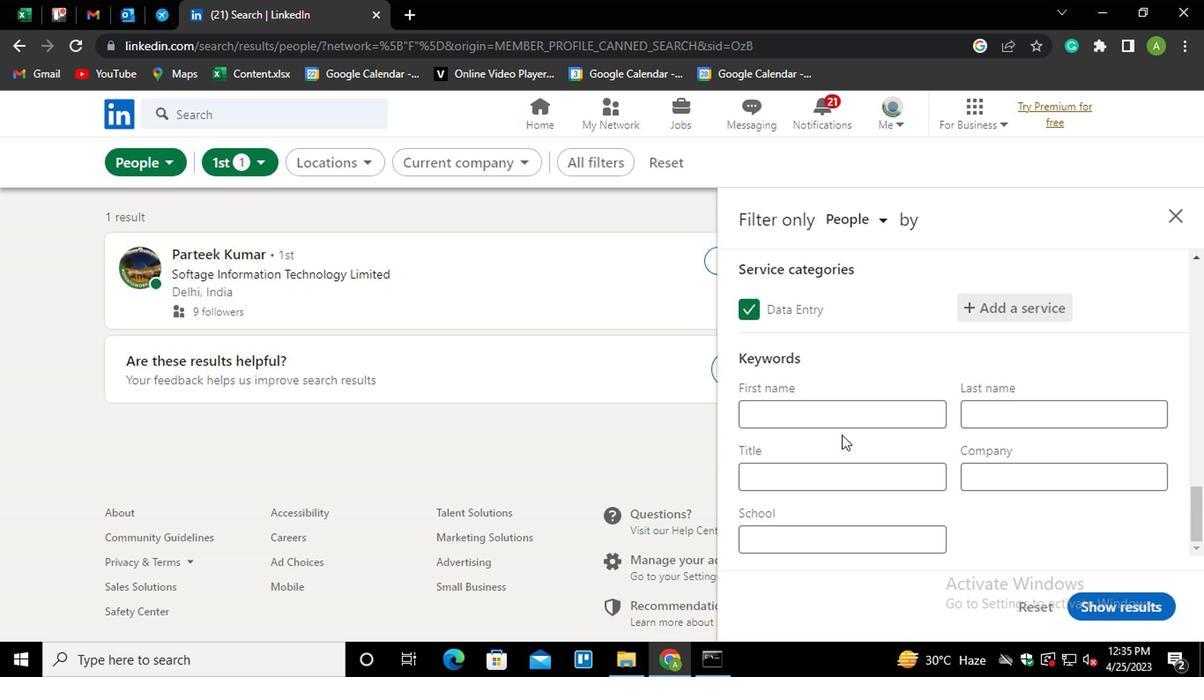 
Action: Mouse pressed left at (822, 481)
Screenshot: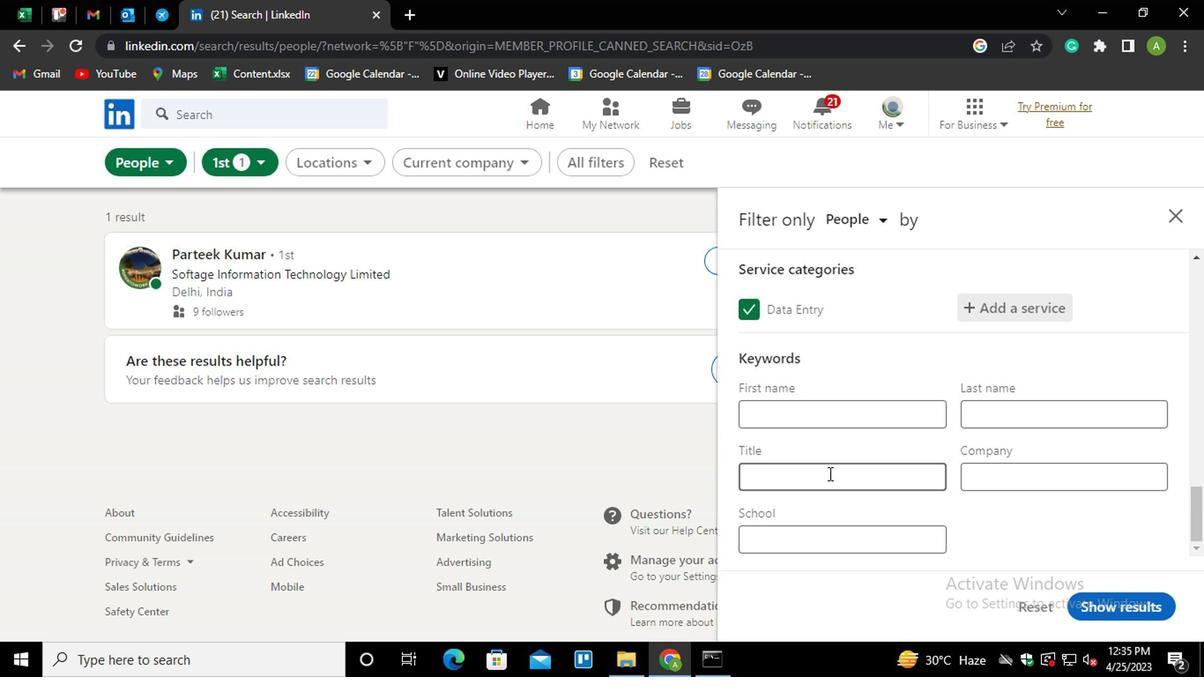 
Action: Mouse moved to (818, 482)
Screenshot: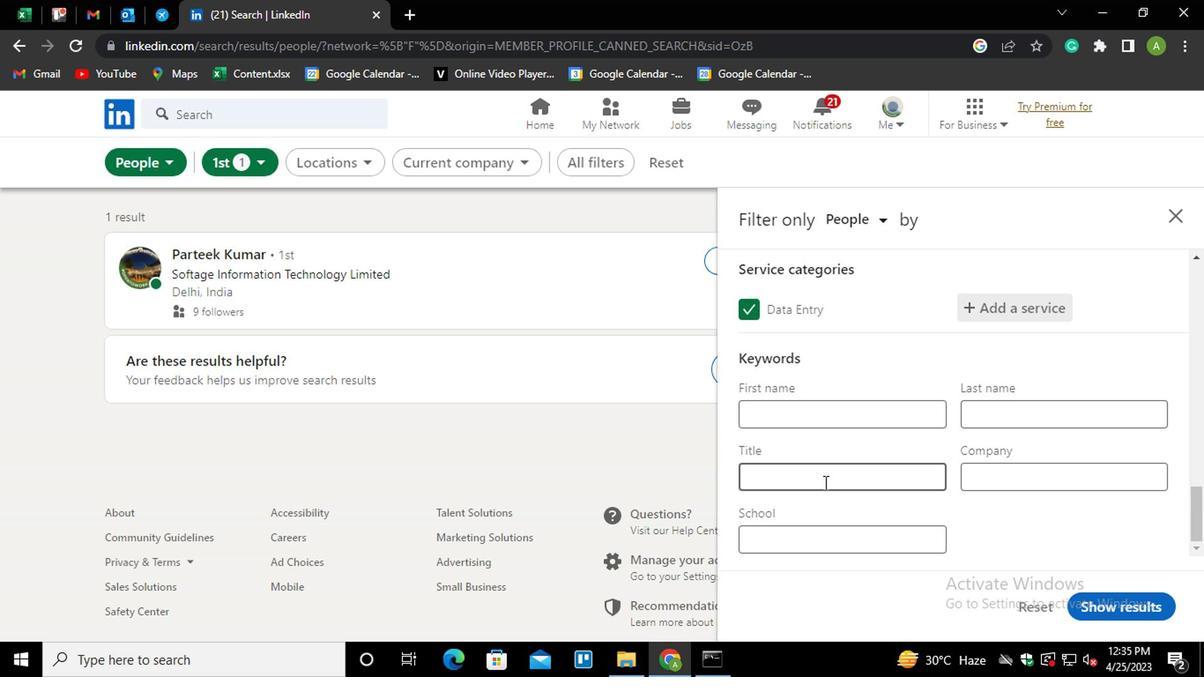 
Action: Key pressed <Key.shift>ADMINISTRATIVE<Key.space><Key.shift_r>MANAGER
Screenshot: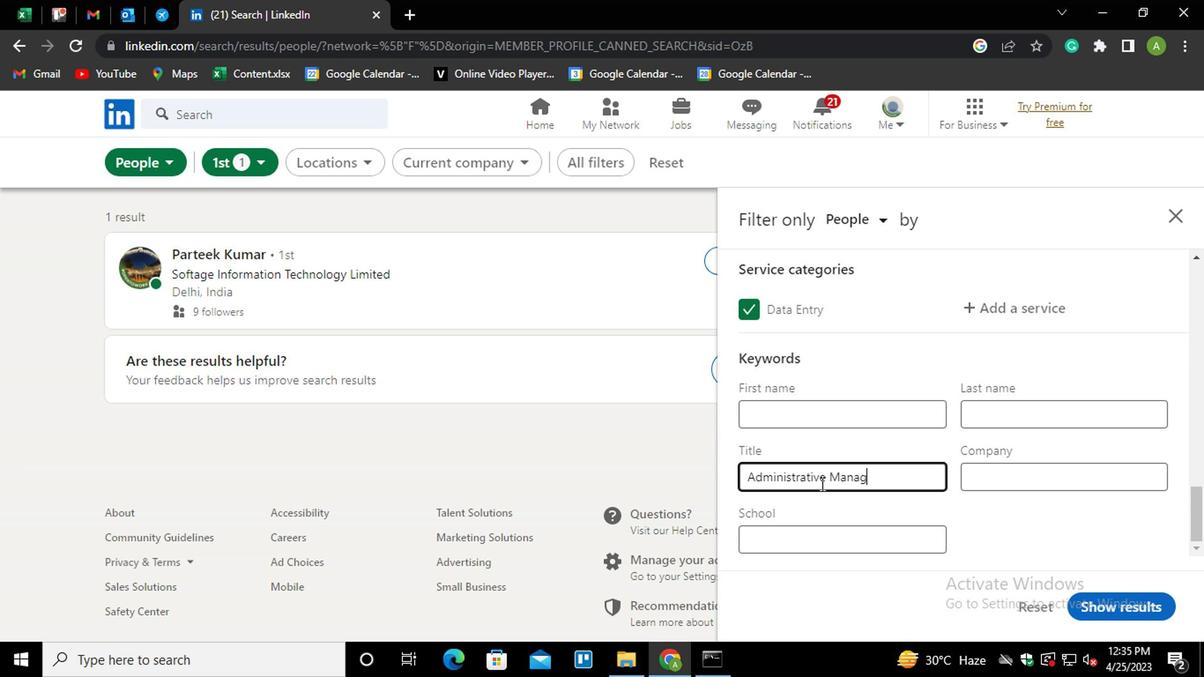 
Action: Mouse moved to (1084, 512)
Screenshot: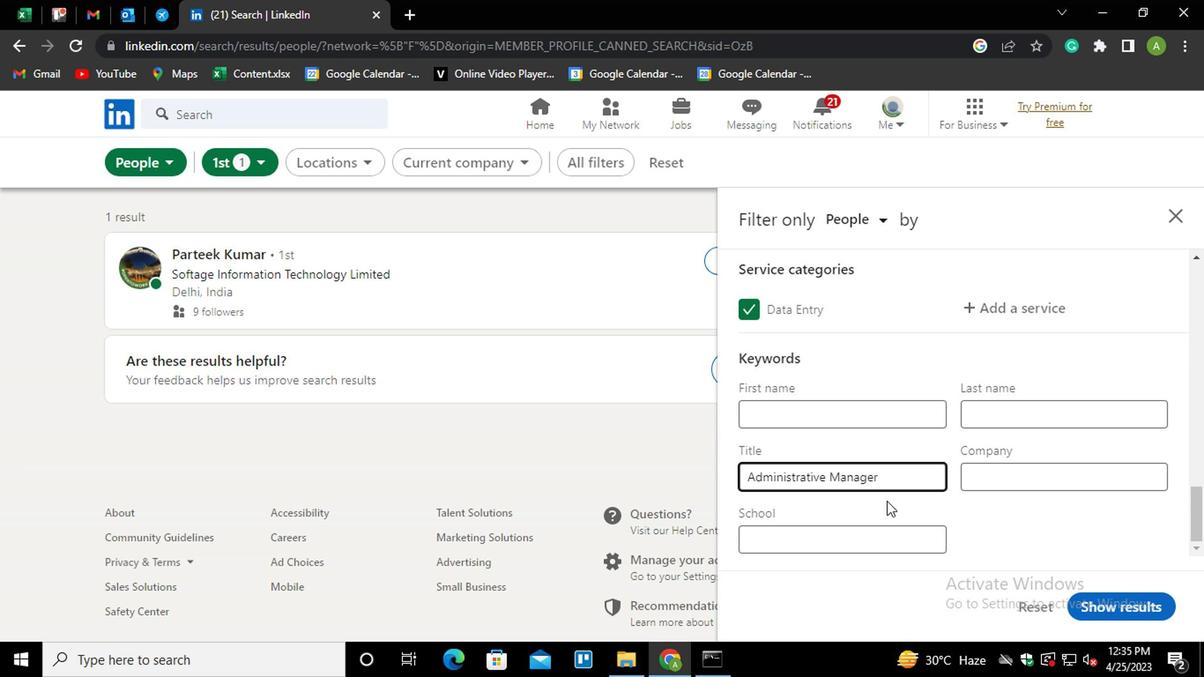 
Action: Mouse pressed left at (1084, 512)
Screenshot: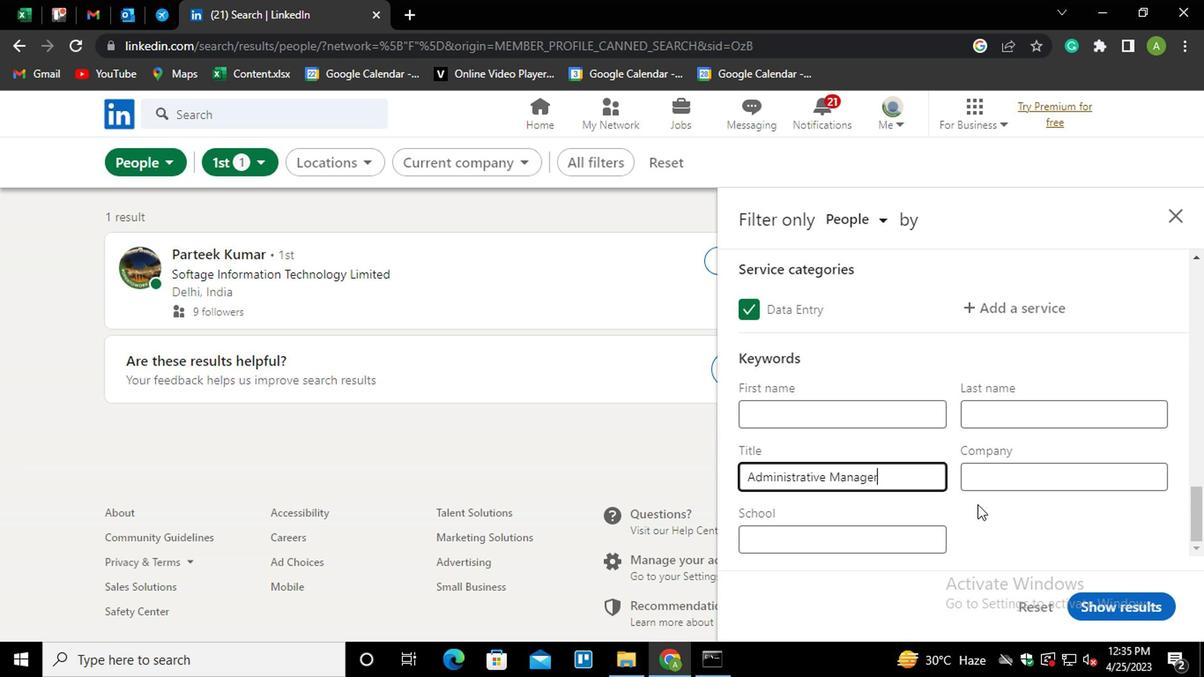 
Action: Mouse moved to (1132, 596)
Screenshot: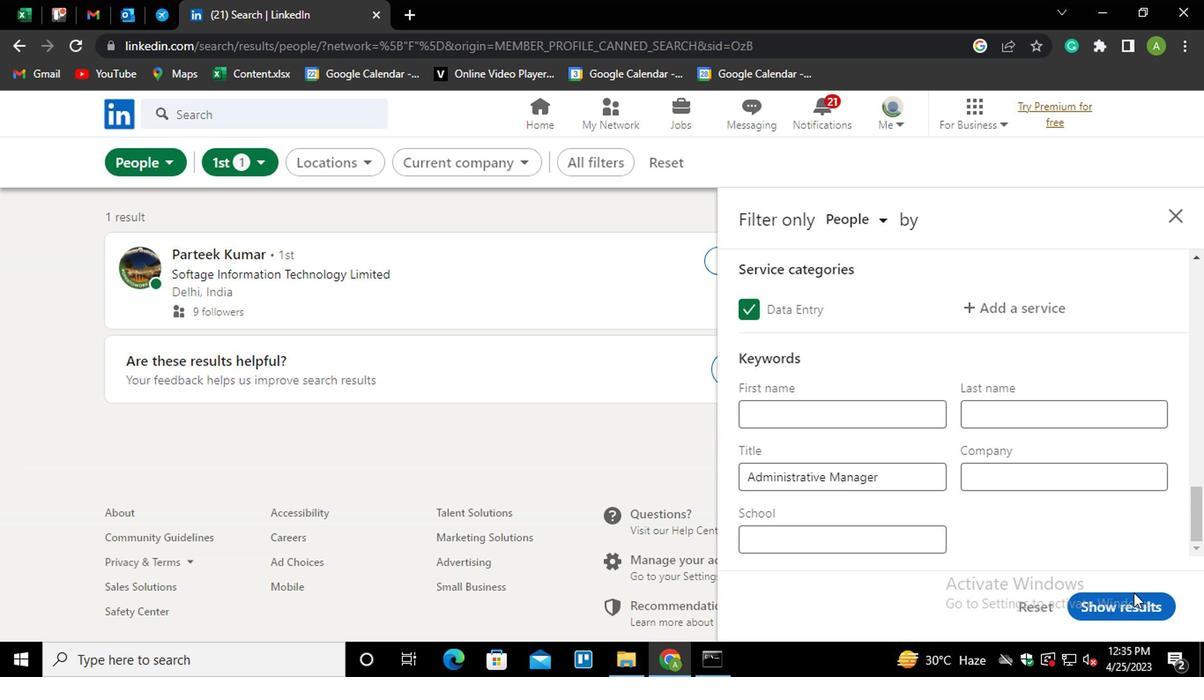 
Action: Mouse pressed left at (1132, 596)
Screenshot: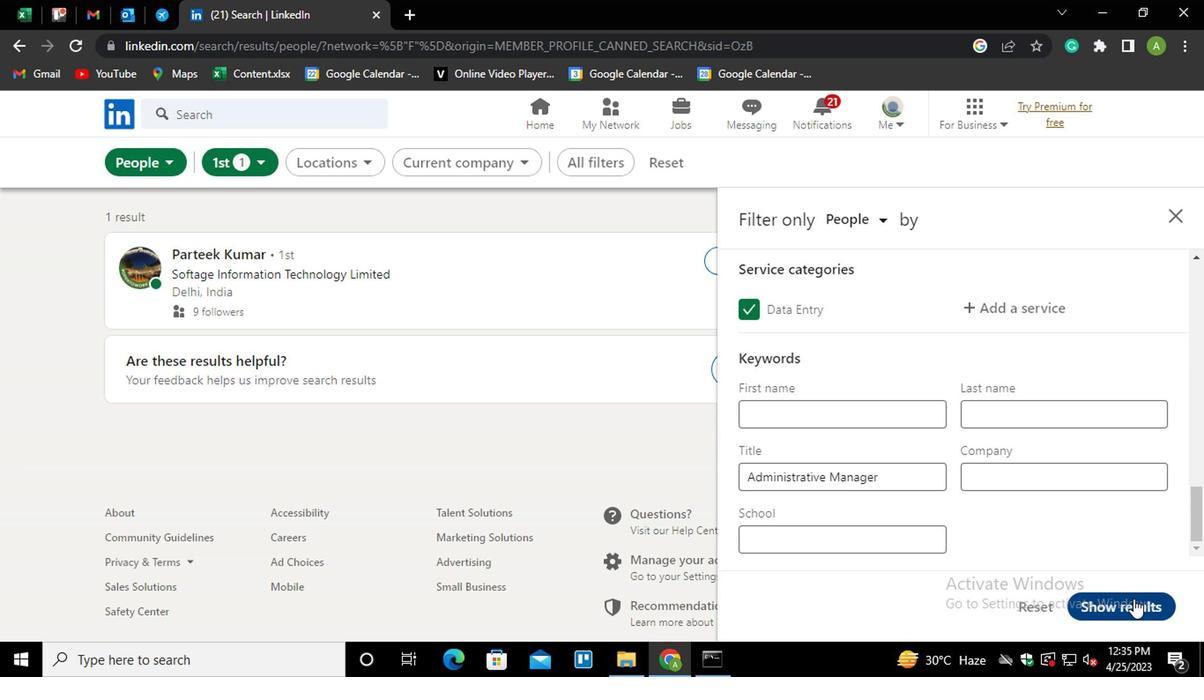 
Action: Mouse moved to (1088, 522)
Screenshot: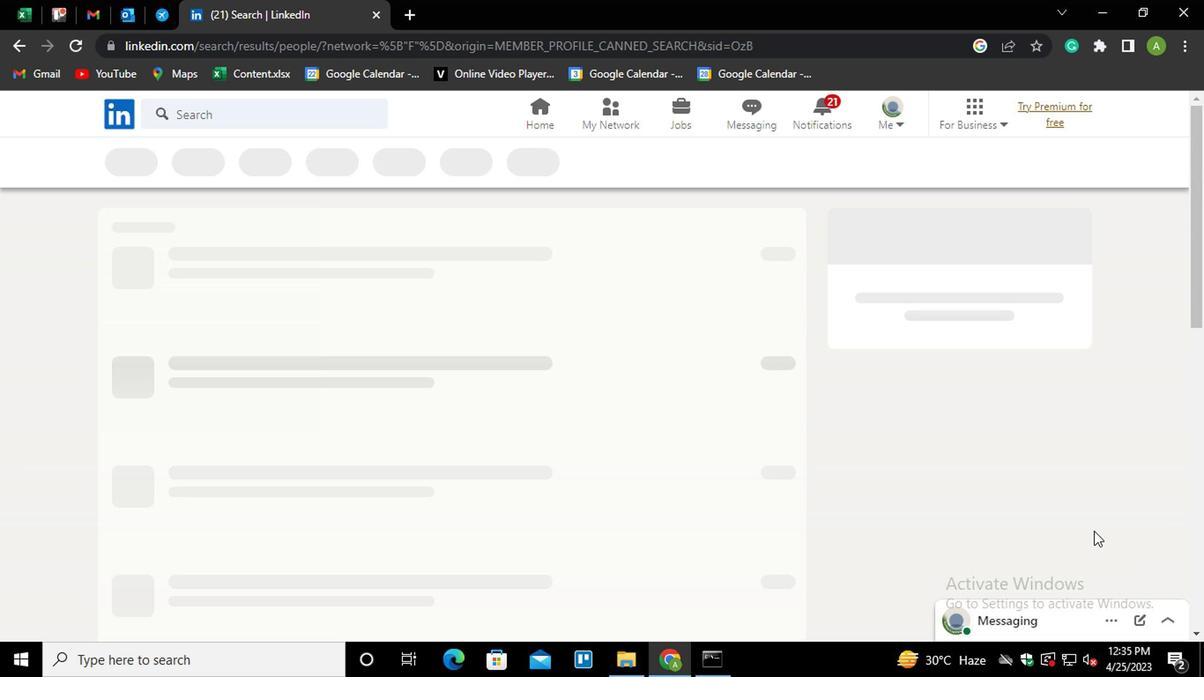 
